 Task: Send an email with the signature Gerard Scott with the subject Request for a mentor and the message I would like to arrange a call to discuss this matter further from softage.2@softage.net to softage.7@softage.net with an attached image file Event_flyer.jpg and move the email from Sent Items to the folder Body care
Action: Key pressed n
Screenshot: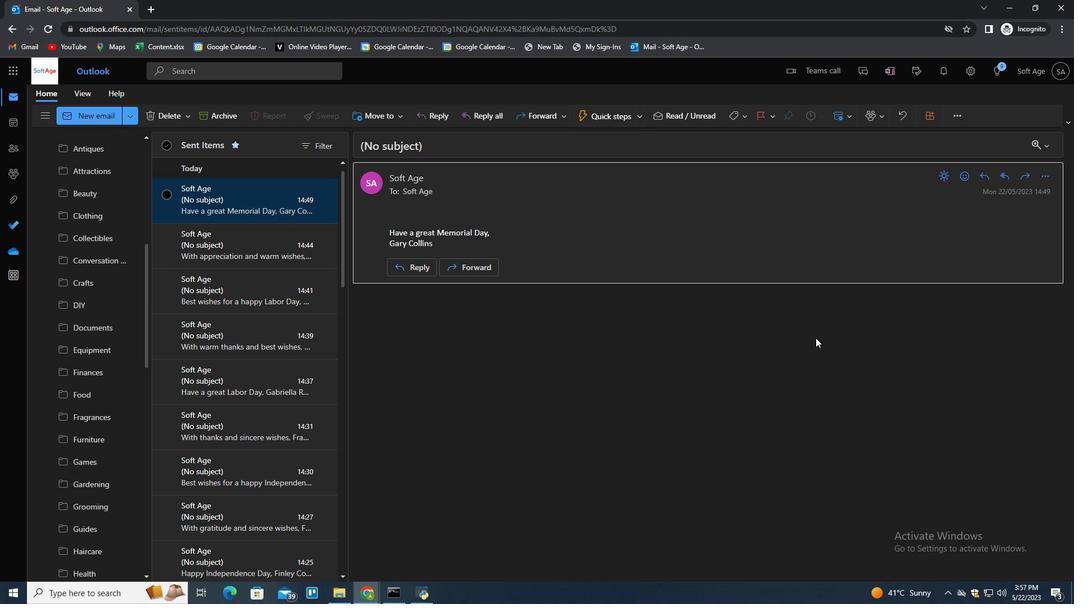 
Action: Mouse moved to (756, 114)
Screenshot: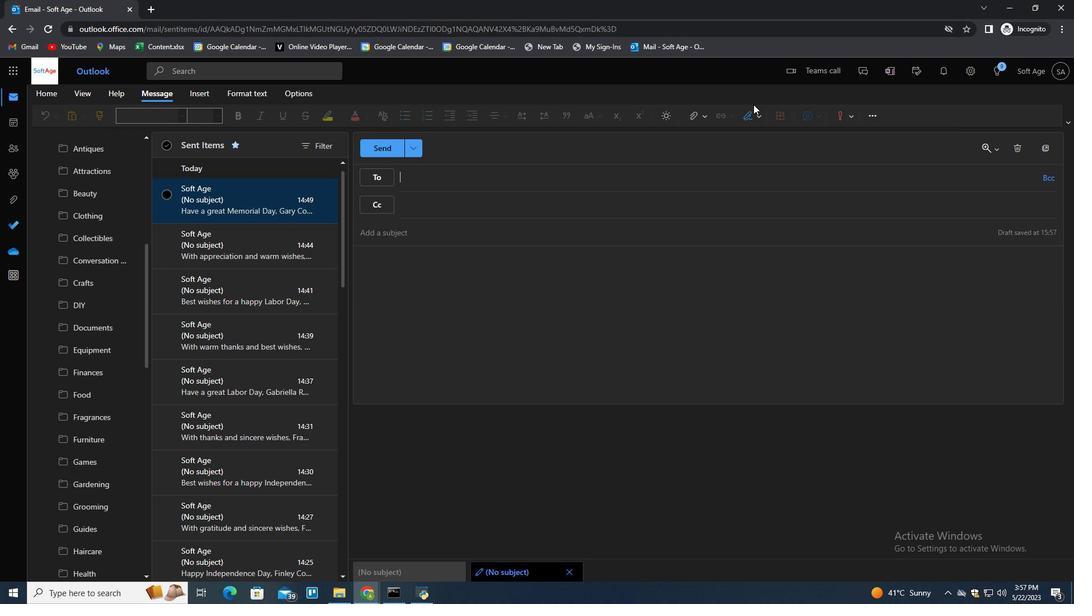 
Action: Mouse pressed left at (756, 114)
Screenshot: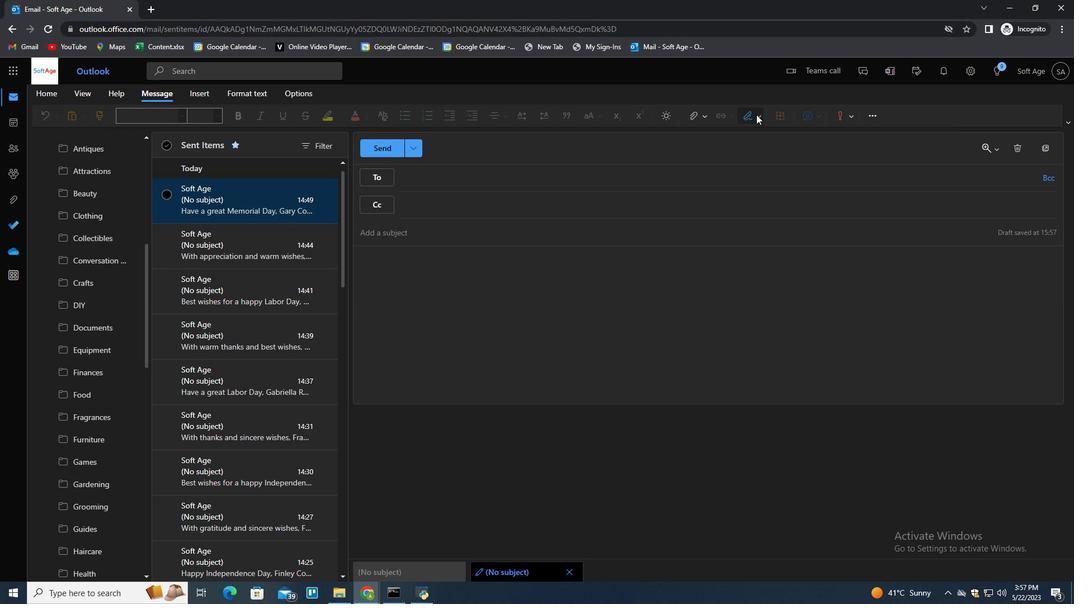
Action: Mouse moved to (737, 162)
Screenshot: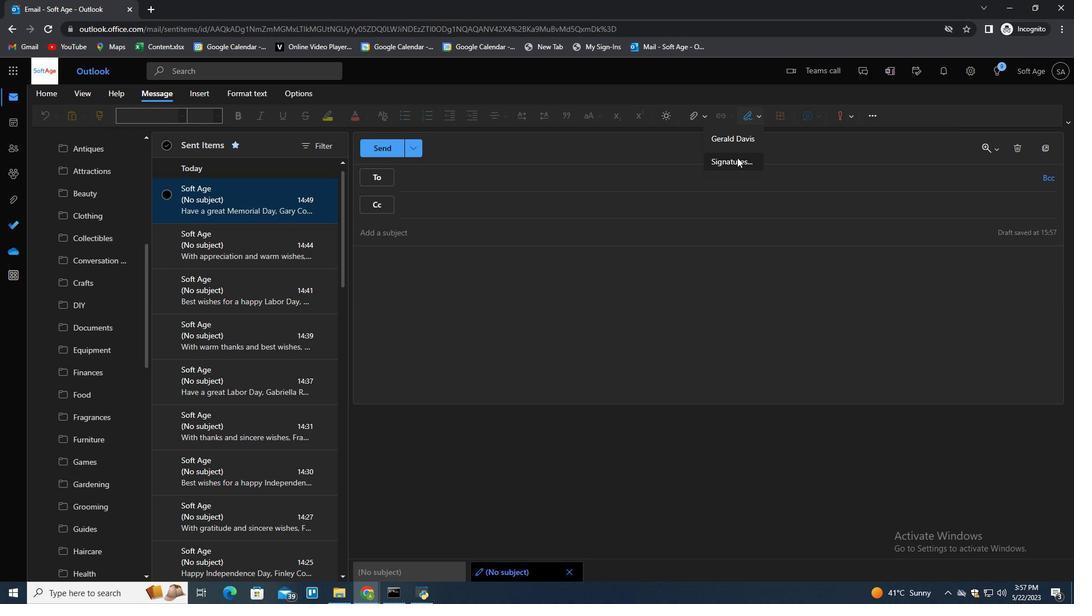 
Action: Mouse pressed left at (737, 162)
Screenshot: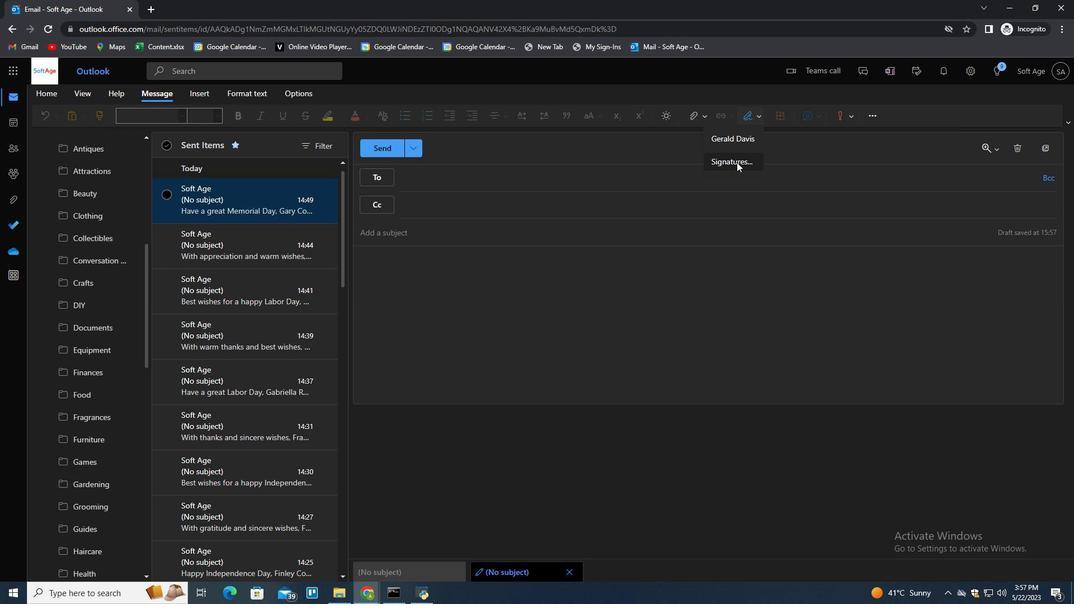 
Action: Mouse moved to (758, 203)
Screenshot: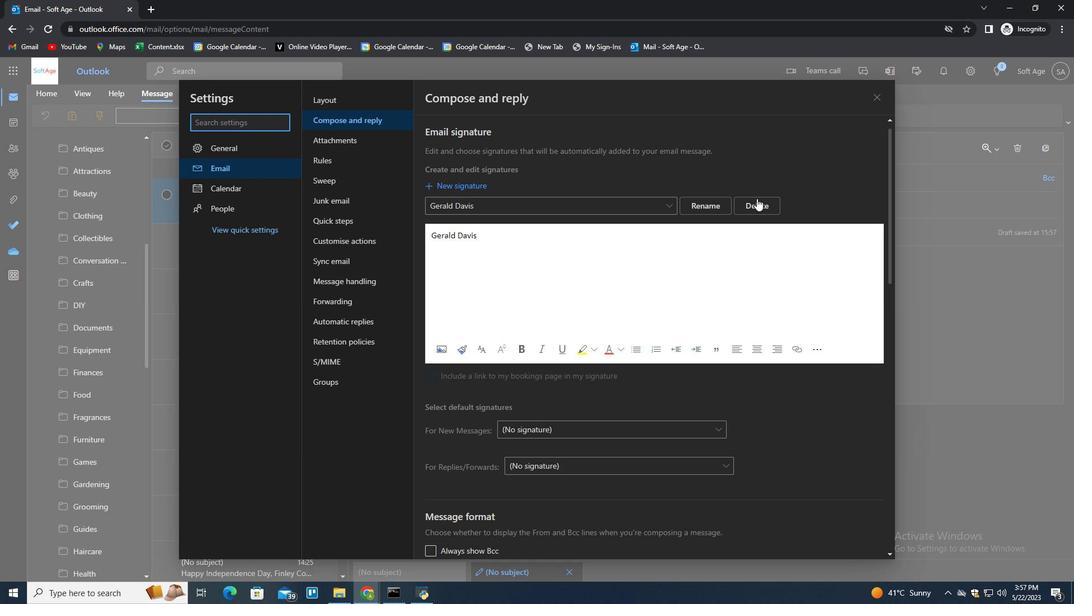 
Action: Mouse pressed left at (758, 203)
Screenshot: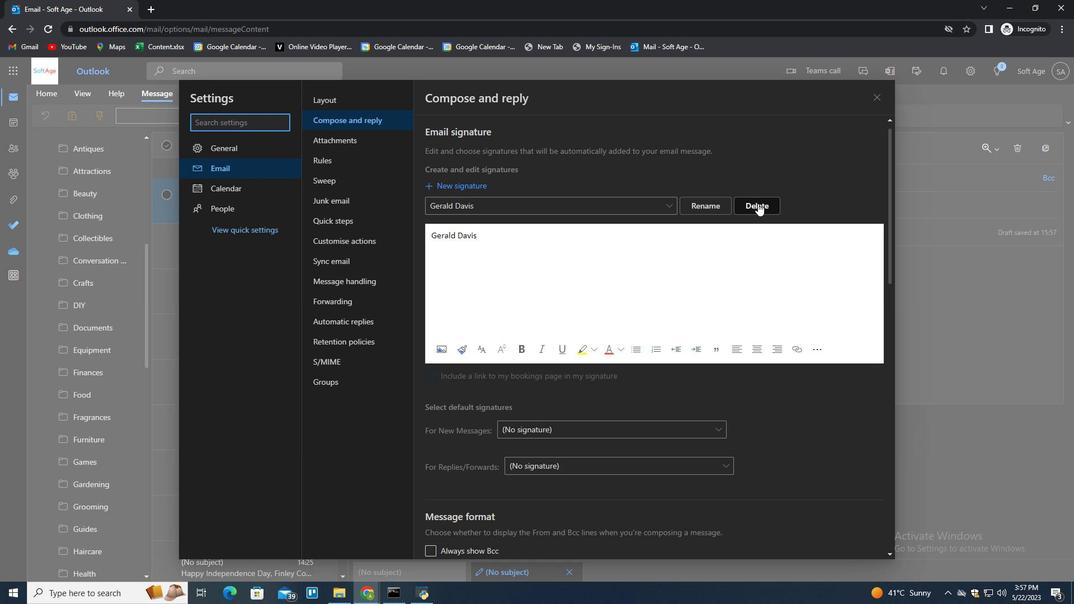 
Action: Mouse moved to (758, 204)
Screenshot: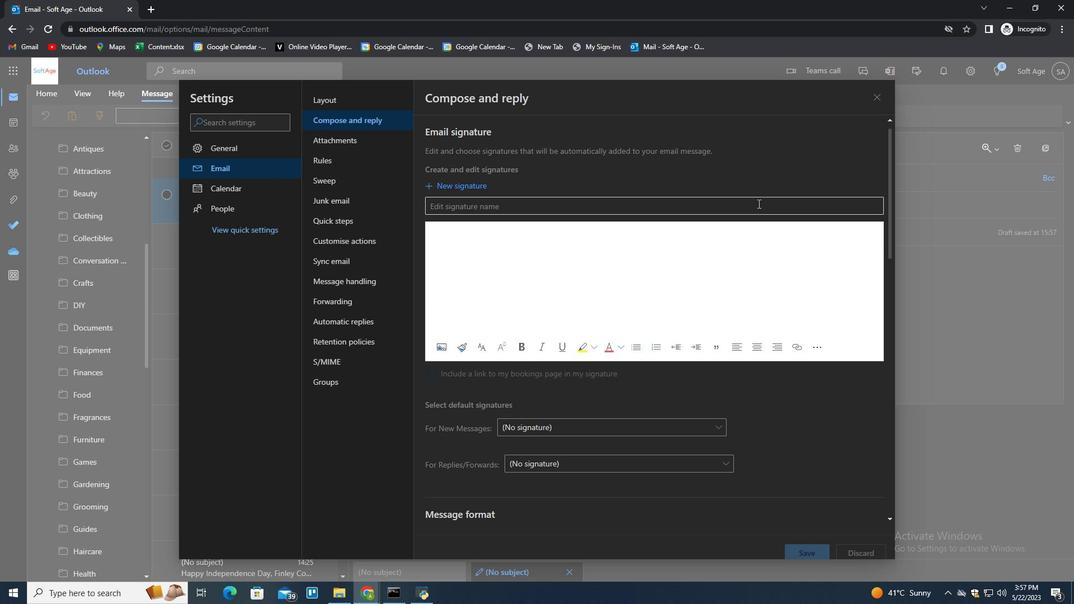 
Action: Mouse pressed left at (758, 204)
Screenshot: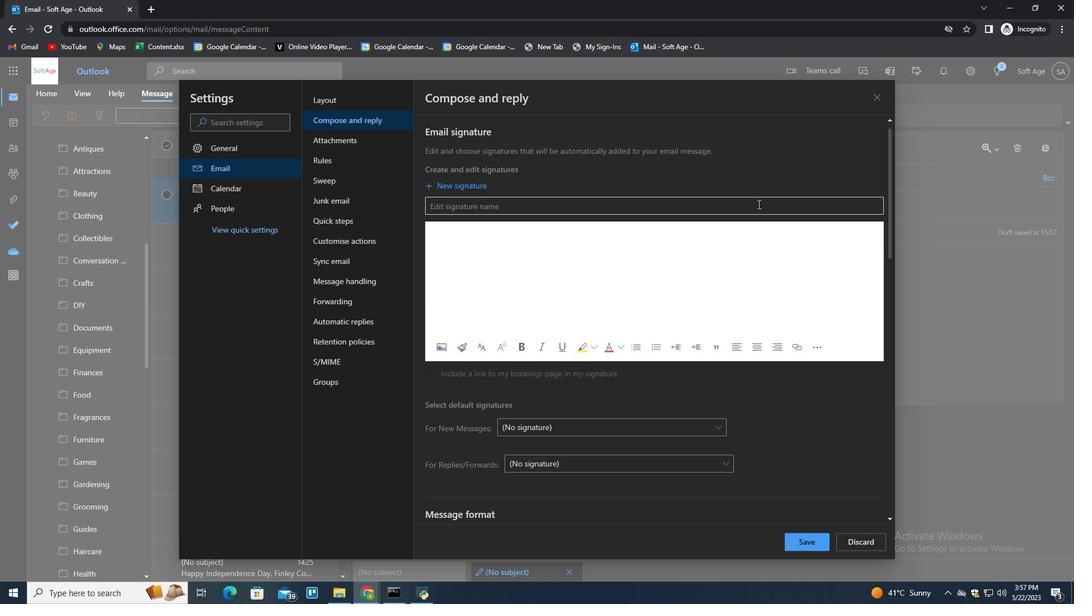 
Action: Key pressed <Key.shift>Gerard<Key.space><Key.shift>So<Key.backspace>cott<Key.tab><Key.shift>Gerard<Key.space><Key.shift>Scott
Screenshot: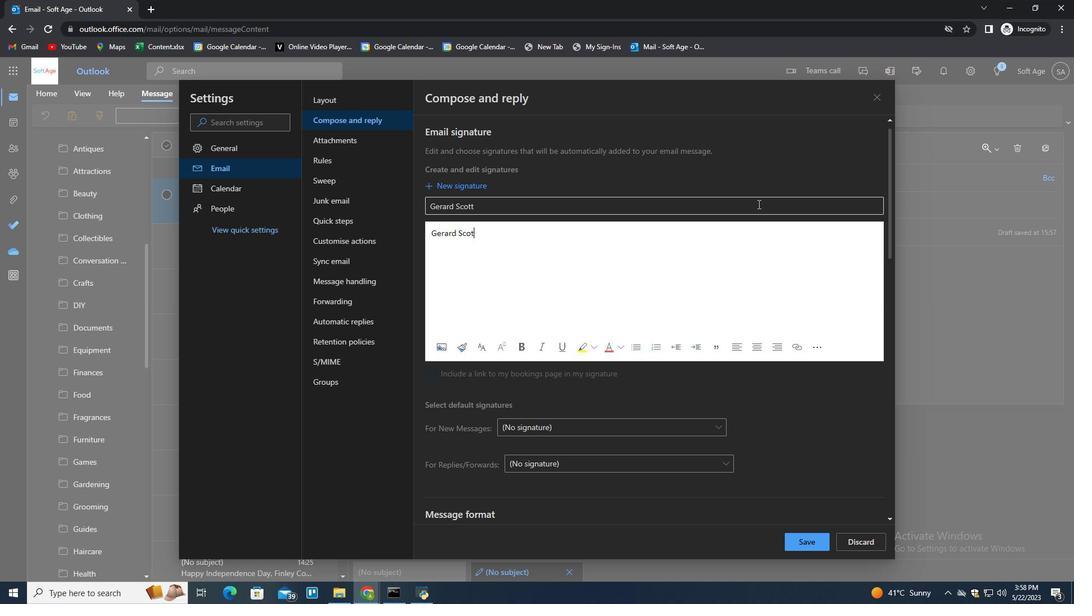 
Action: Mouse moved to (818, 542)
Screenshot: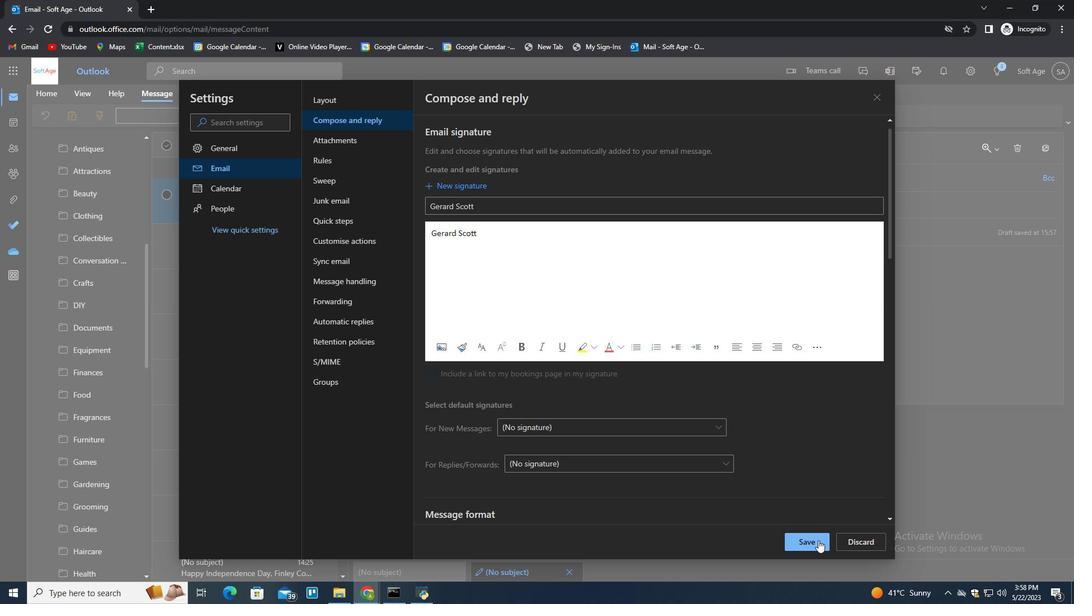 
Action: Mouse pressed left at (818, 542)
Screenshot: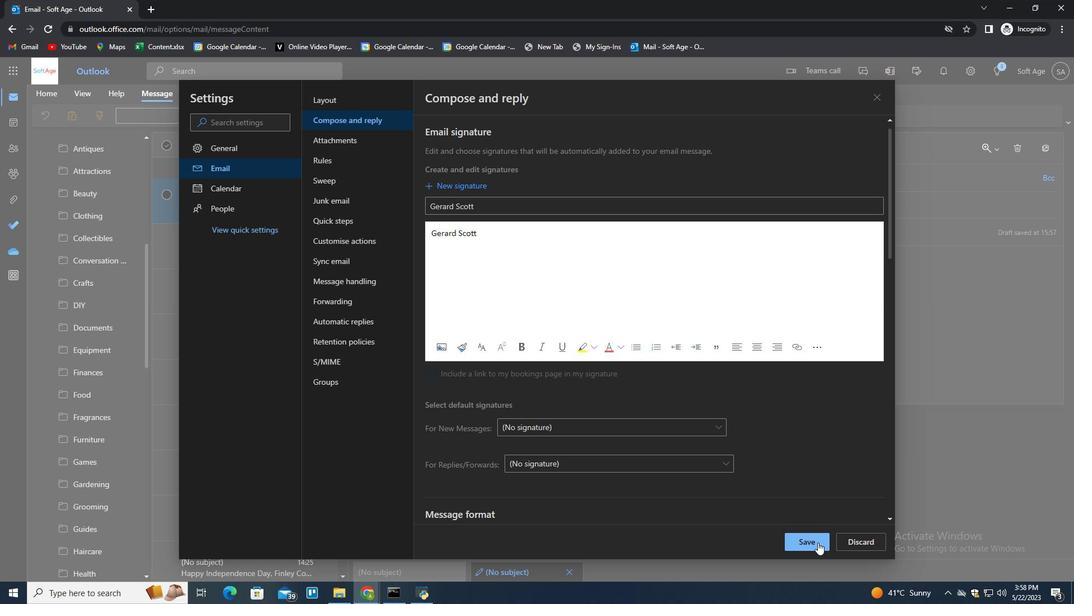 
Action: Mouse moved to (976, 341)
Screenshot: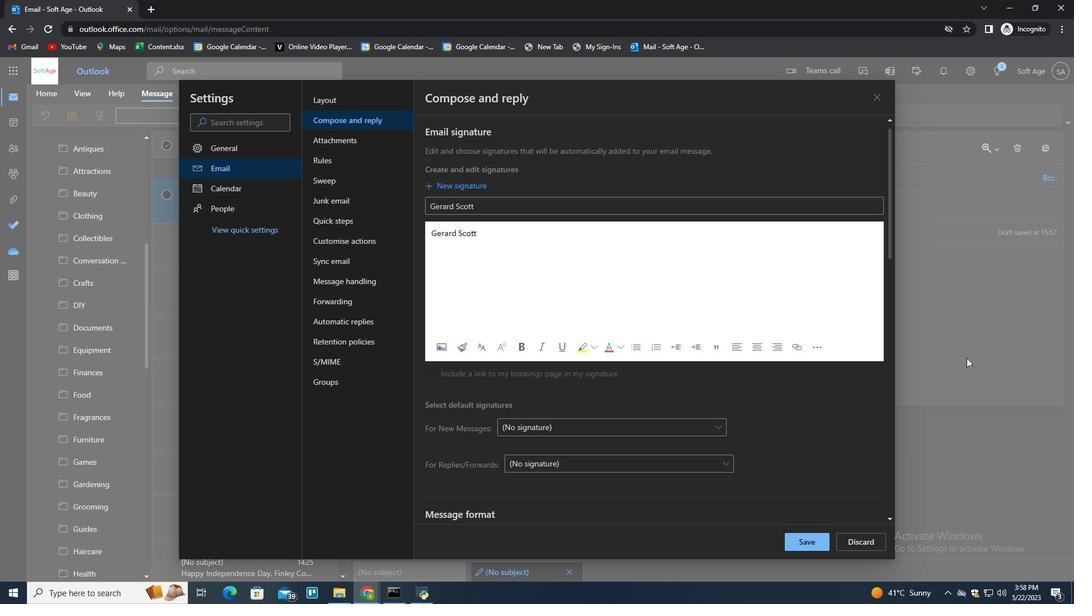 
Action: Mouse pressed left at (976, 341)
Screenshot: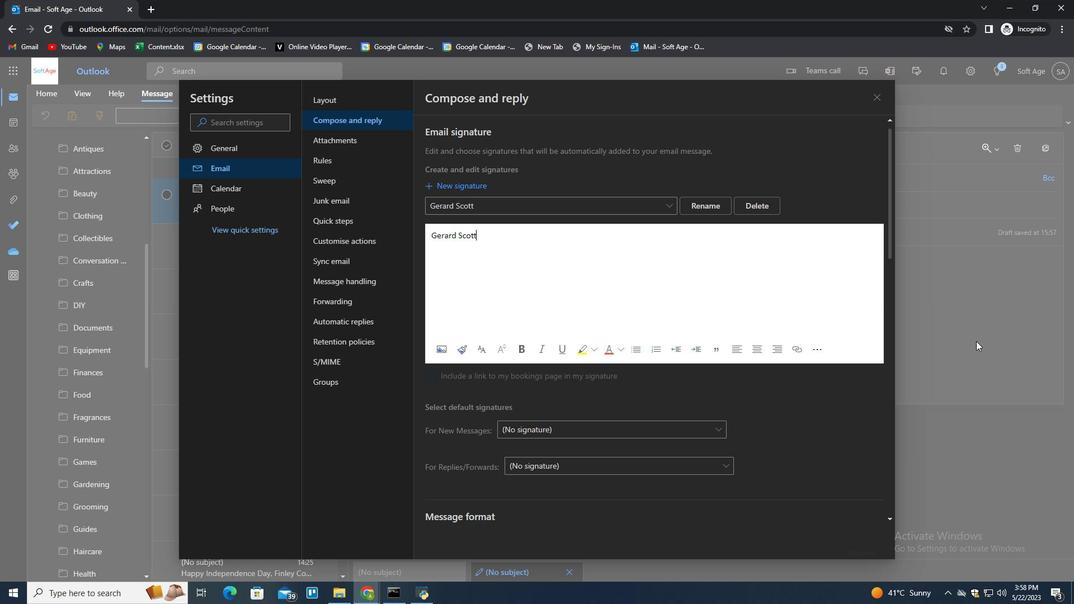 
Action: Mouse moved to (752, 121)
Screenshot: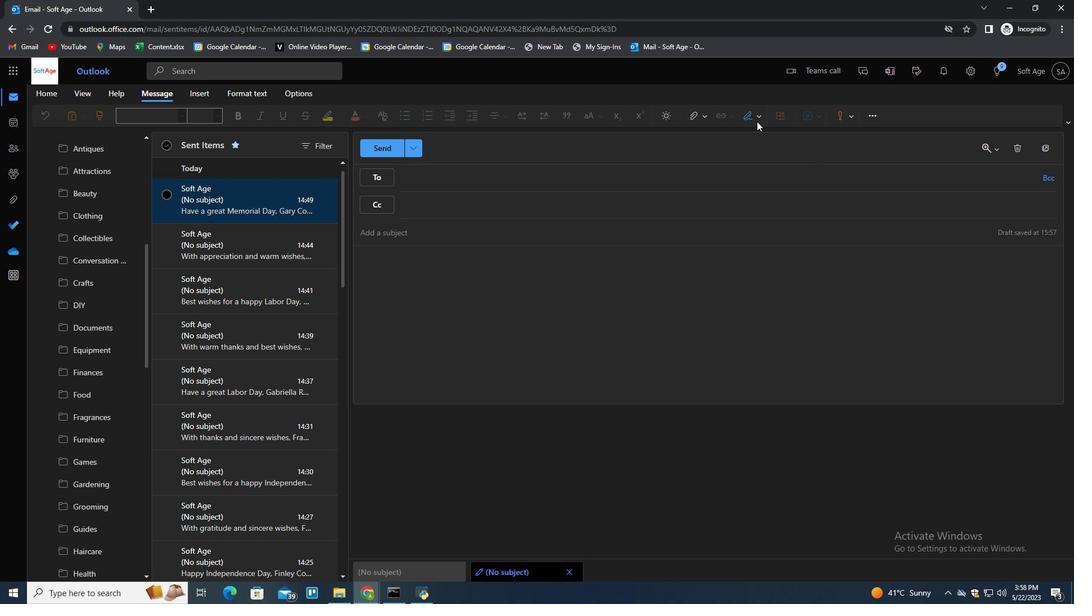 
Action: Mouse pressed left at (752, 121)
Screenshot: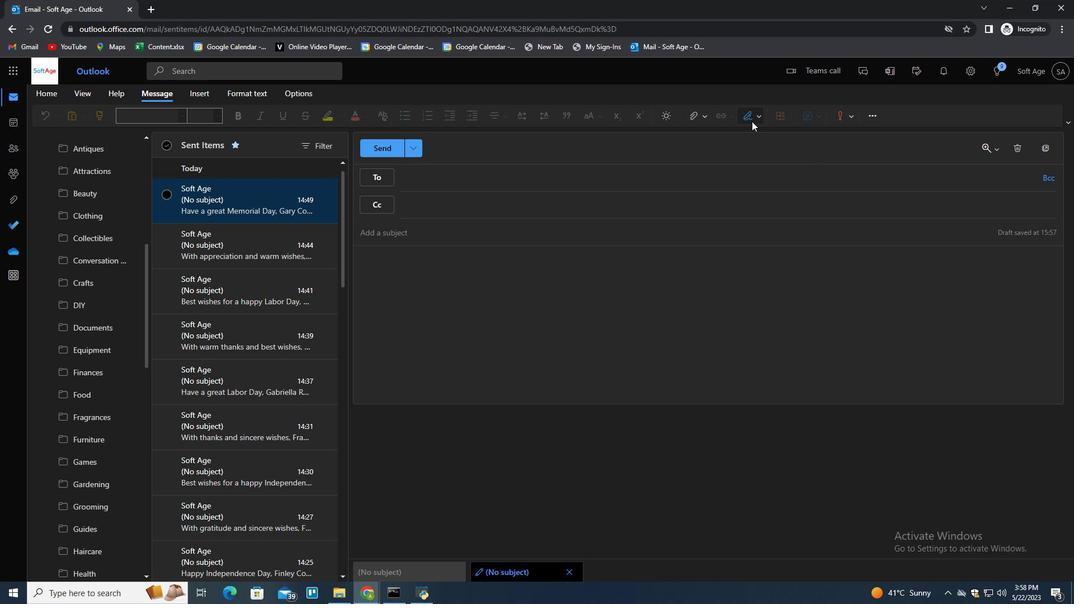 
Action: Mouse moved to (745, 134)
Screenshot: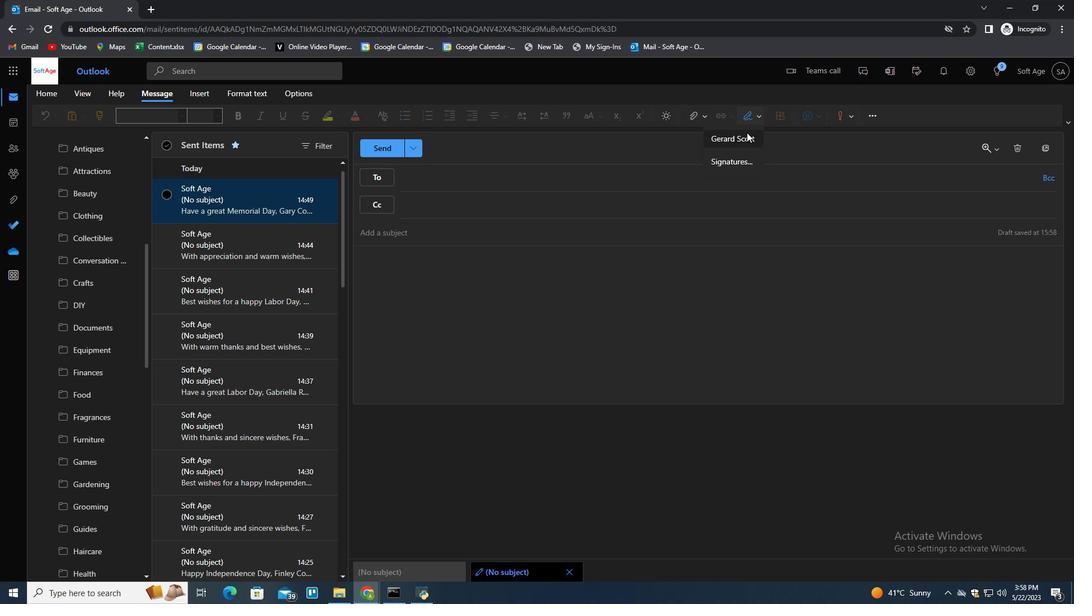 
Action: Mouse pressed left at (745, 134)
Screenshot: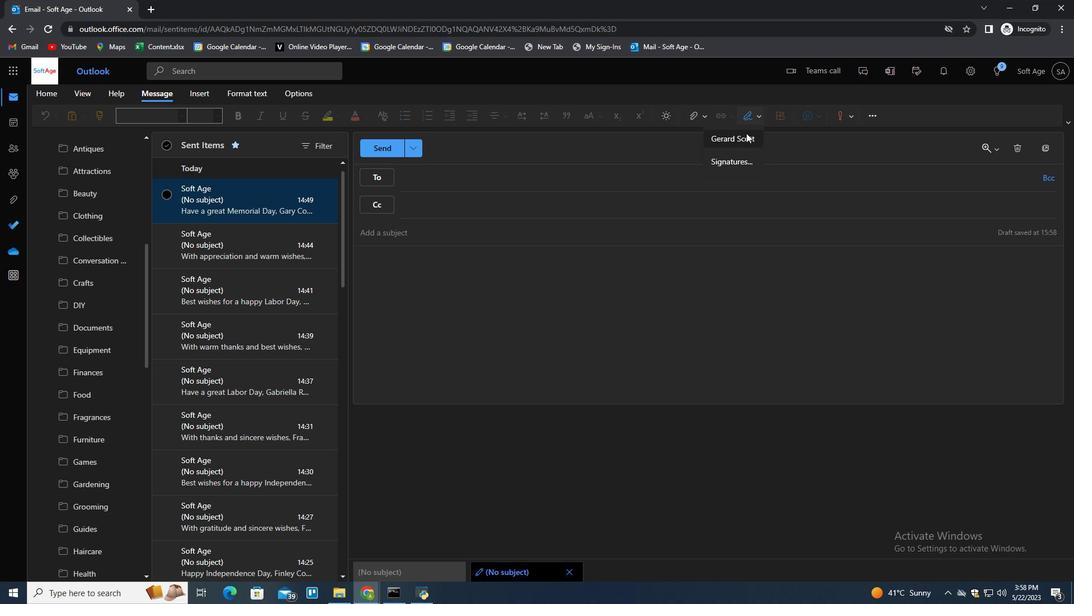 
Action: Mouse moved to (418, 231)
Screenshot: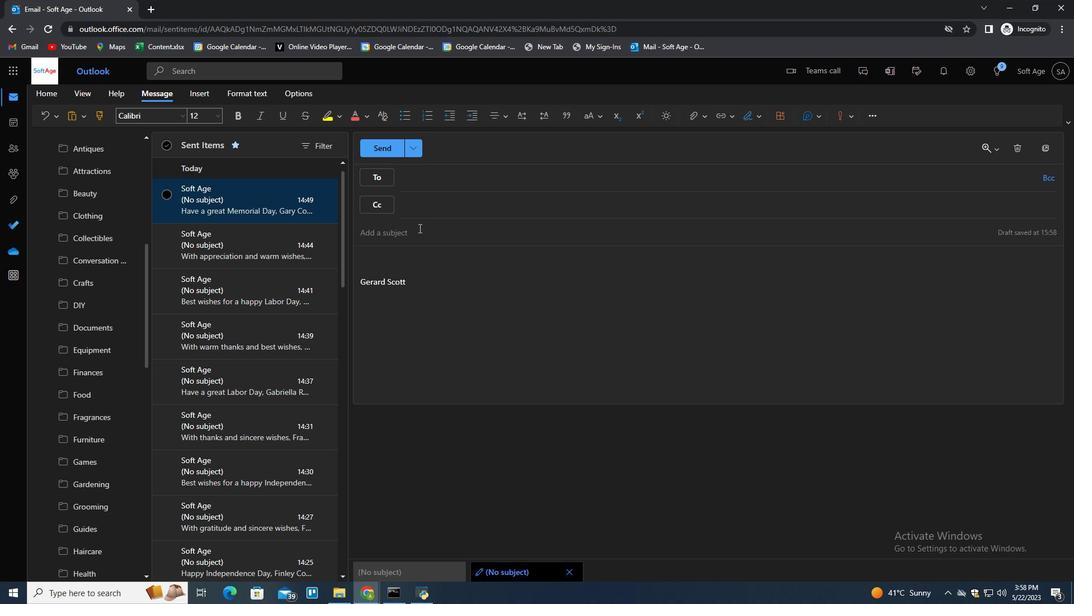
Action: Mouse pressed left at (418, 231)
Screenshot: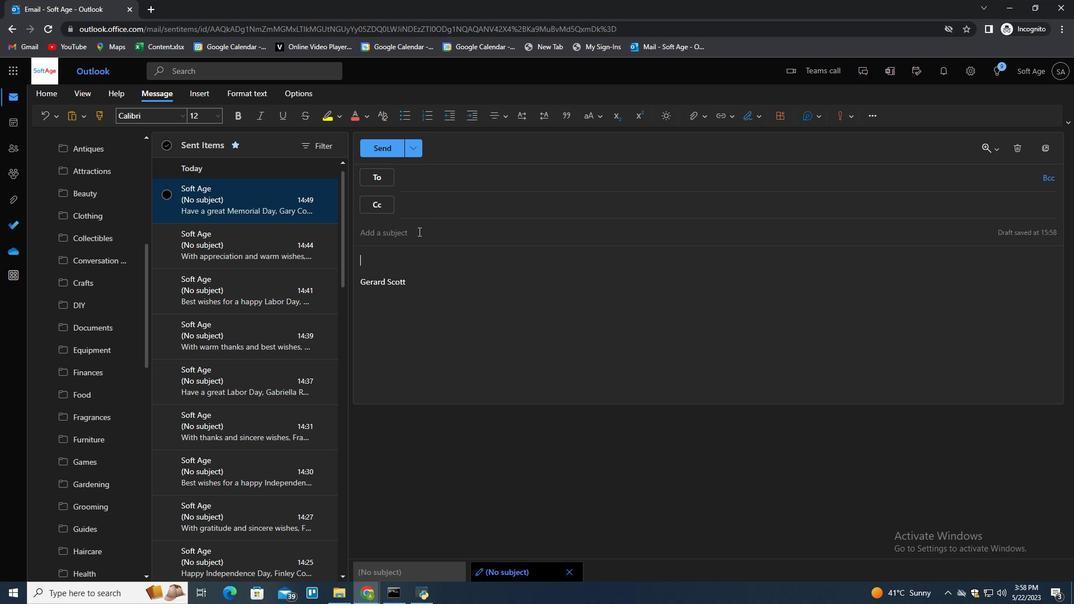 
Action: Key pressed <Key.shift>Request<Key.space>for<Key.space>a<Key.space>mentor<Key.space>and<Key.space>the<Key.space>message<Key.backspace><Key.backspace><Key.backspace><Key.backspace><Key.backspace><Key.backspace><Key.backspace><Key.backspace><Key.backspace><Key.backspace><Key.backspace><Key.backspace><Key.backspace><Key.backspace><Key.backspace><Key.backspace><Key.tab><Key.shift>I<Key.space>would<Key.space>like<Key.space>to<Key.space>arrange<Key.space><Key.space>a<Key.space>call<Key.space>to<Key.space>discuss<Key.space>this<Key.space>matter<Key.space>fut<Key.backspace>rthe<Key.space><Key.backspace>r<Key.space>
Screenshot: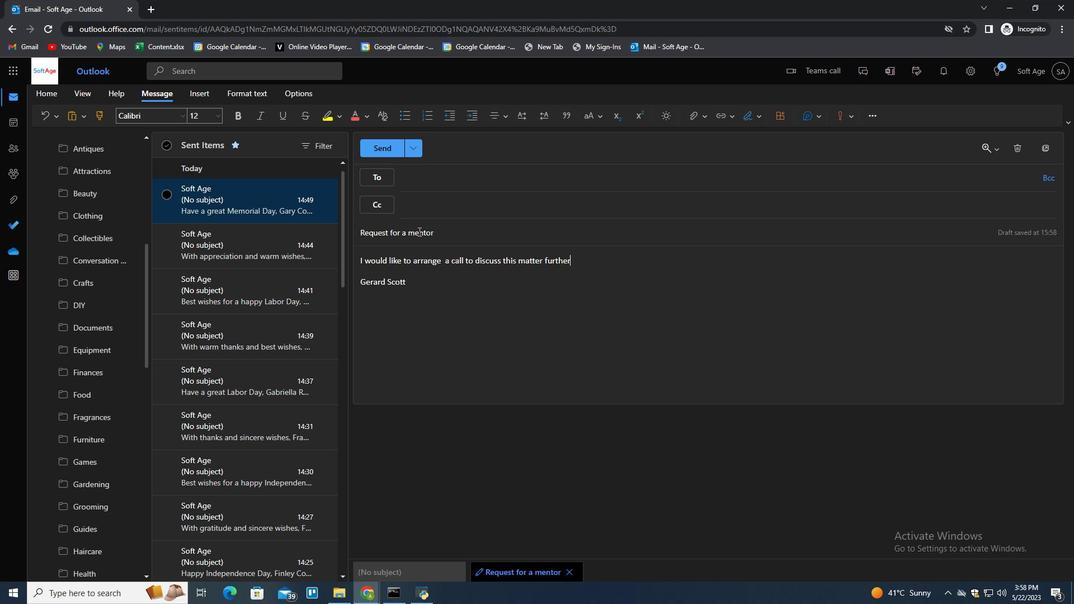 
Action: Mouse moved to (402, 172)
Screenshot: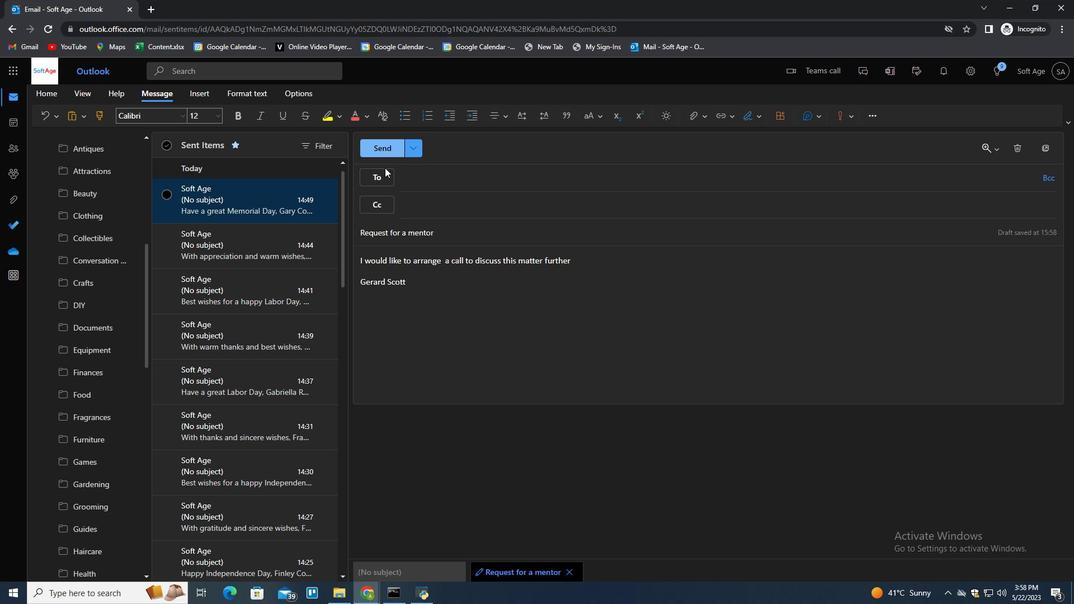 
Action: Mouse pressed left at (402, 172)
Screenshot: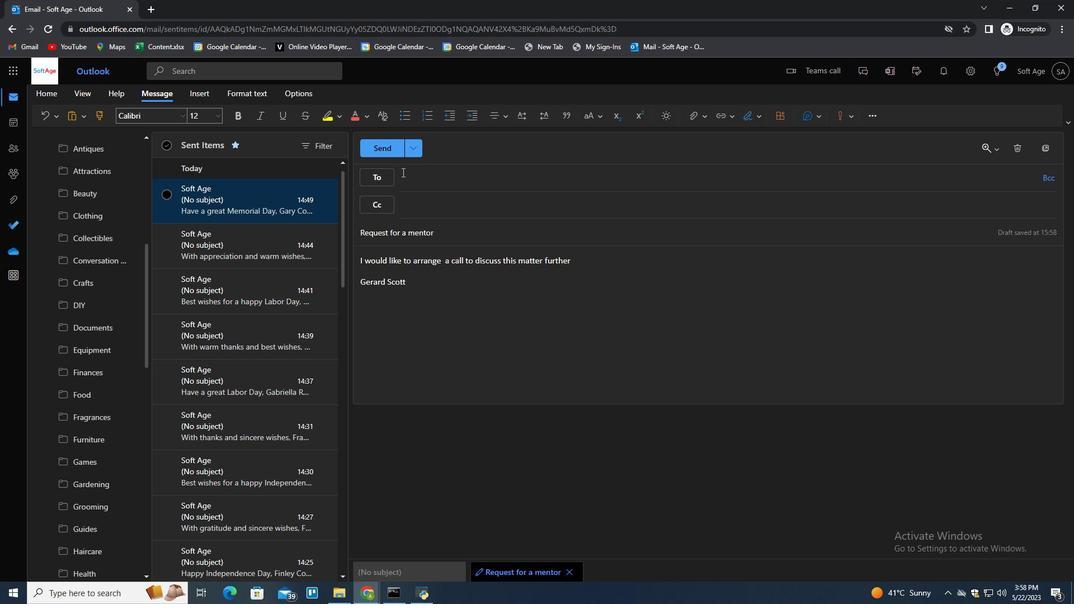 
Action: Key pressed s
Screenshot: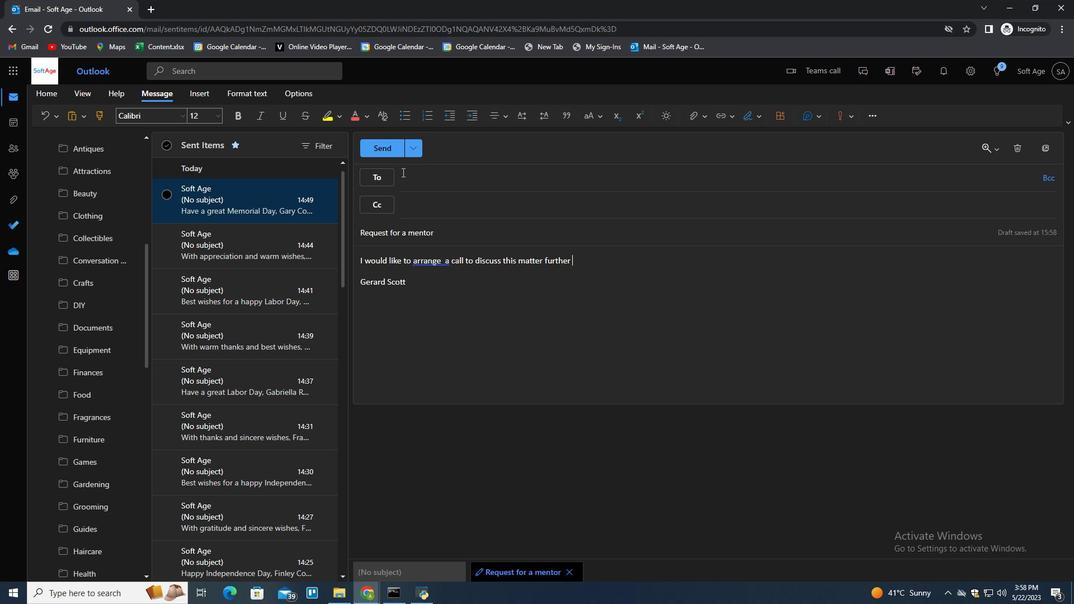 
Action: Mouse moved to (793, 338)
Screenshot: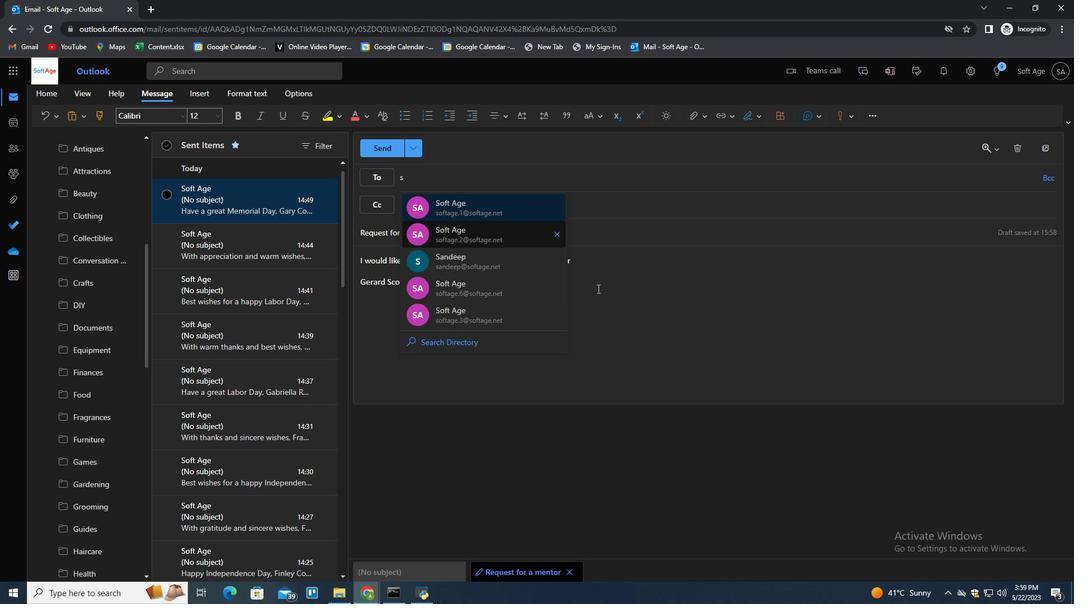 
Action: Mouse pressed left at (793, 338)
Screenshot: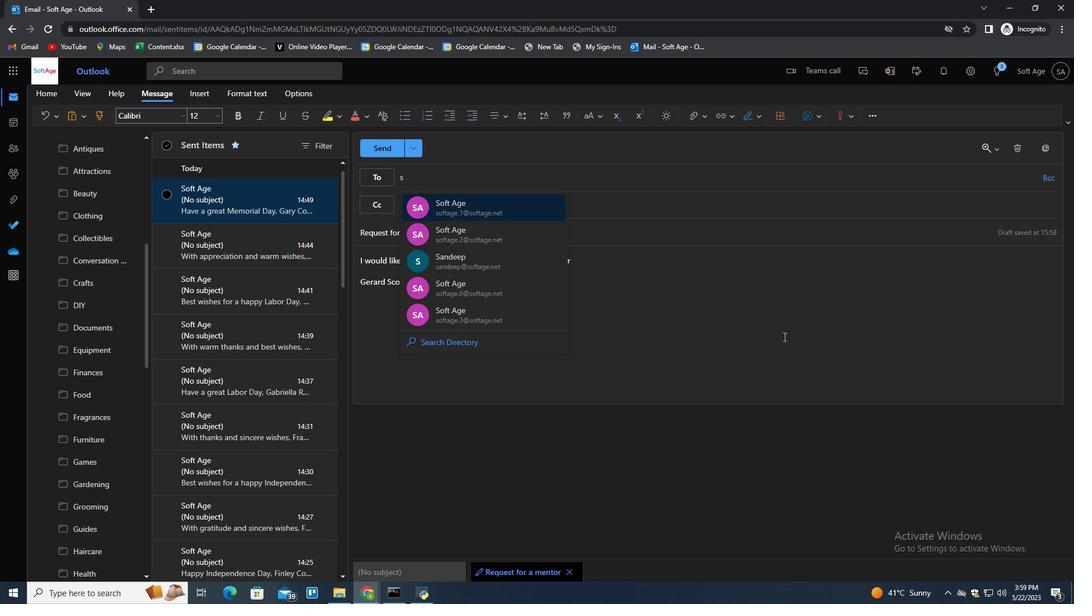 
Action: Mouse moved to (440, 261)
Screenshot: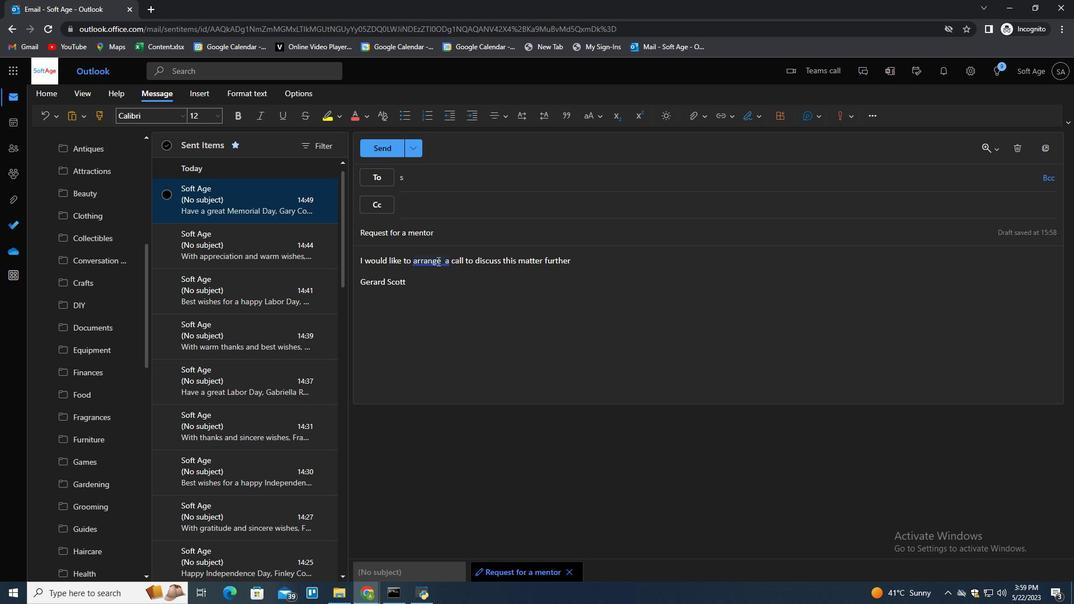 
Action: Mouse pressed left at (440, 261)
Screenshot: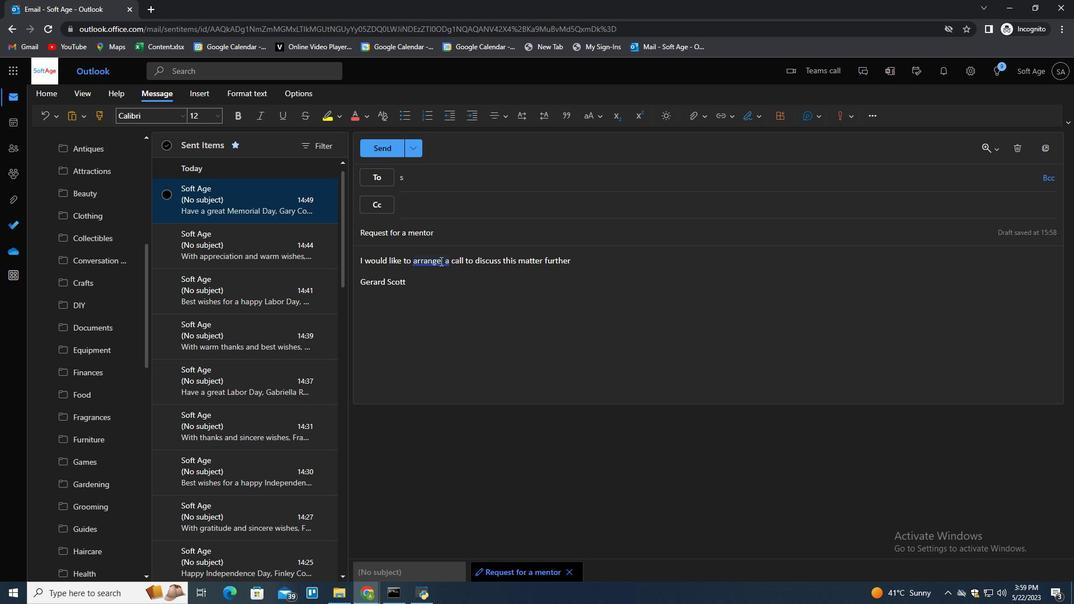 
Action: Mouse moved to (513, 305)
Screenshot: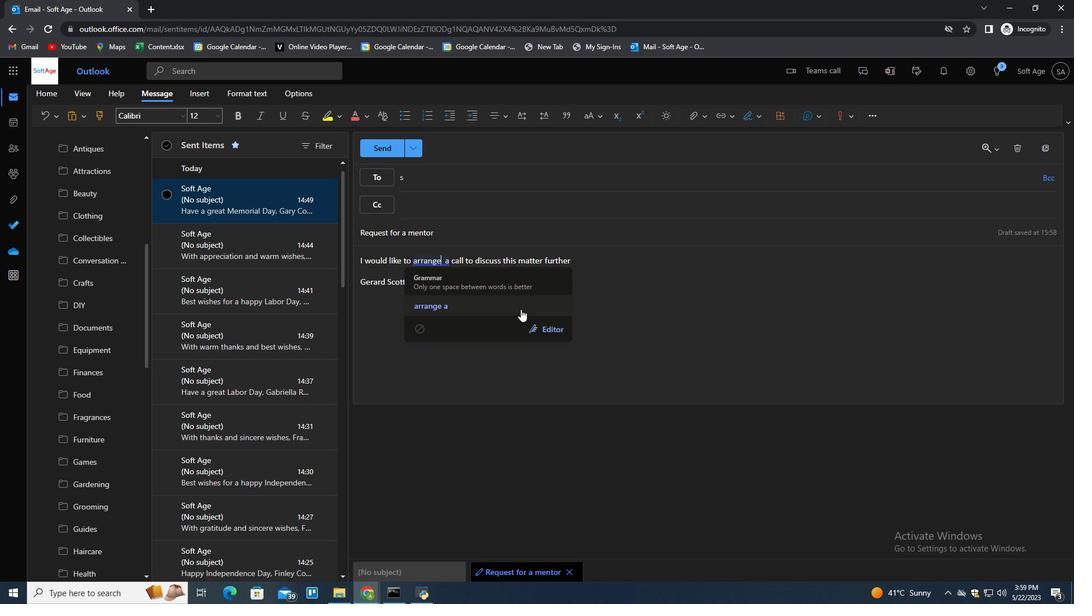 
Action: Mouse pressed left at (513, 305)
Screenshot: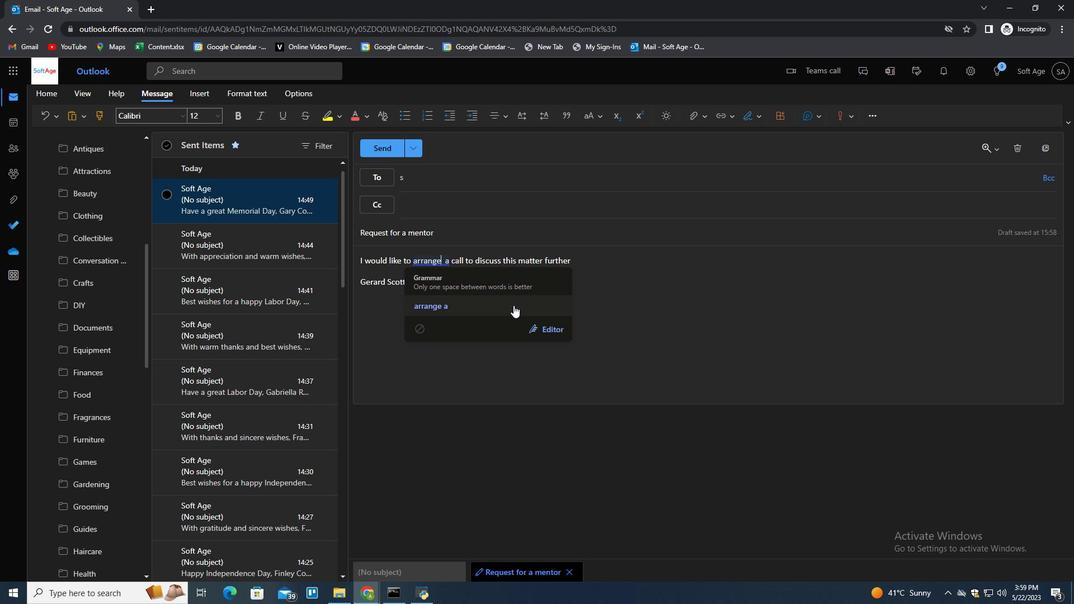 
Action: Mouse moved to (442, 171)
Screenshot: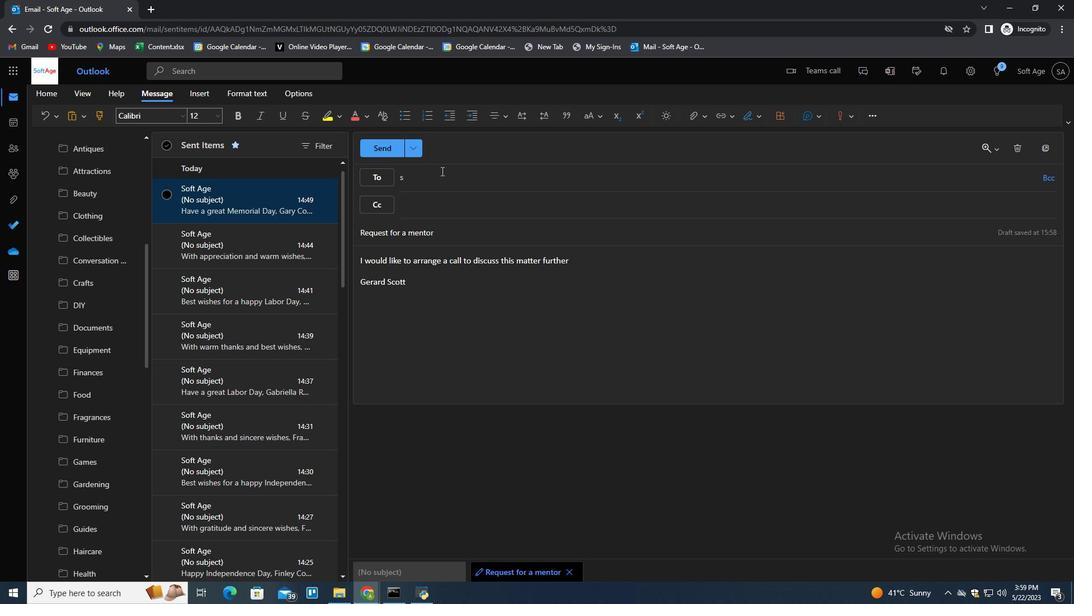 
Action: Mouse pressed left at (442, 171)
Screenshot: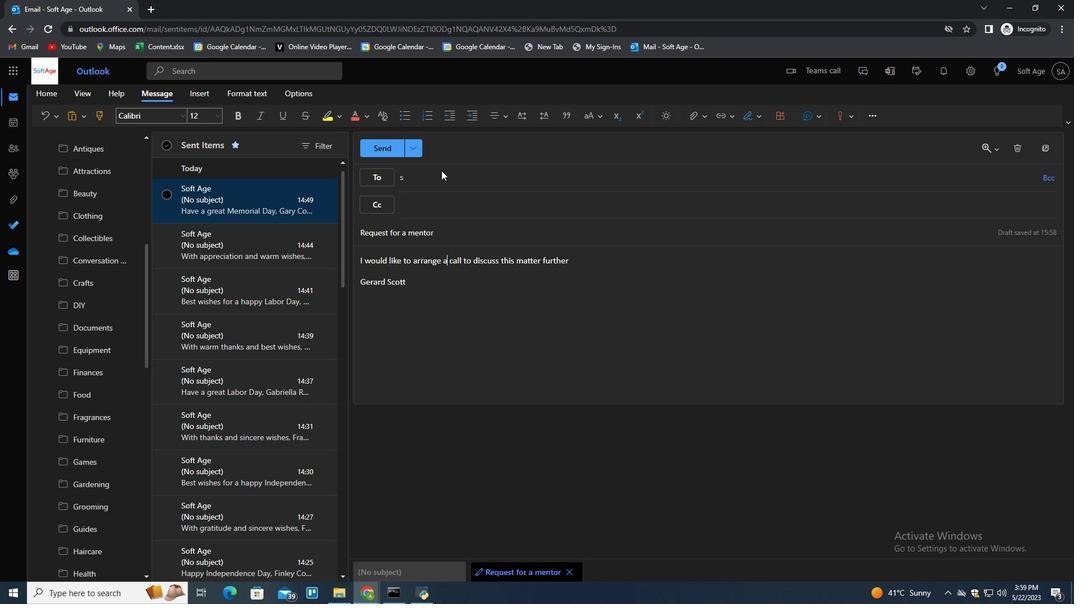
Action: Key pressed oftage.7<Key.shift><Key.shift><Key.shift><Key.shift><Key.shift><Key.shift>@softae<Key.backspace>ge.net<Key.enter>
Screenshot: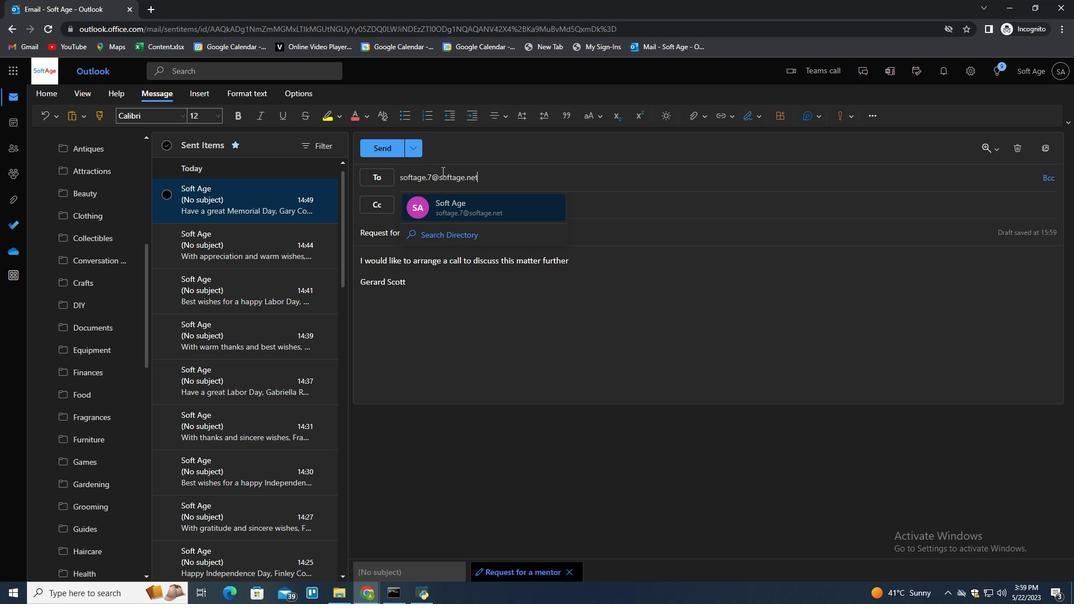 
Action: Mouse moved to (479, 306)
Screenshot: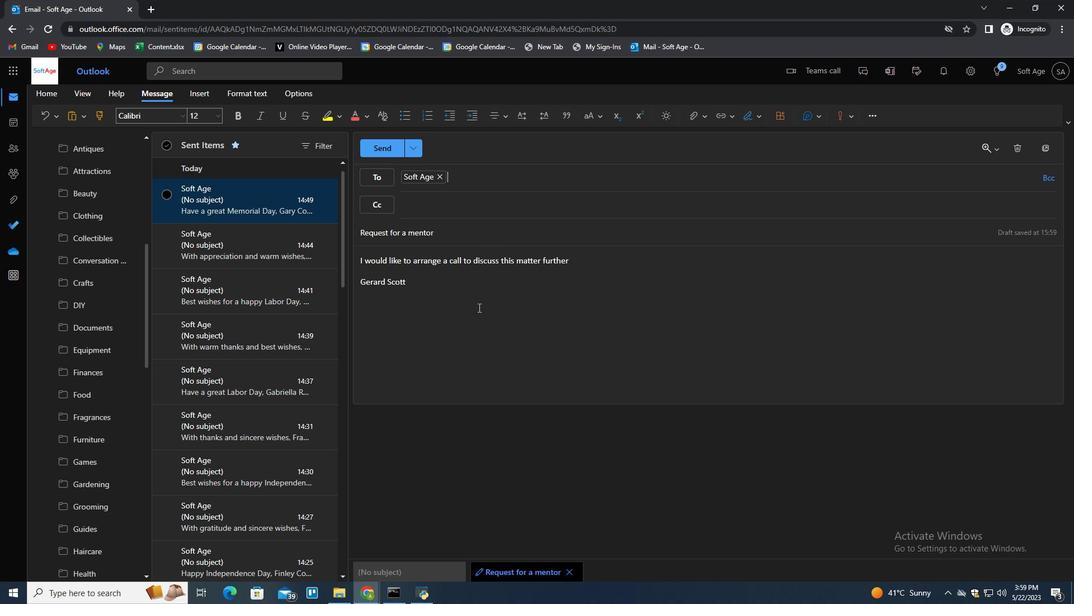 
Action: Mouse pressed left at (479, 306)
Screenshot: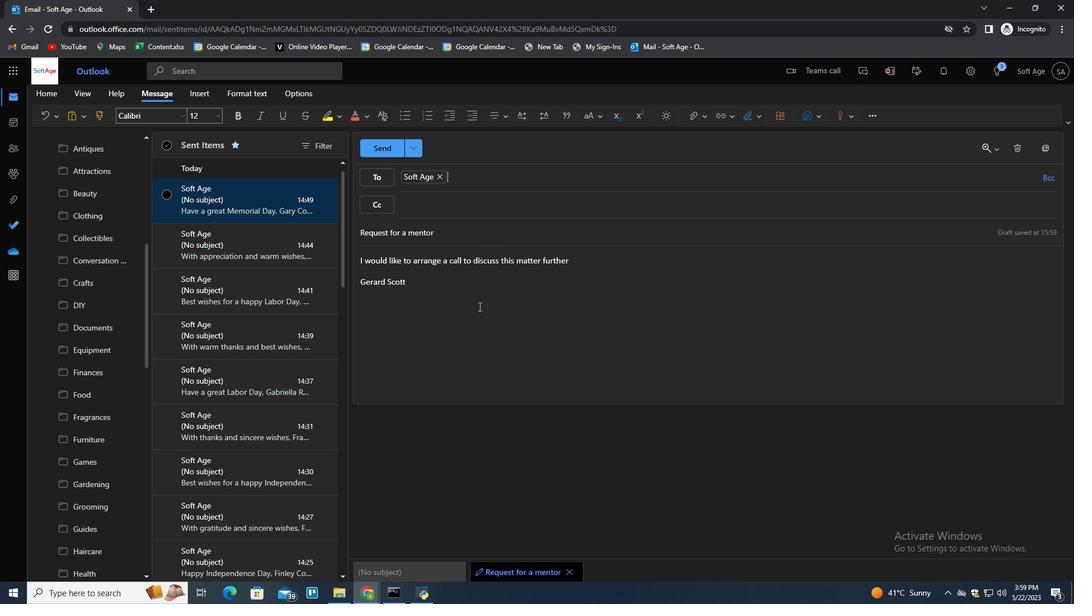 
Action: Mouse moved to (498, 289)
Screenshot: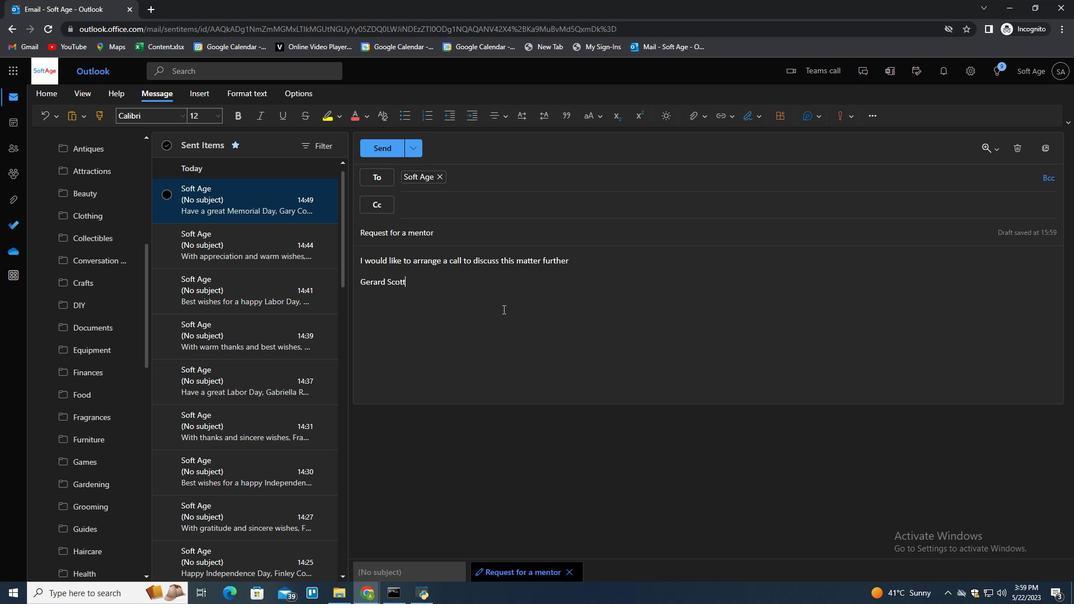 
Action: Mouse pressed left at (498, 289)
Screenshot: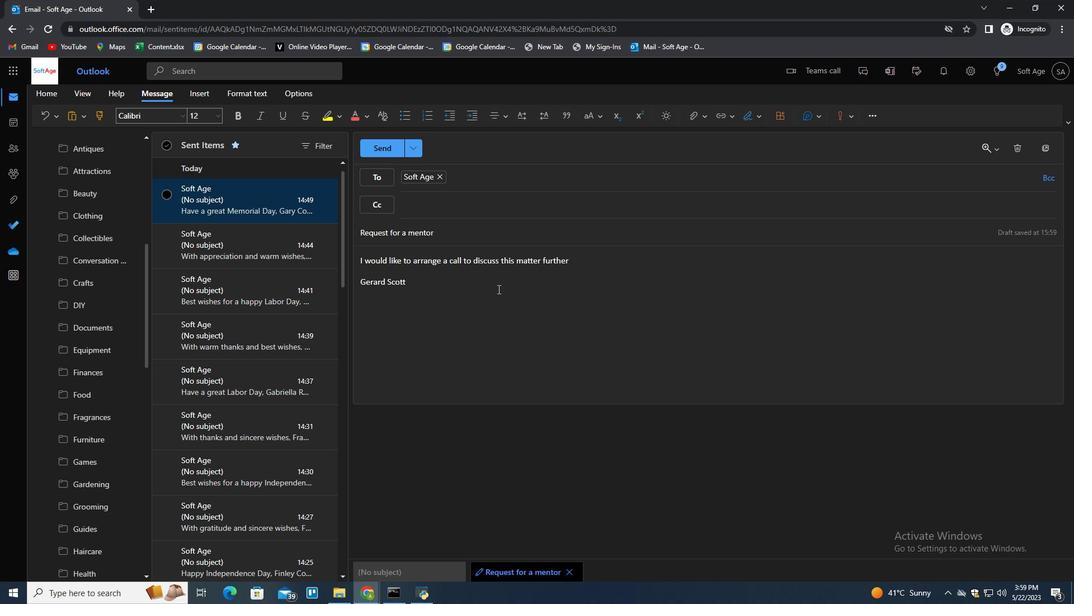 
Action: Mouse moved to (207, 389)
Screenshot: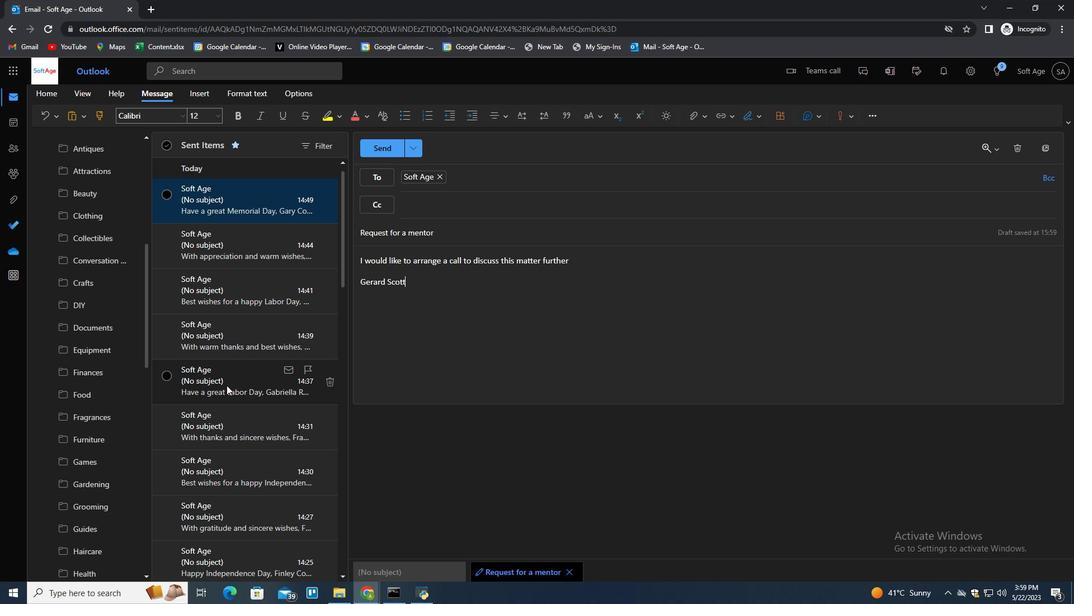 
Action: Mouse scrolled (207, 389) with delta (0, 0)
Screenshot: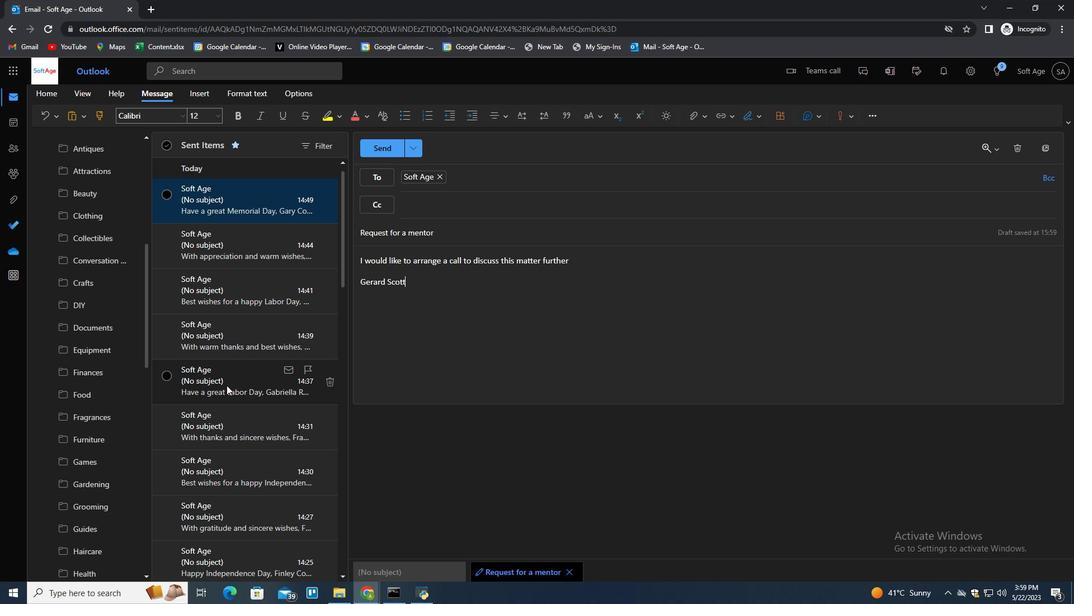 
Action: Mouse scrolled (207, 389) with delta (0, 0)
Screenshot: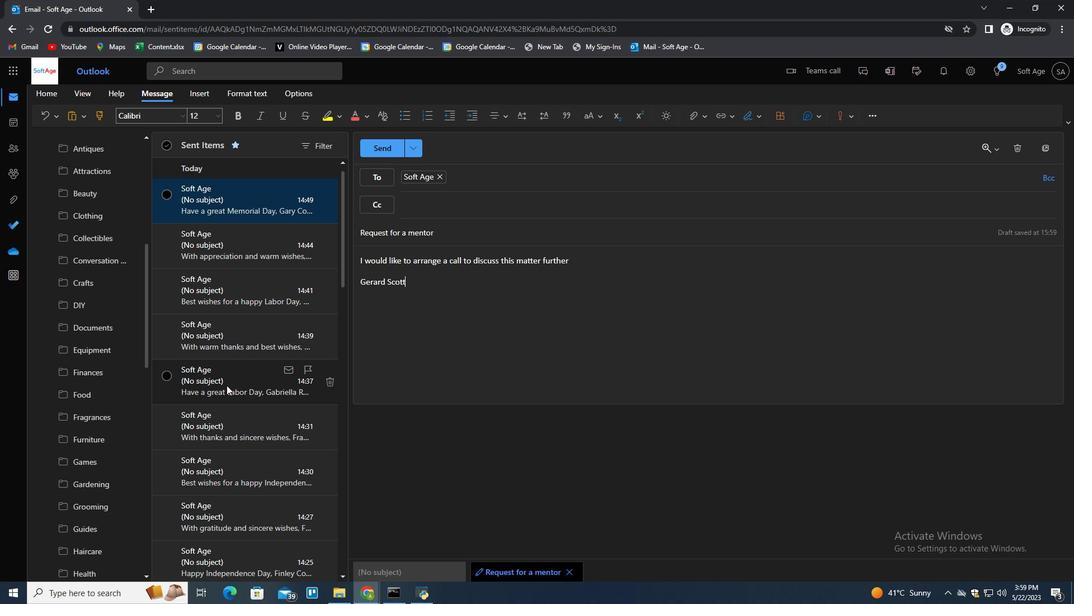 
Action: Mouse scrolled (207, 389) with delta (0, 0)
Screenshot: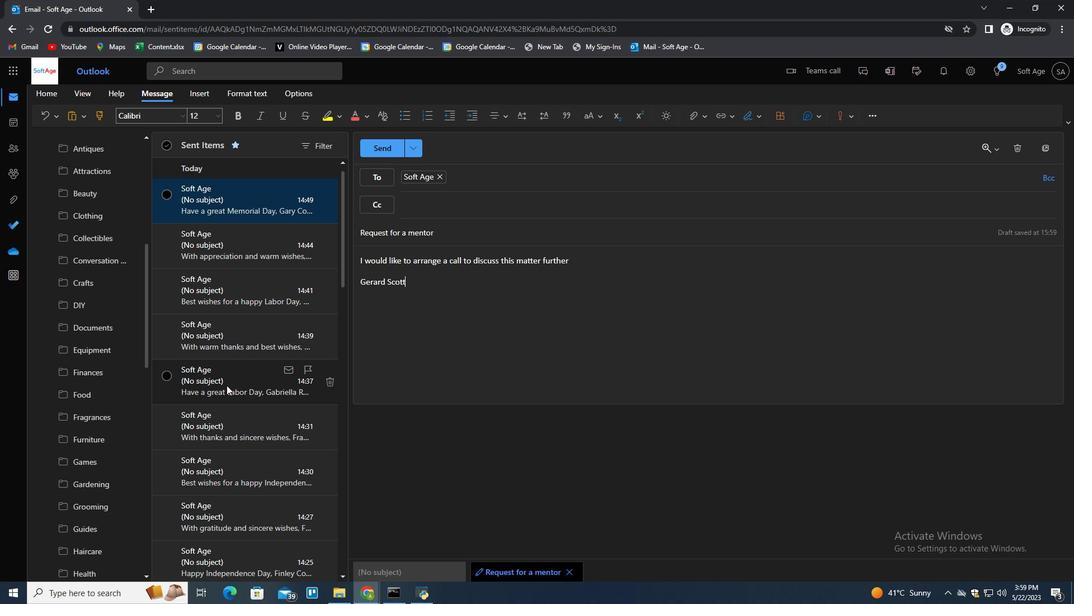
Action: Mouse scrolled (207, 389) with delta (0, 0)
Screenshot: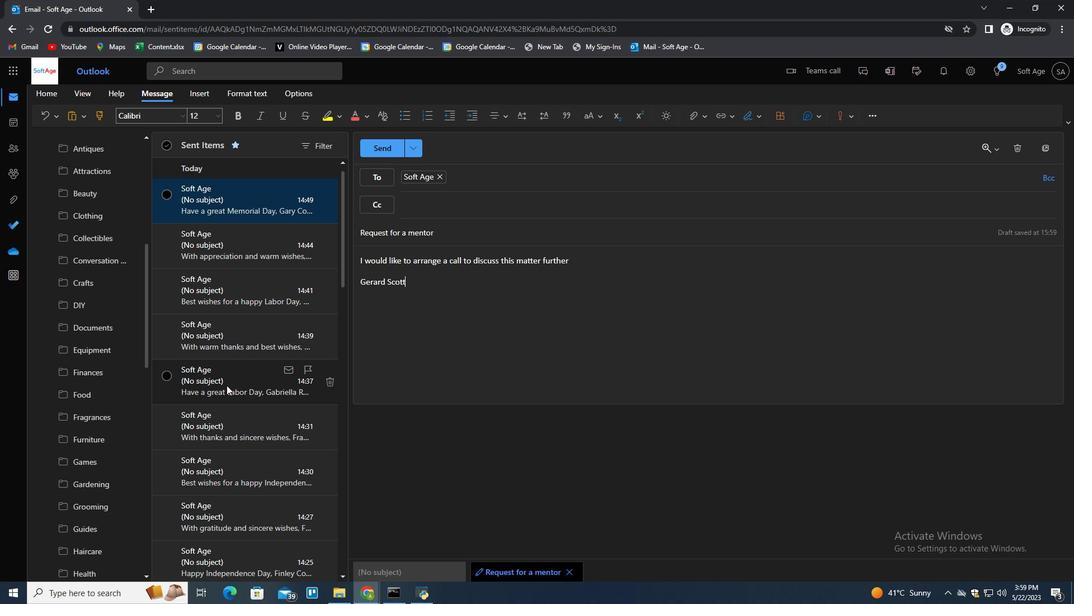 
Action: Mouse scrolled (207, 389) with delta (0, 0)
Screenshot: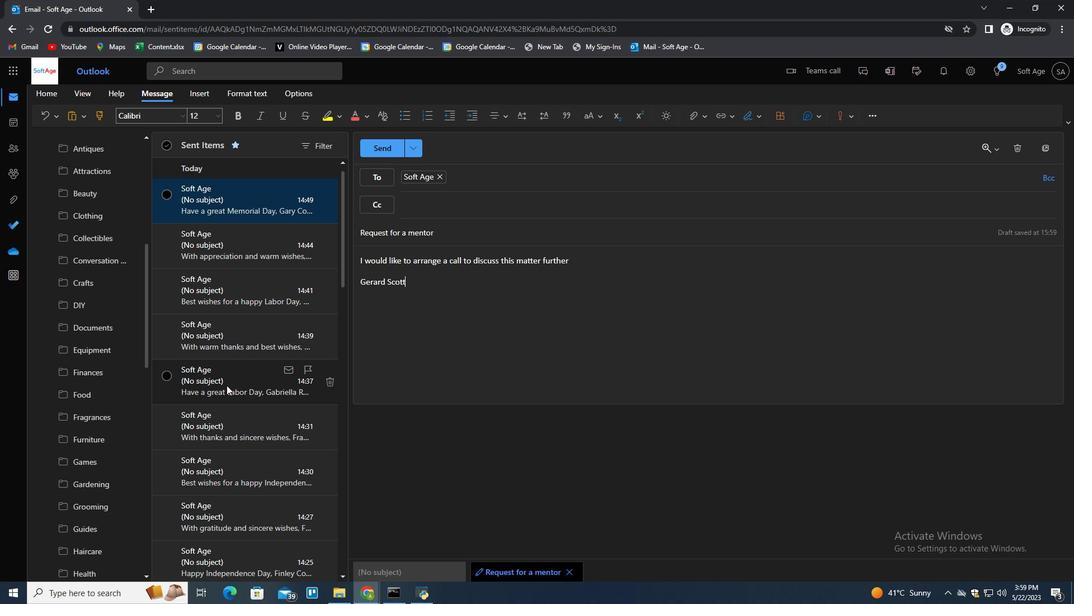 
Action: Mouse moved to (206, 390)
Screenshot: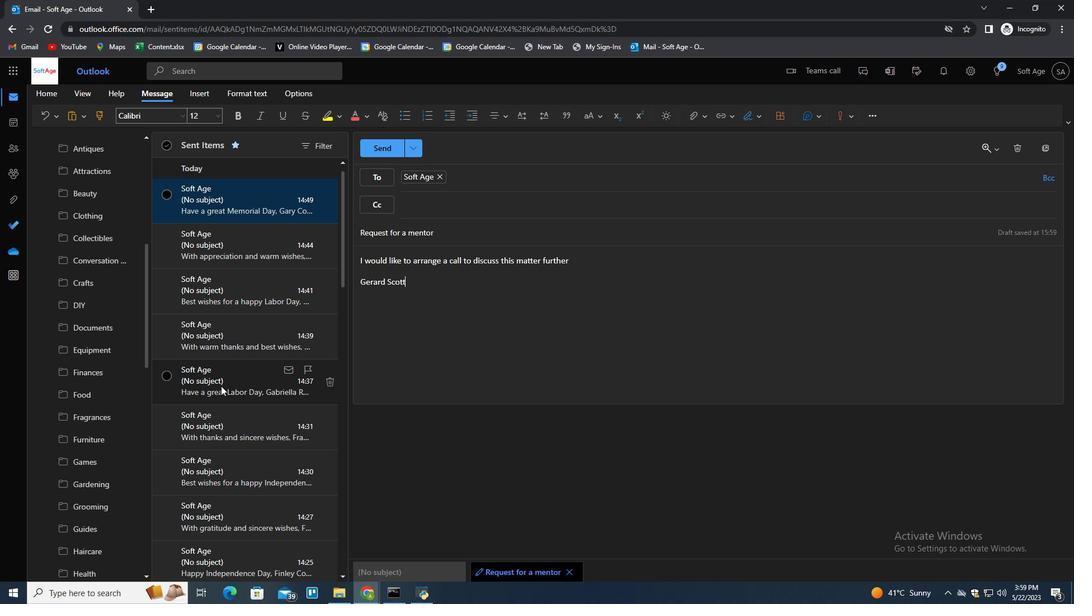 
Action: Mouse scrolled (206, 389) with delta (0, 0)
Screenshot: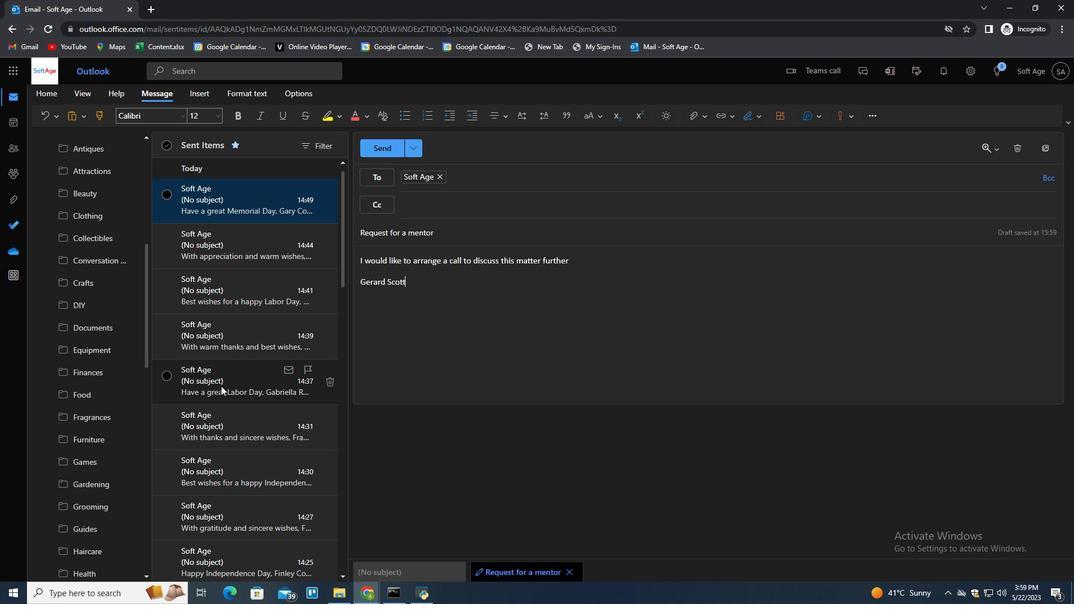 
Action: Mouse moved to (536, 304)
Screenshot: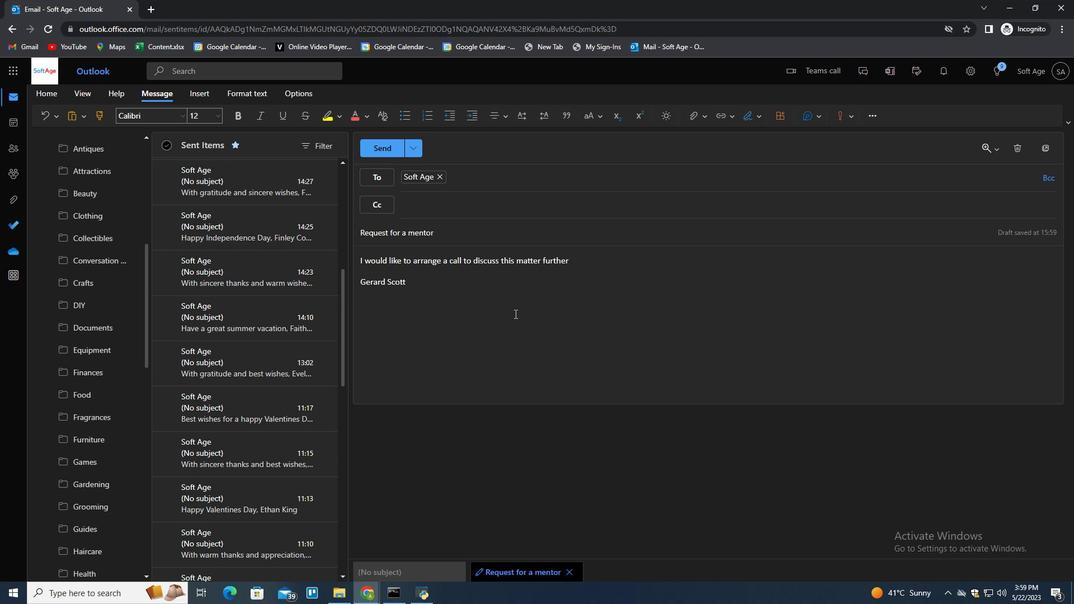 
Action: Mouse scrolled (536, 305) with delta (0, 0)
Screenshot: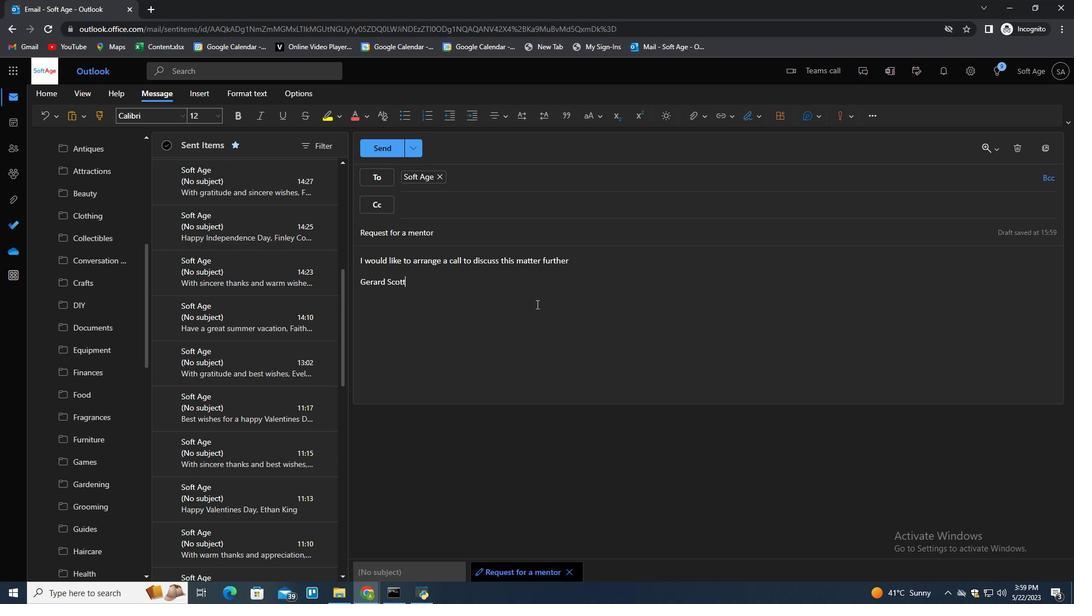 
Action: Mouse scrolled (536, 305) with delta (0, 0)
Screenshot: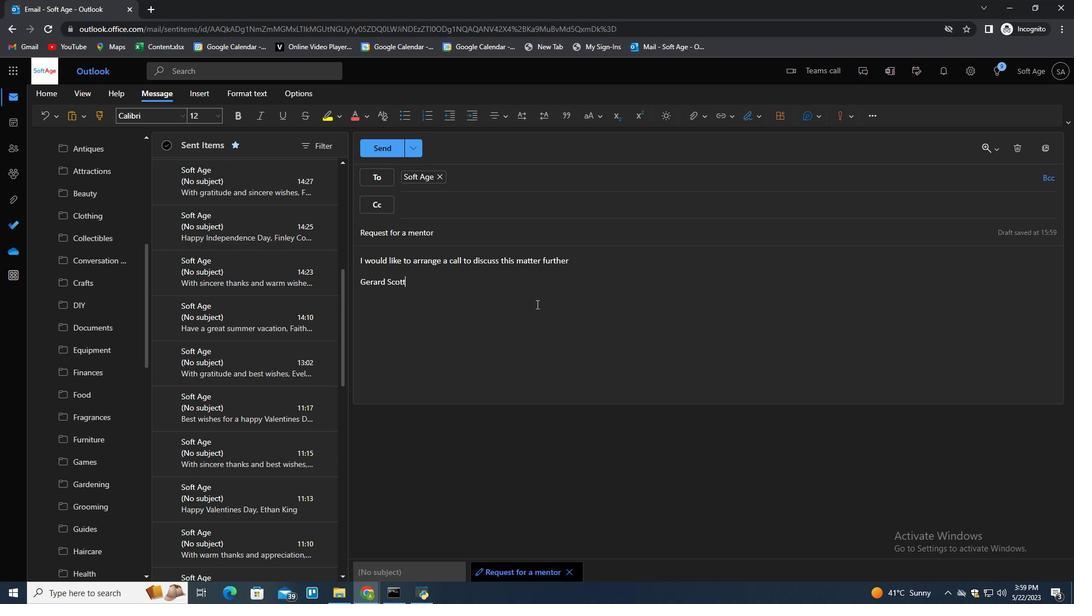 
Action: Mouse scrolled (536, 305) with delta (0, 0)
Screenshot: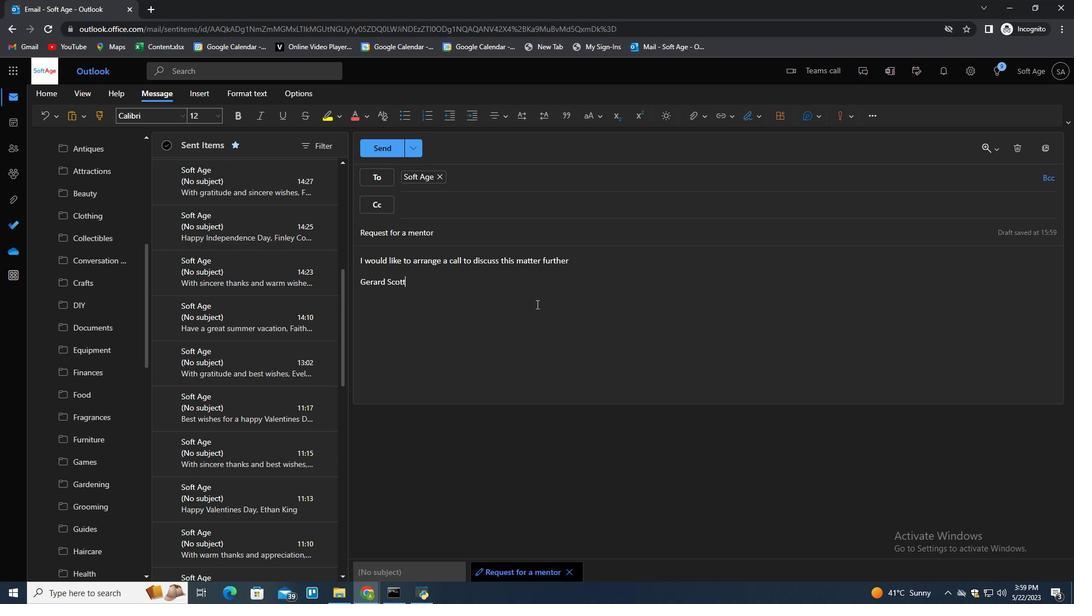 
Action: Mouse scrolled (536, 305) with delta (0, 0)
Screenshot: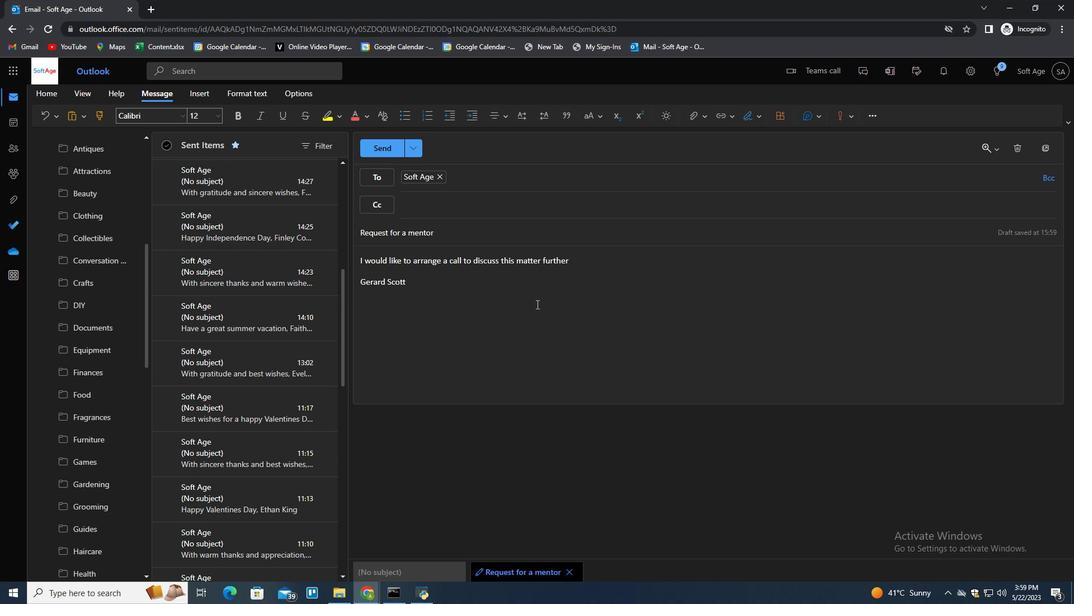 
Action: Mouse moved to (537, 303)
Screenshot: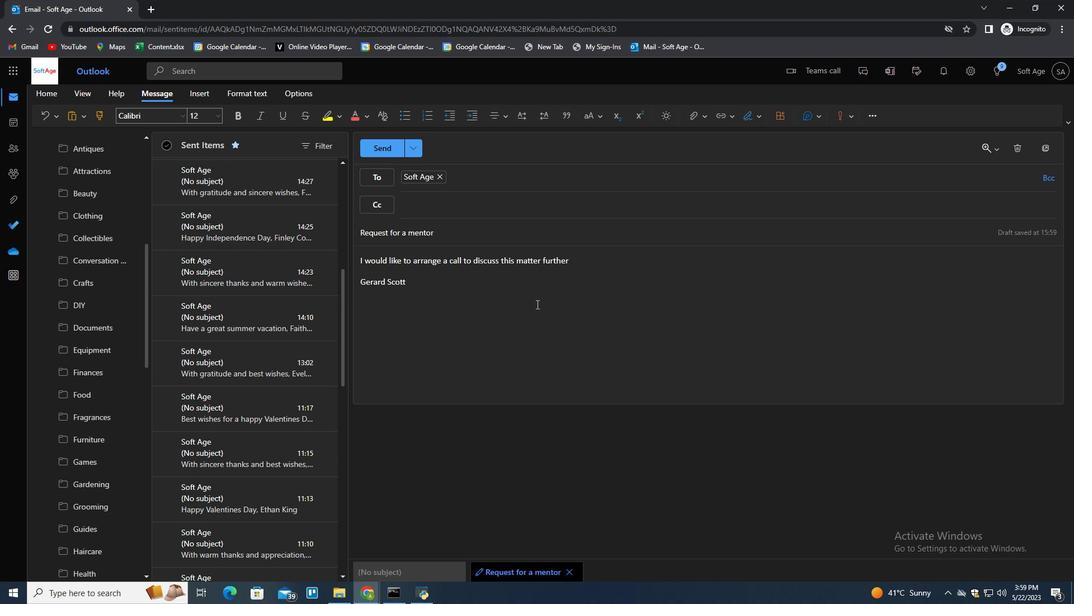 
Action: Mouse scrolled (537, 304) with delta (0, 0)
Screenshot: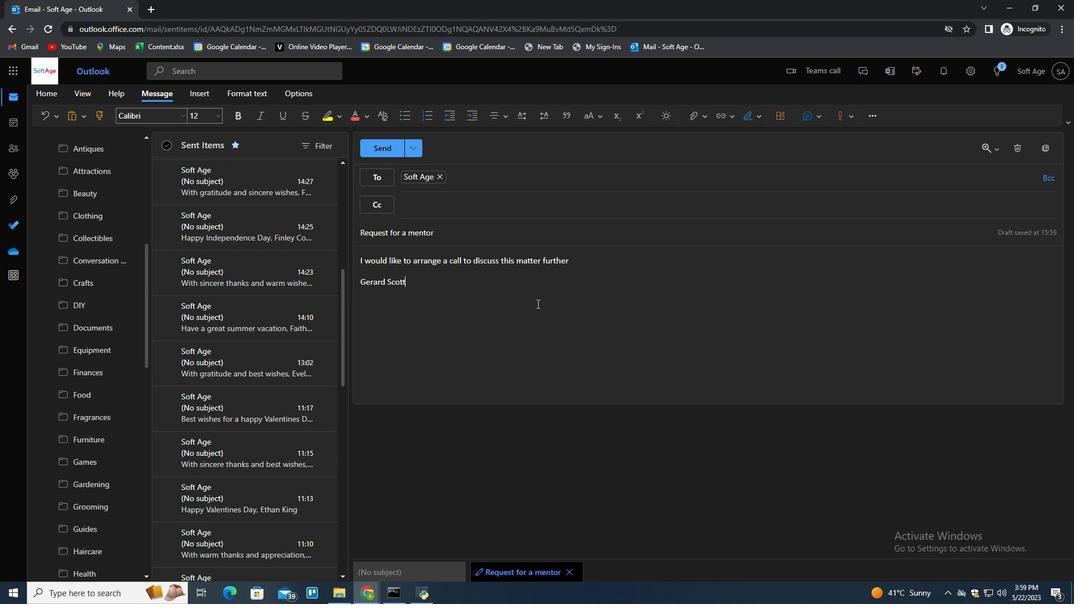 
Action: Mouse scrolled (537, 304) with delta (0, 0)
Screenshot: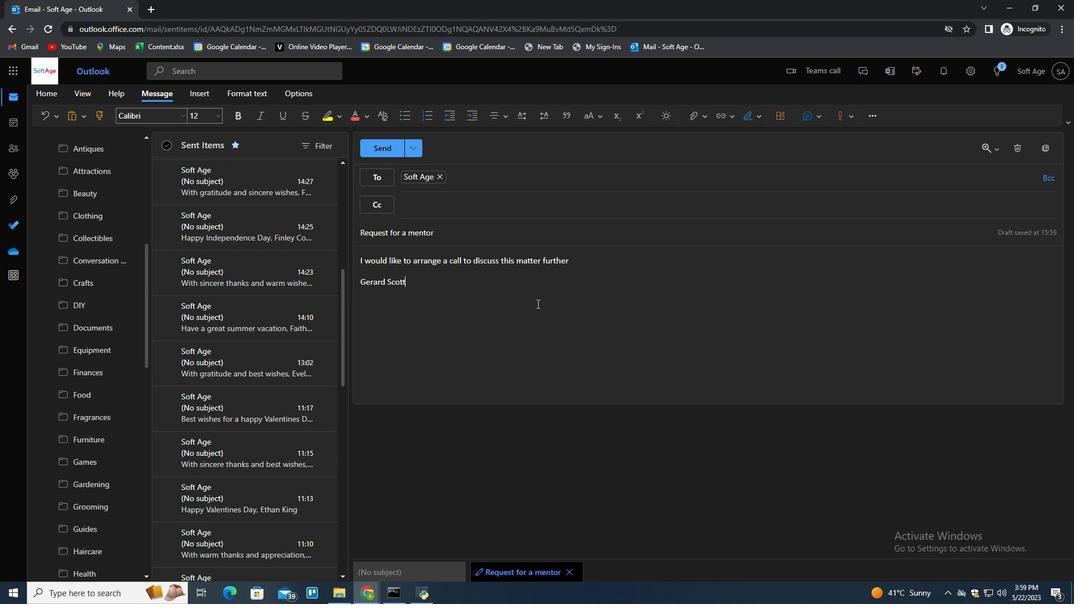 
Action: Mouse scrolled (537, 304) with delta (0, 0)
Screenshot: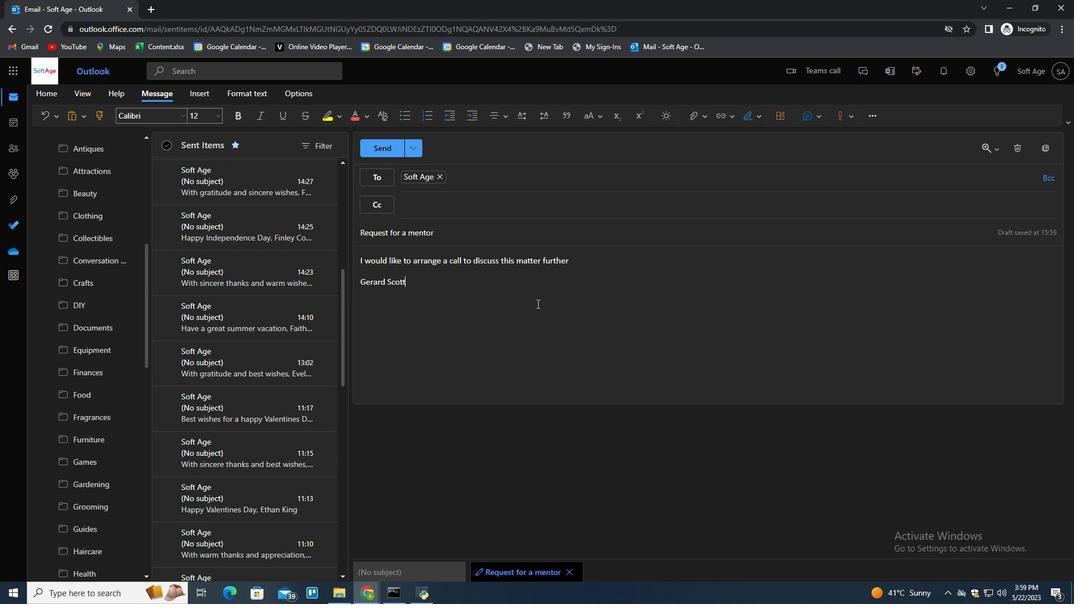 
Action: Mouse moved to (697, 119)
Screenshot: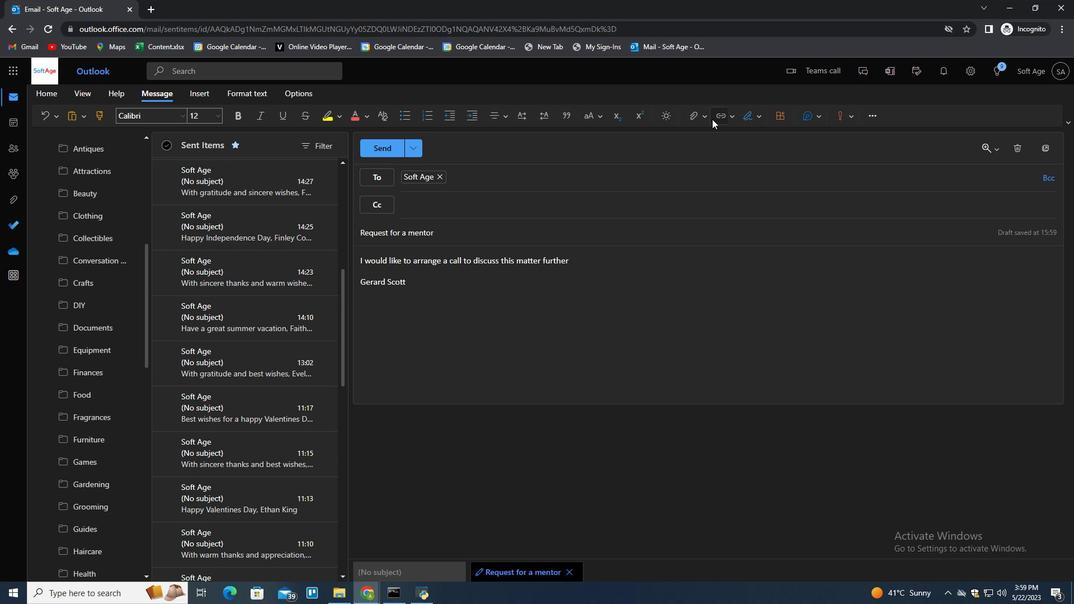 
Action: Mouse pressed left at (697, 119)
Screenshot: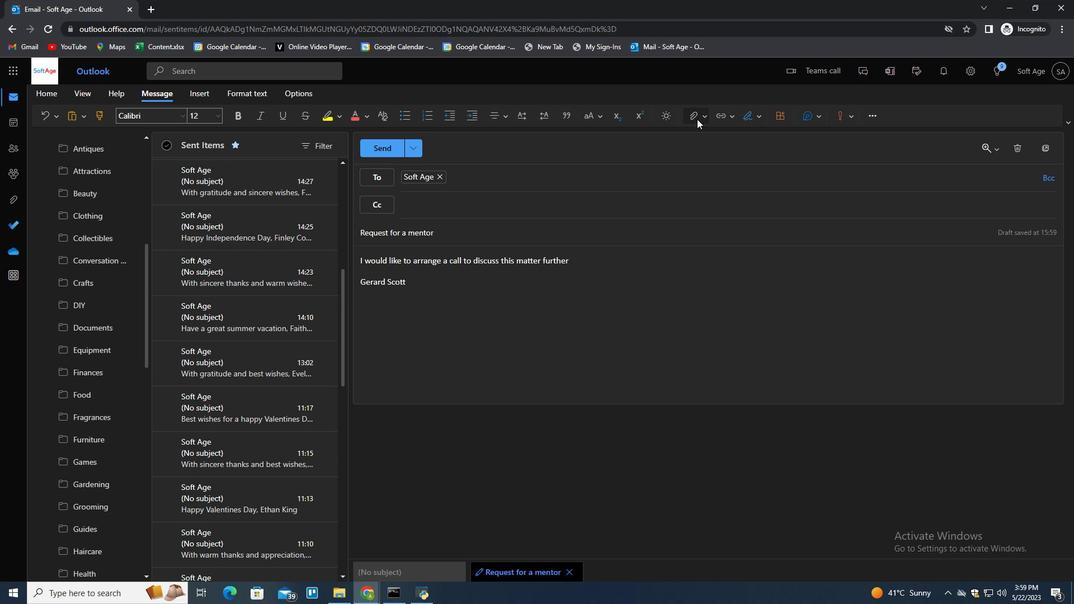 
Action: Mouse moved to (644, 137)
Screenshot: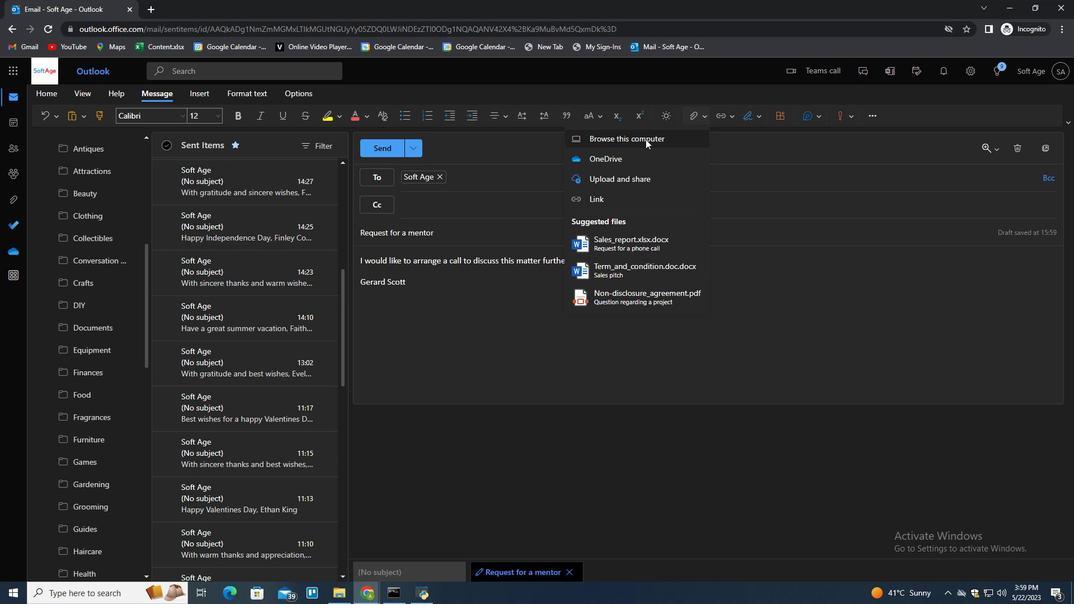 
Action: Mouse pressed left at (644, 137)
Screenshot: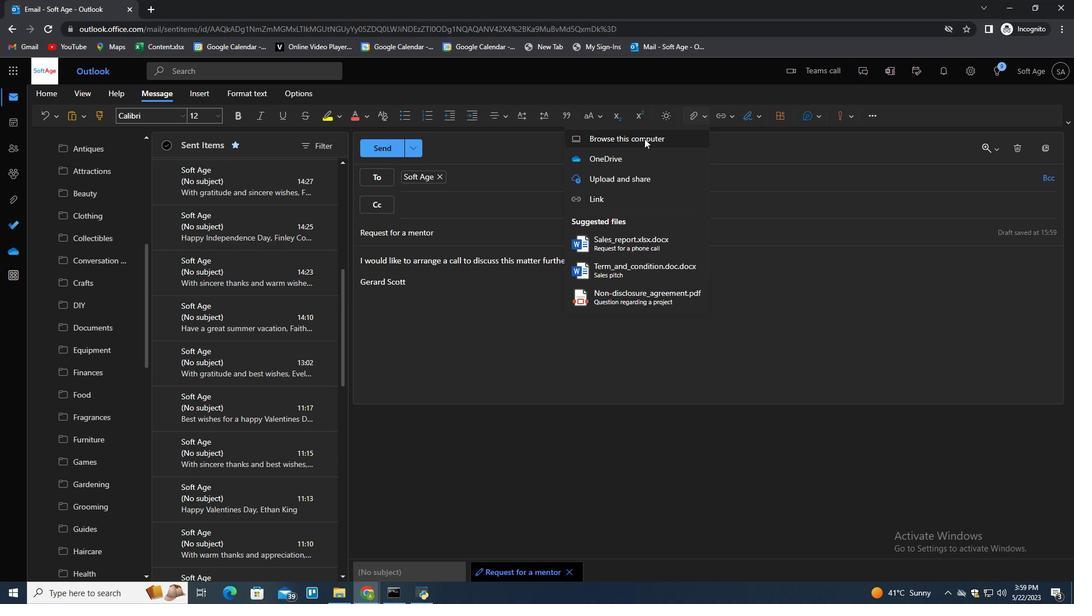 
Action: Mouse moved to (239, 194)
Screenshot: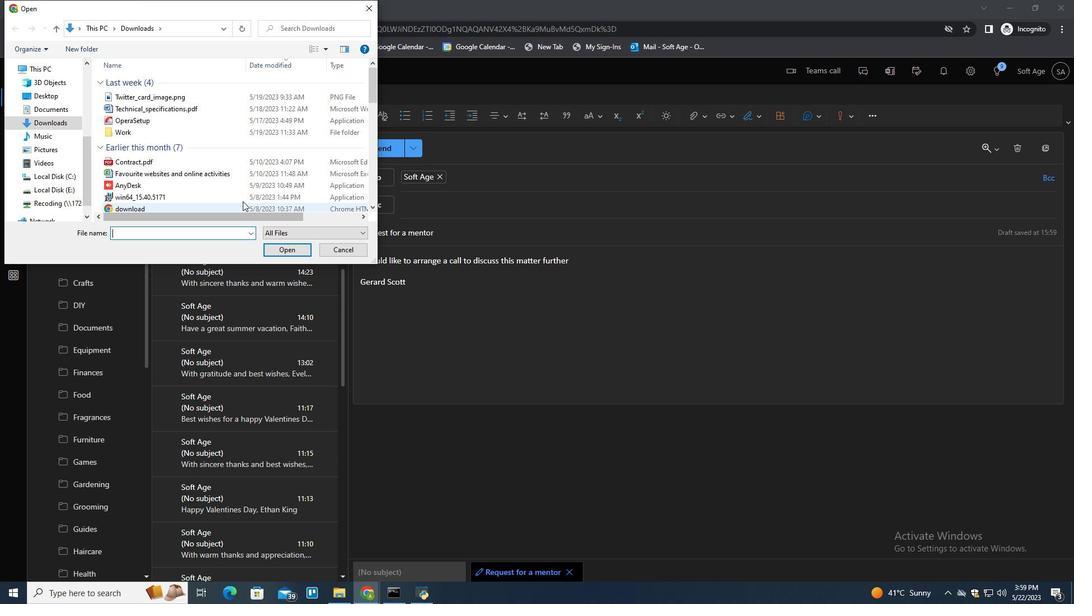 
Action: Mouse scrolled (239, 194) with delta (0, 0)
Screenshot: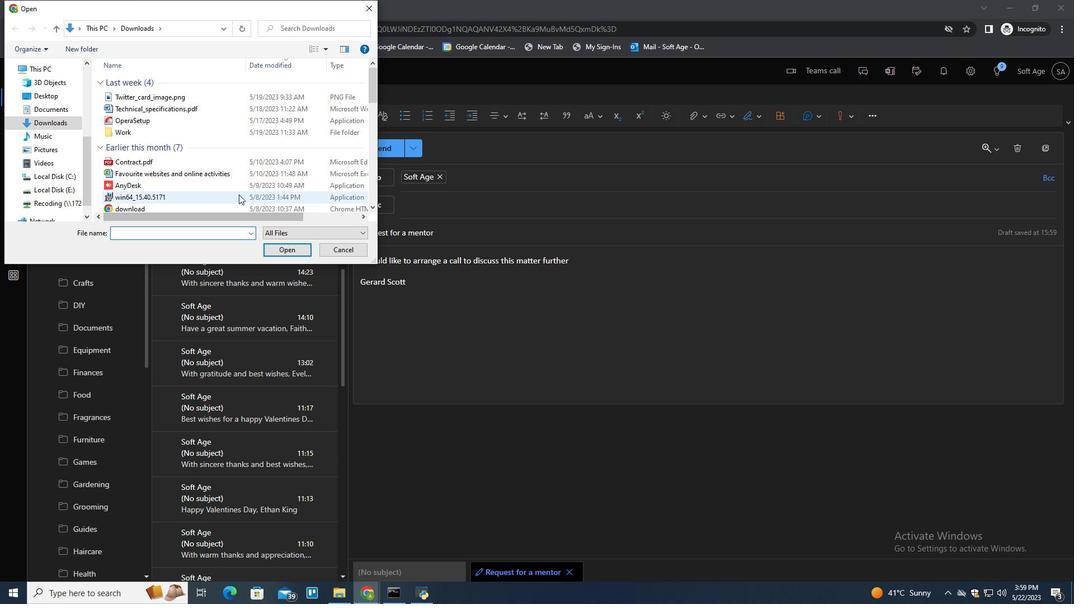 
Action: Mouse scrolled (239, 194) with delta (0, 0)
Screenshot: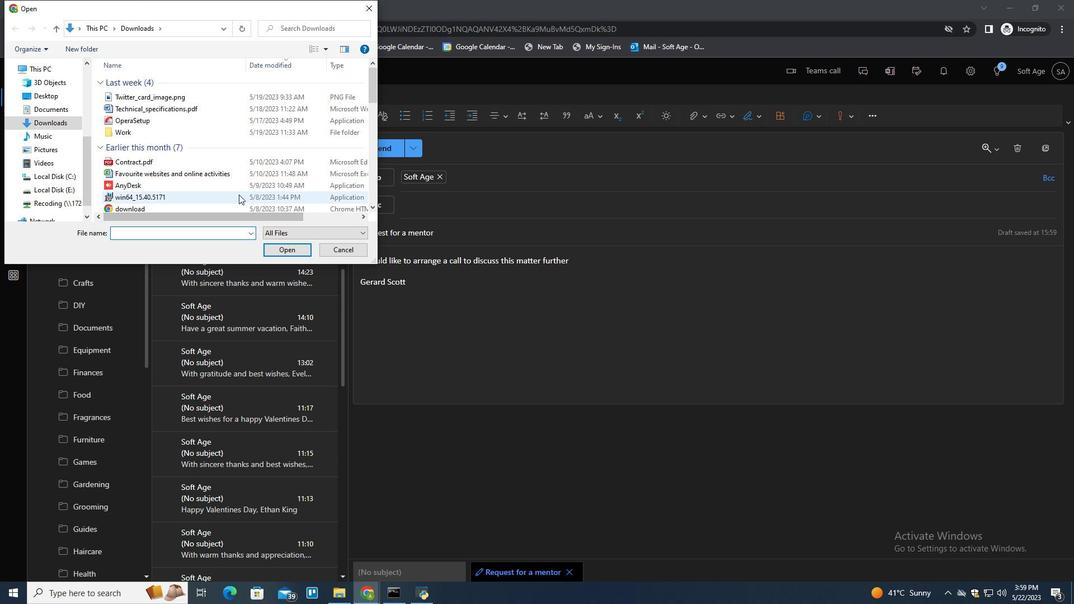
Action: Mouse scrolled (239, 194) with delta (0, 0)
Screenshot: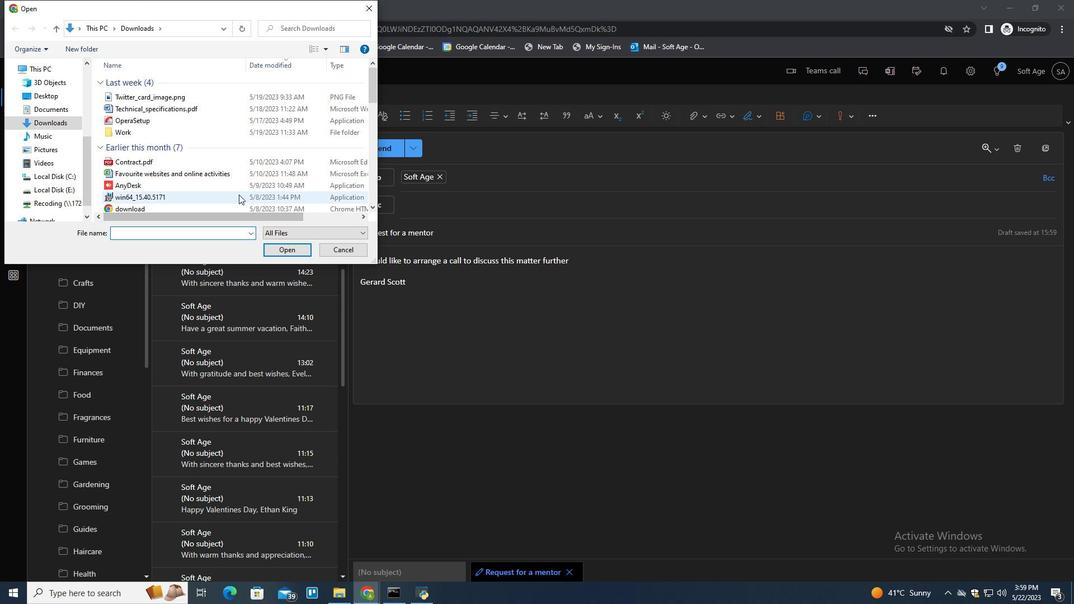 
Action: Mouse scrolled (239, 194) with delta (0, 0)
Screenshot: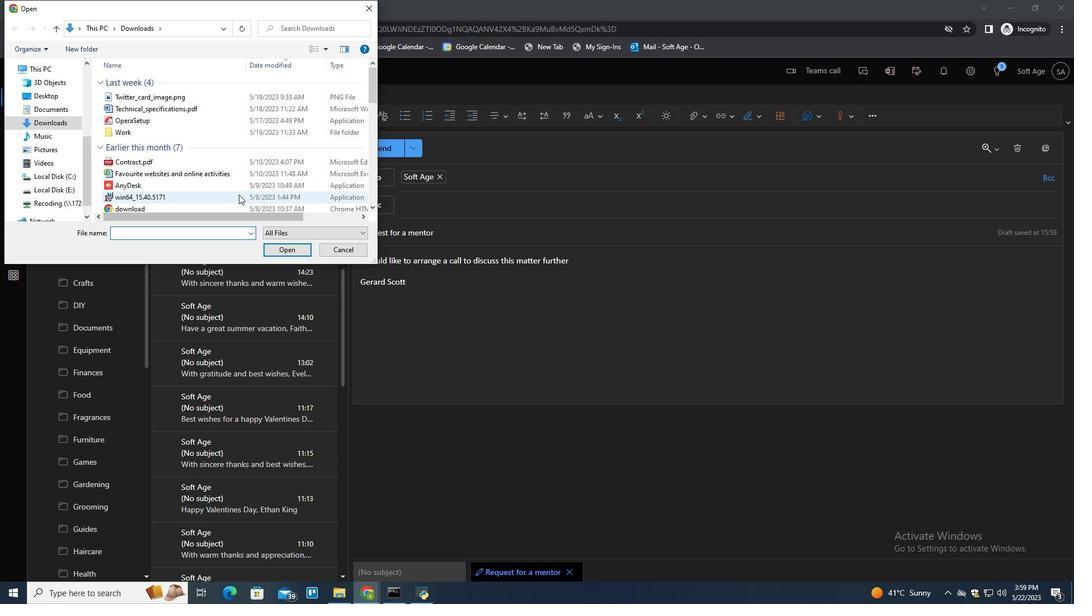 
Action: Mouse scrolled (239, 194) with delta (0, 0)
Screenshot: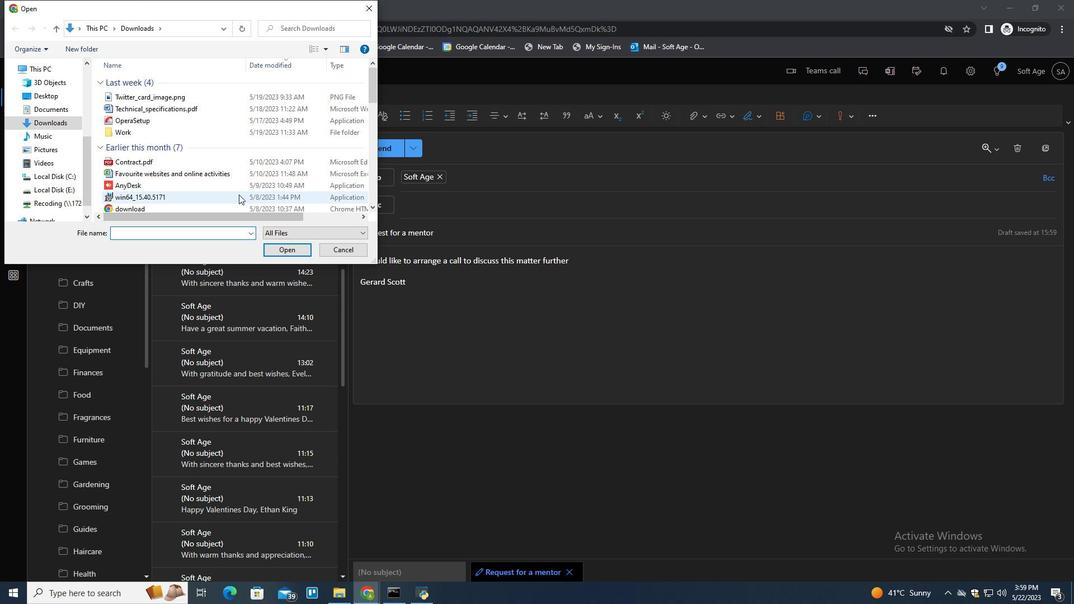 
Action: Mouse scrolled (239, 194) with delta (0, 0)
Screenshot: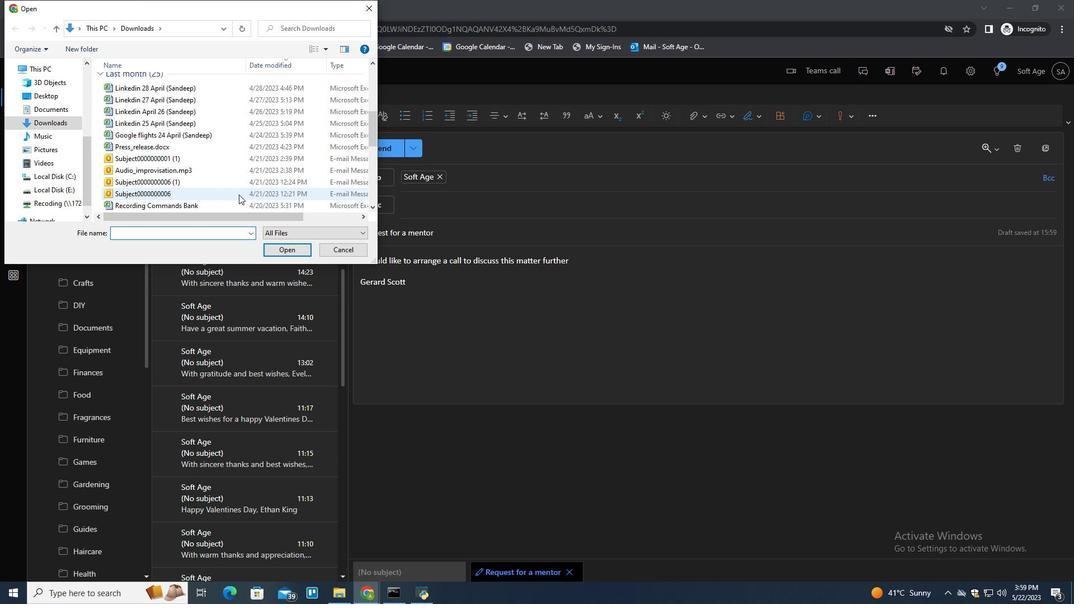 
Action: Mouse scrolled (239, 194) with delta (0, 0)
Screenshot: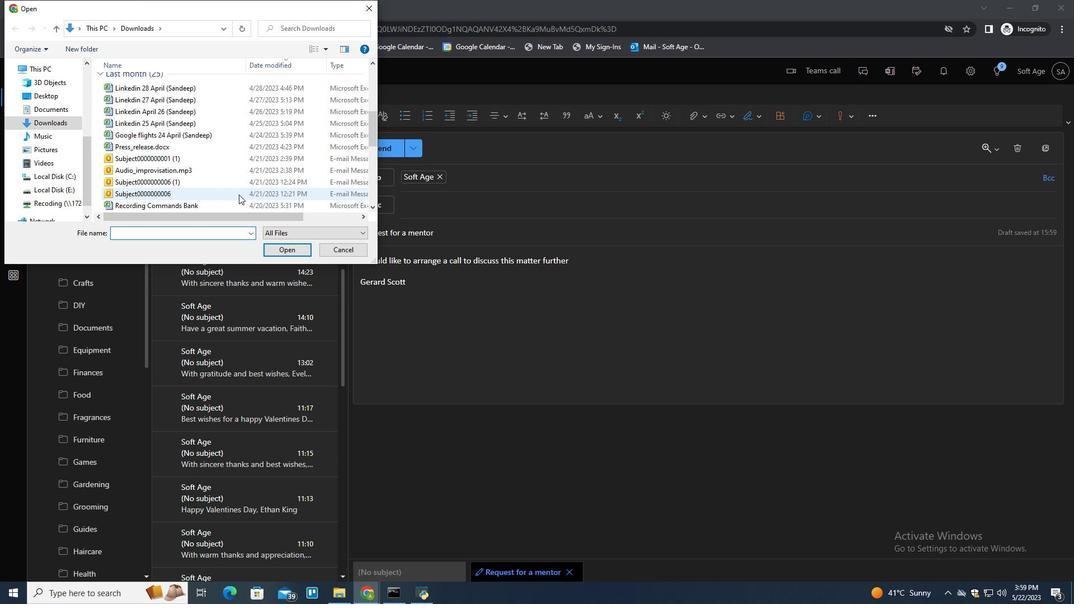 
Action: Mouse scrolled (239, 194) with delta (0, 0)
Screenshot: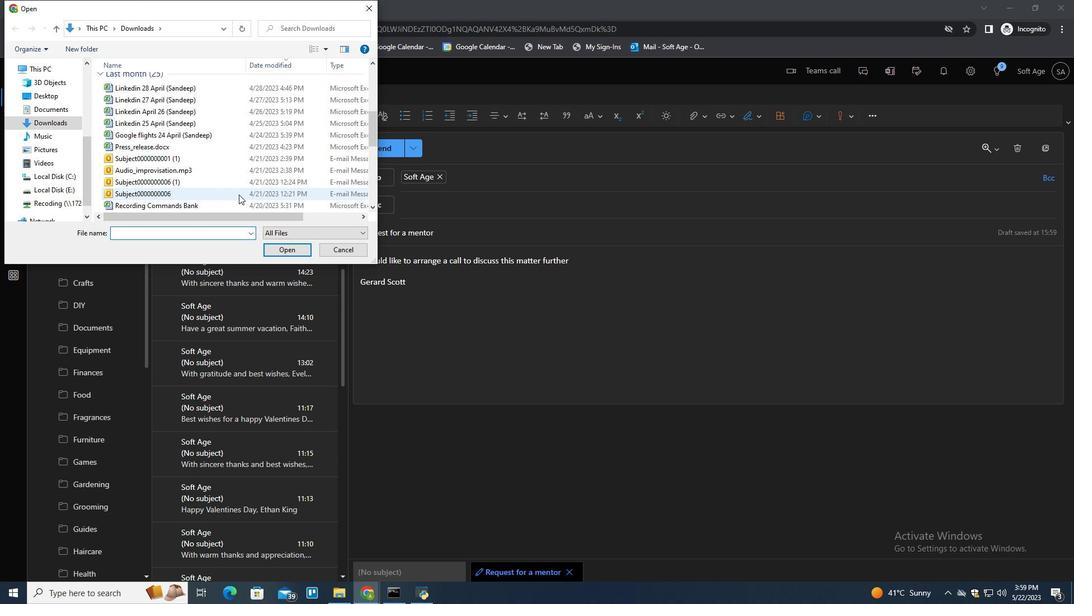 
Action: Mouse scrolled (239, 194) with delta (0, 0)
Screenshot: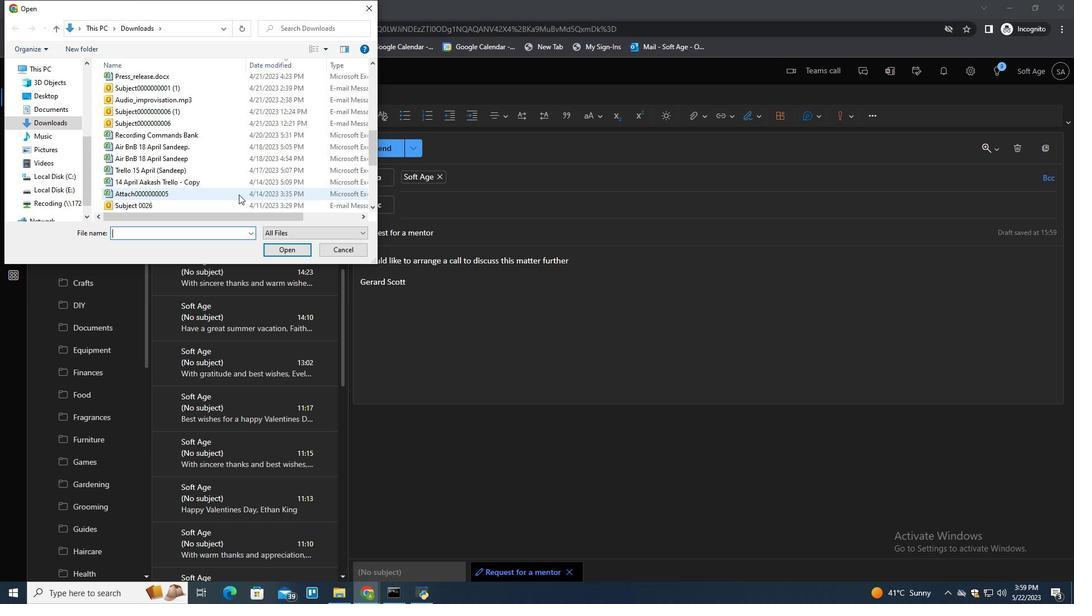 
Action: Mouse scrolled (239, 194) with delta (0, 0)
Screenshot: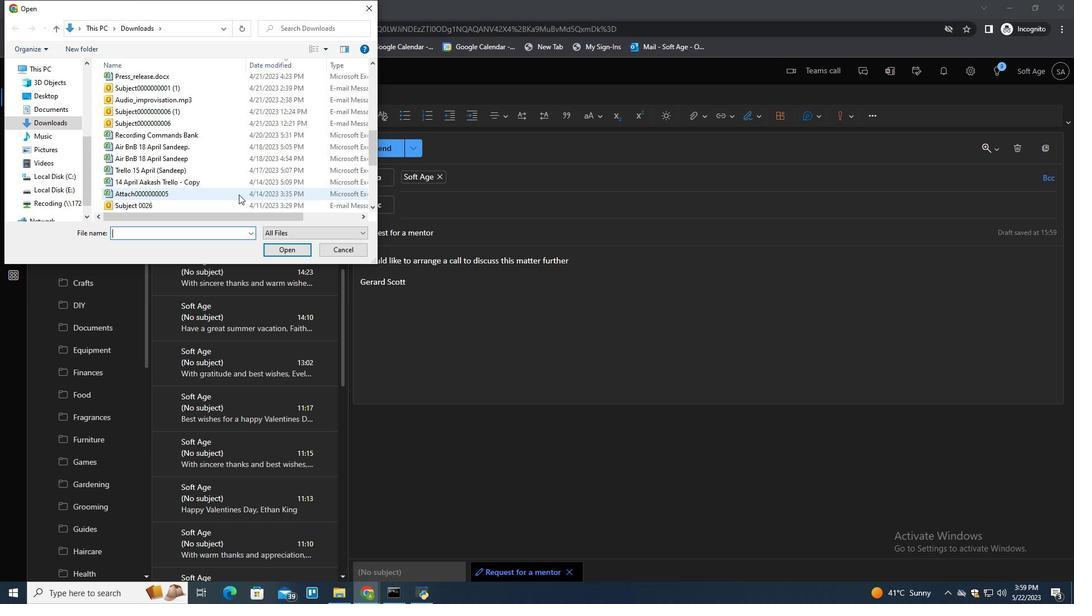 
Action: Mouse scrolled (239, 194) with delta (0, 0)
Screenshot: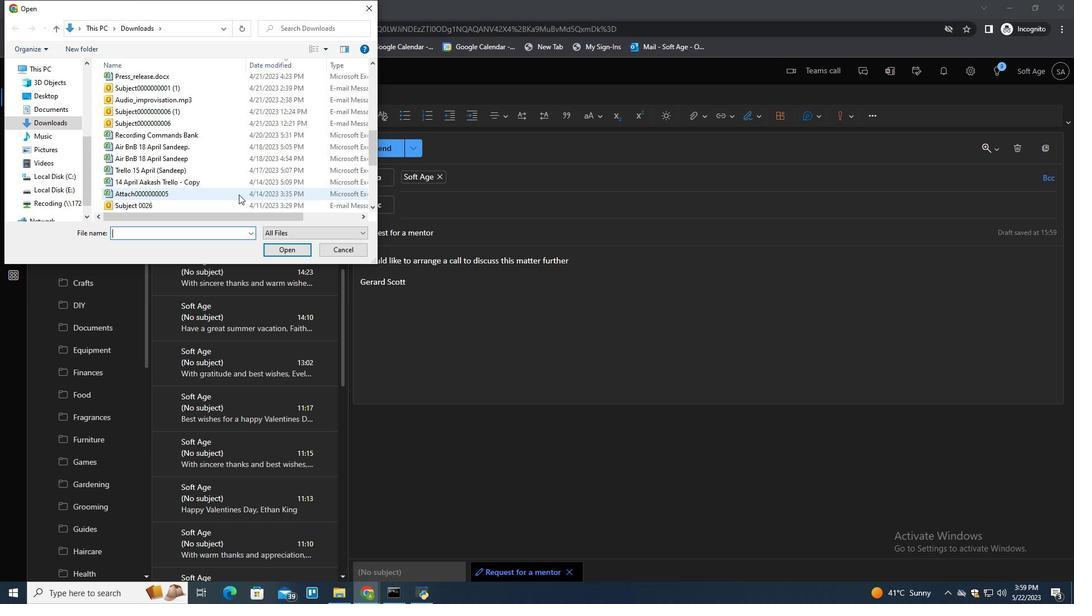 
Action: Mouse scrolled (239, 194) with delta (0, 0)
Screenshot: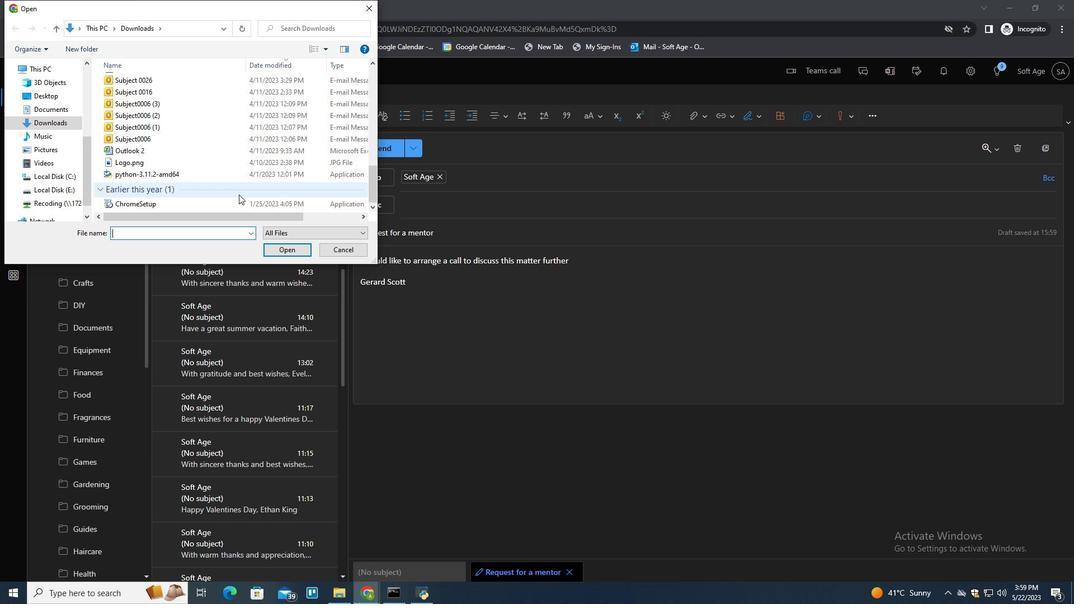 
Action: Mouse scrolled (239, 194) with delta (0, 0)
Screenshot: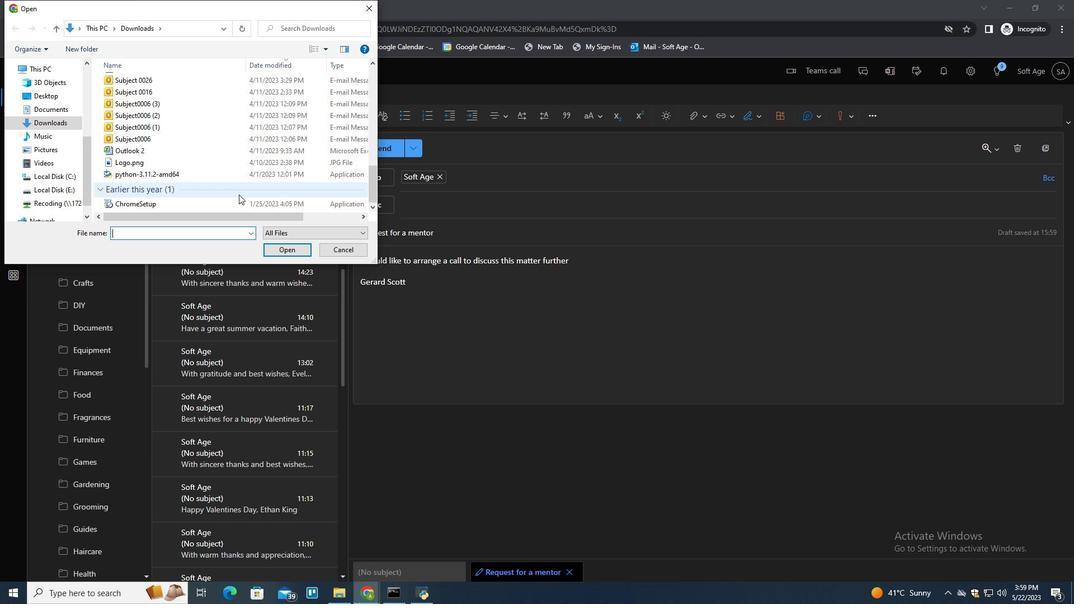 
Action: Mouse scrolled (239, 194) with delta (0, 0)
Screenshot: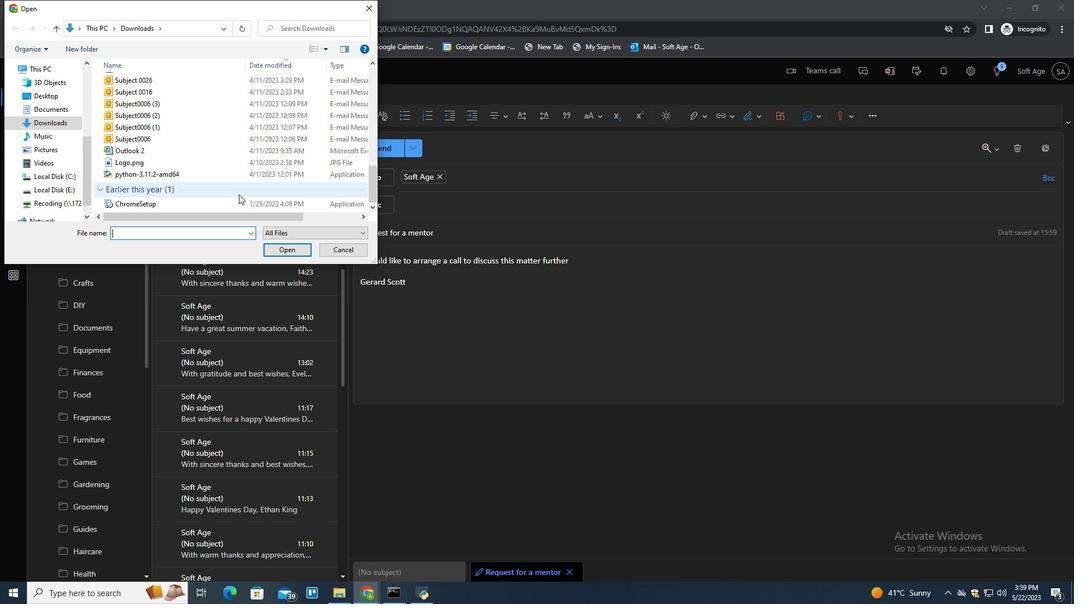 
Action: Mouse scrolled (239, 194) with delta (0, 0)
Screenshot: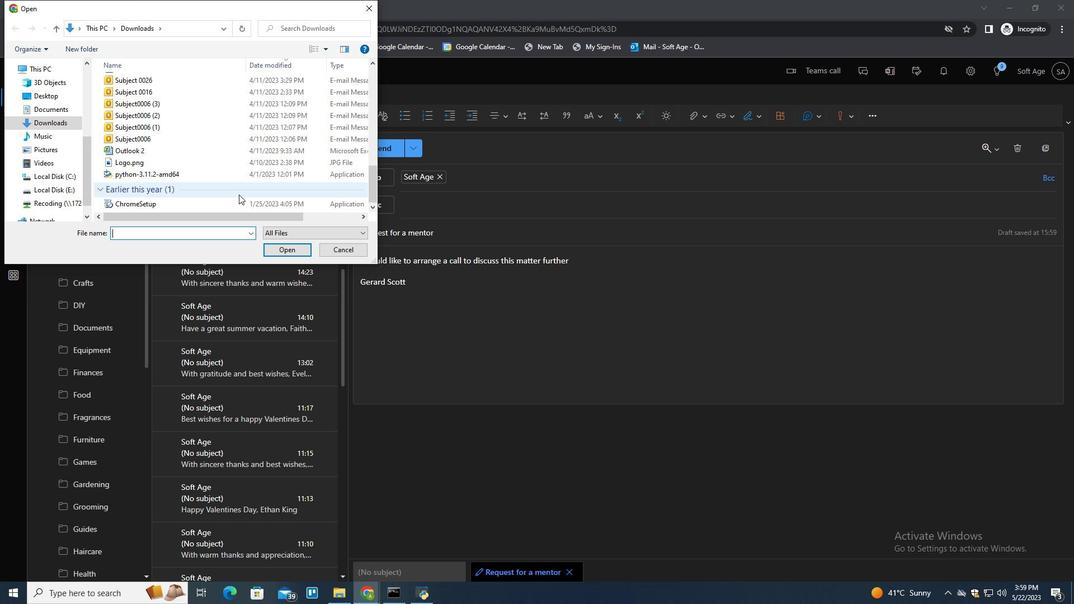 
Action: Mouse scrolled (239, 194) with delta (0, 0)
Screenshot: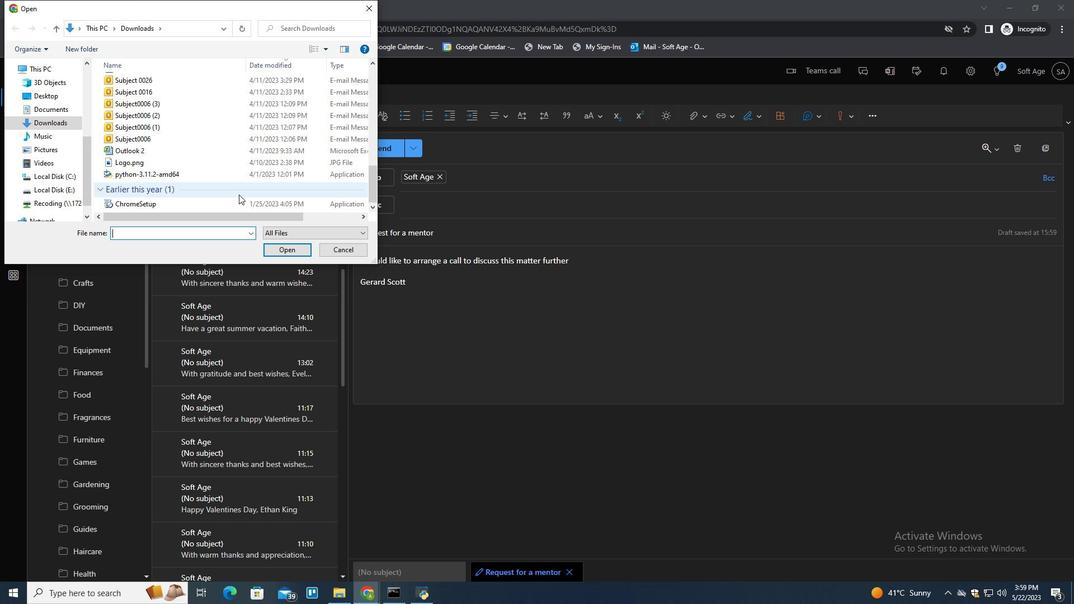 
Action: Mouse moved to (202, 166)
Screenshot: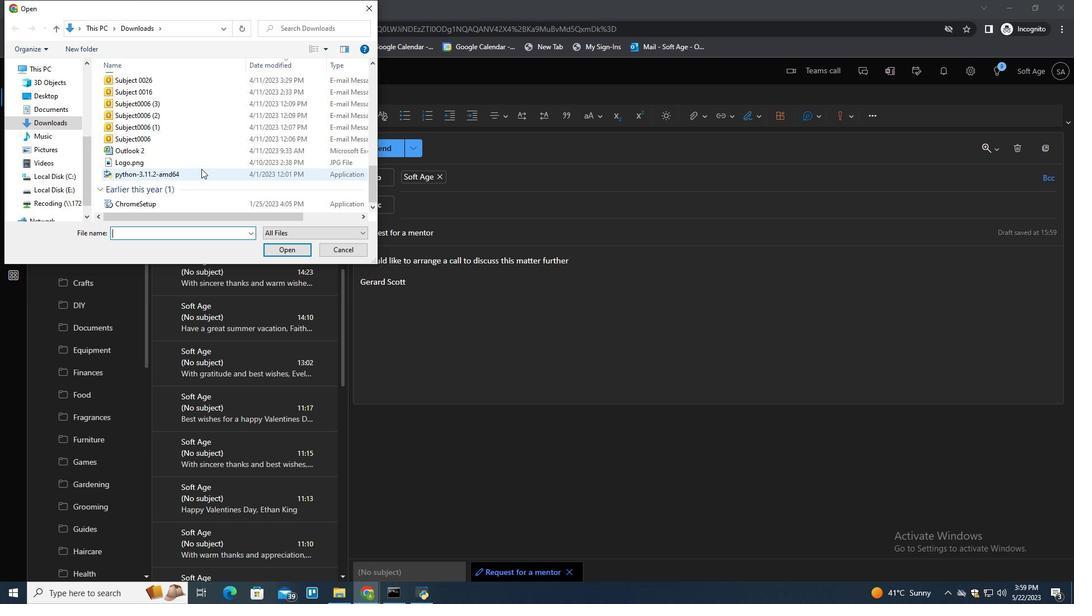 
Action: Mouse pressed left at (202, 166)
Screenshot: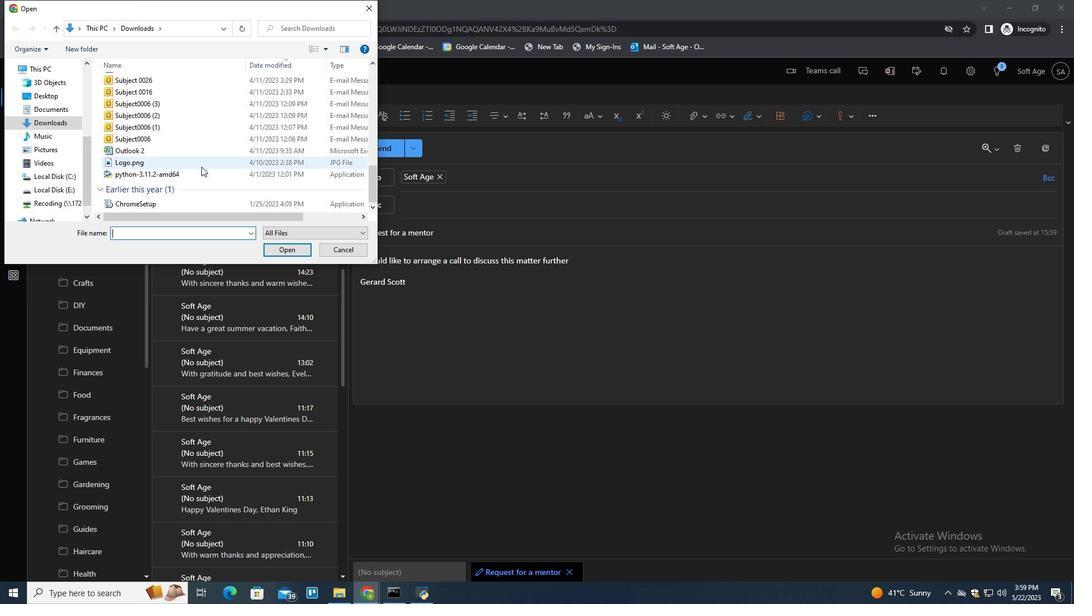 
Action: Key pressed <Key.f2>
Screenshot: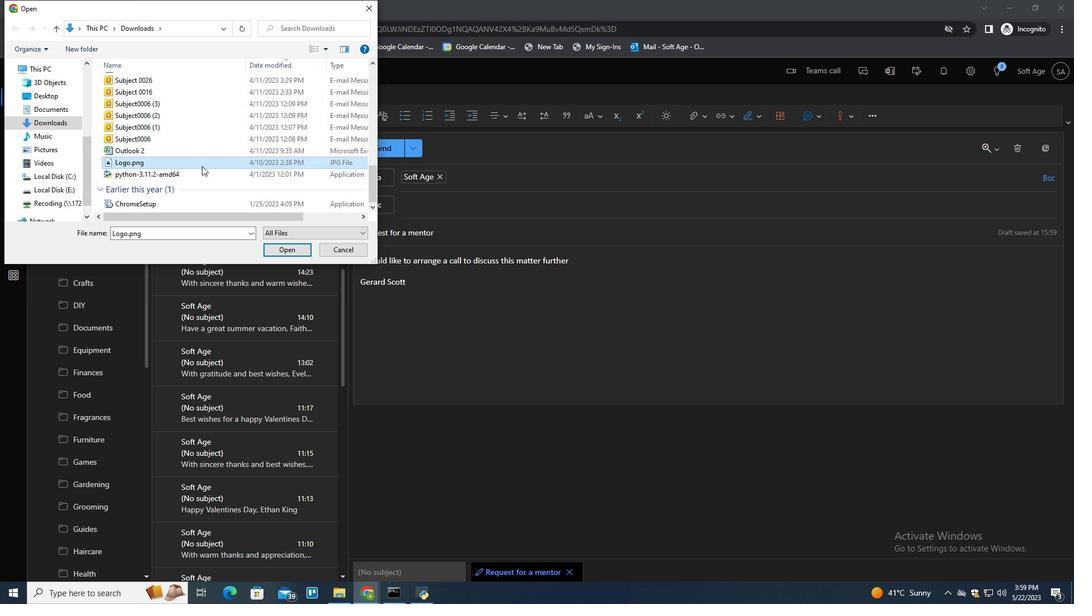 
Action: Mouse moved to (174, 186)
Screenshot: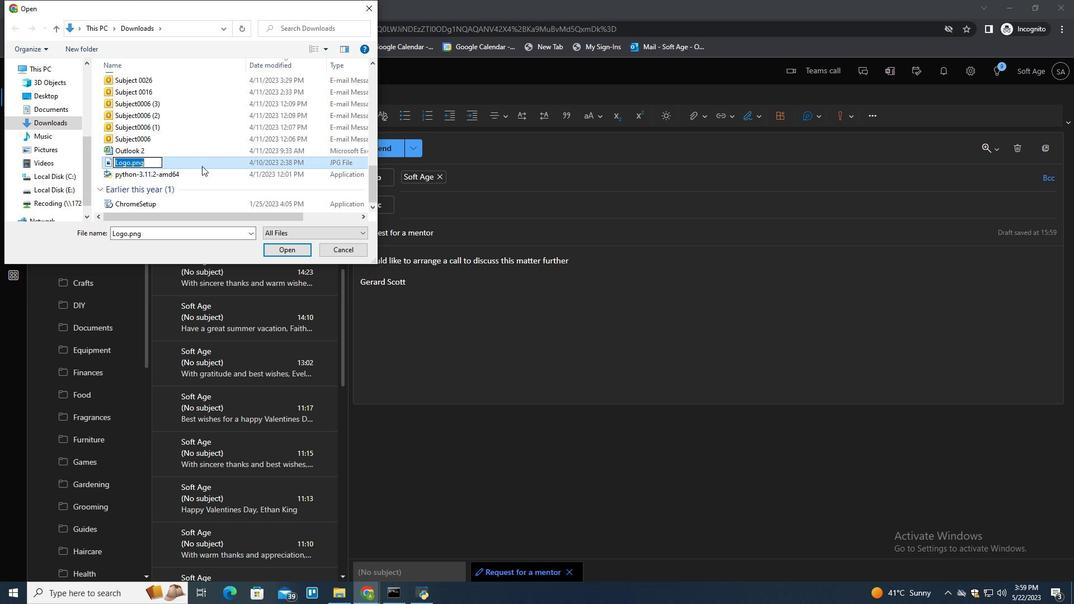 
Action: Key pressed <Key.shift>Event<Key.shift>flyer.jpg
Screenshot: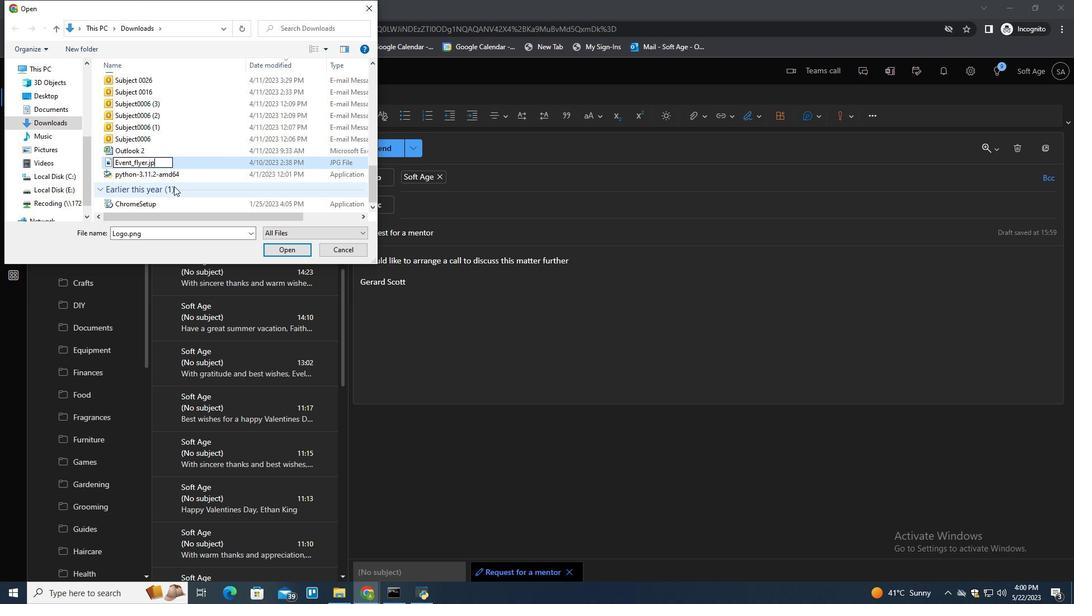 
Action: Mouse moved to (203, 161)
Screenshot: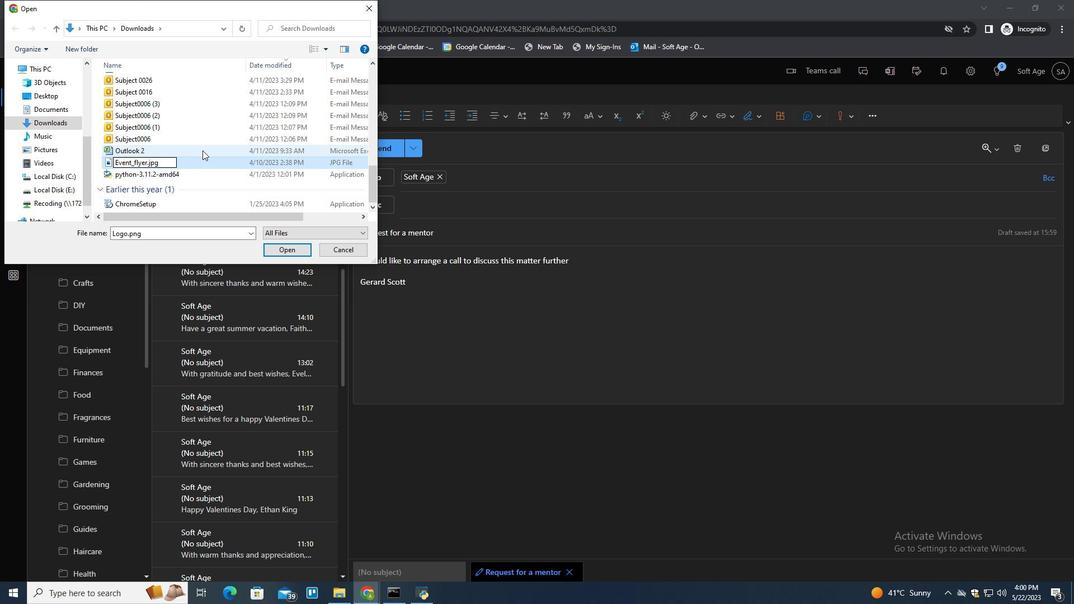 
Action: Mouse pressed left at (203, 161)
Screenshot: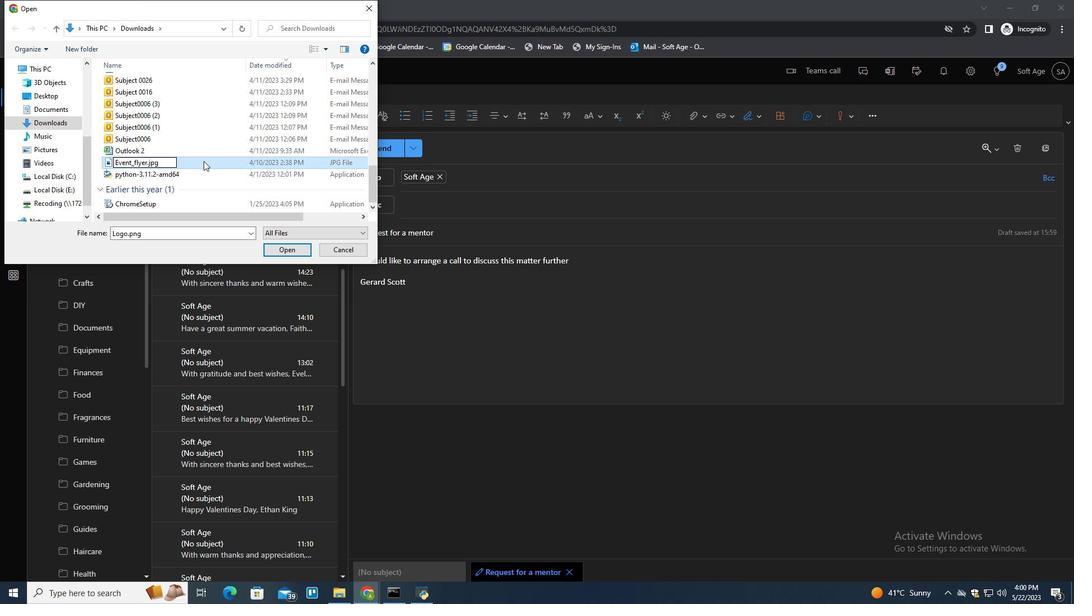 
Action: Mouse moved to (283, 246)
Screenshot: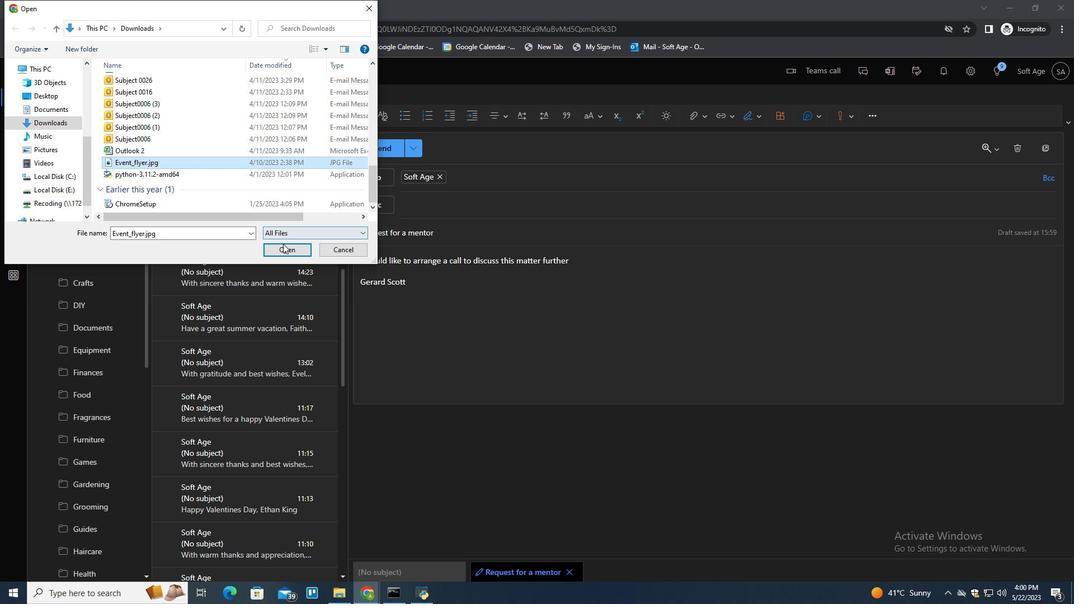 
Action: Mouse pressed left at (283, 246)
Screenshot: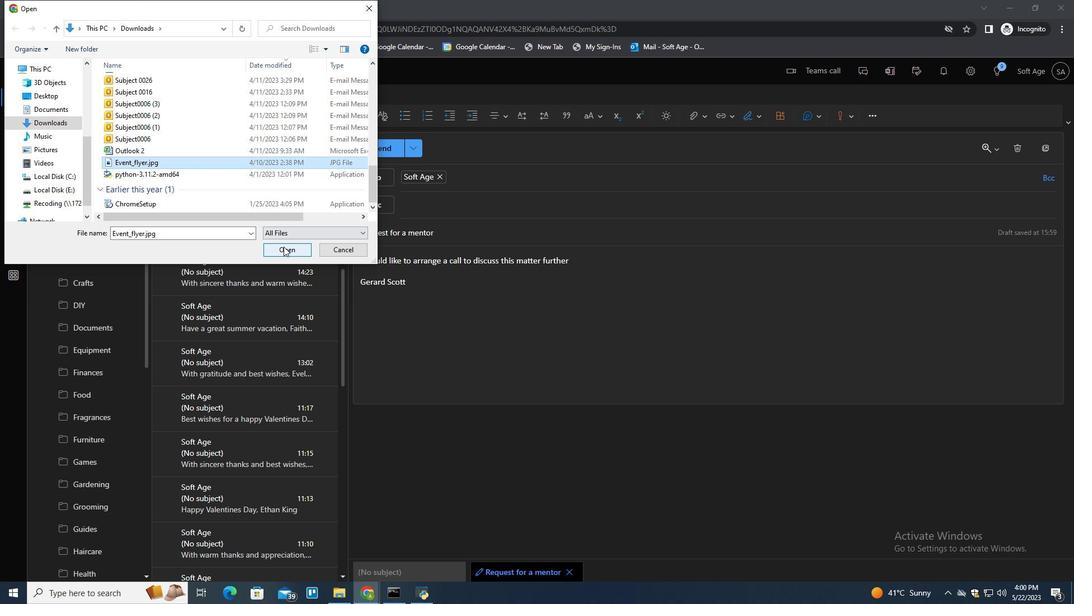 
Action: Mouse moved to (523, 367)
Screenshot: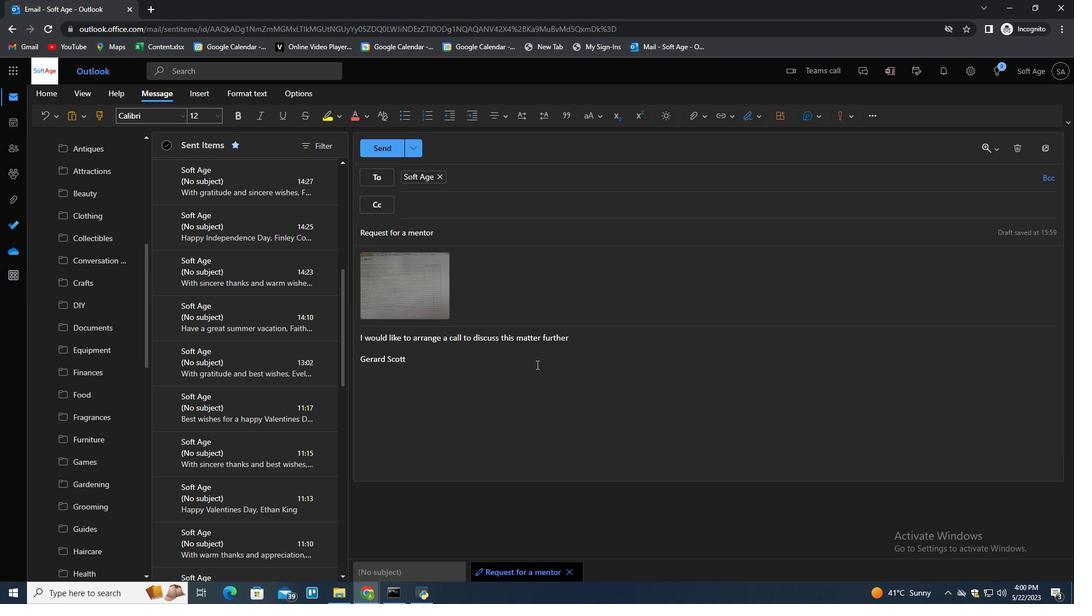 
Action: Mouse pressed left at (523, 367)
Screenshot: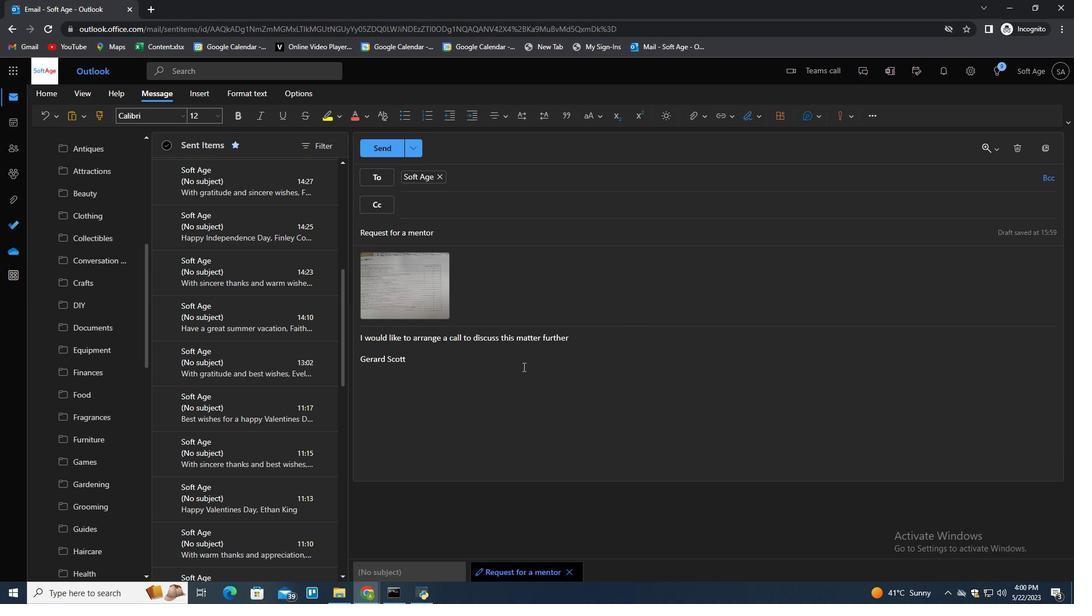 
Action: Mouse moved to (522, 367)
Screenshot: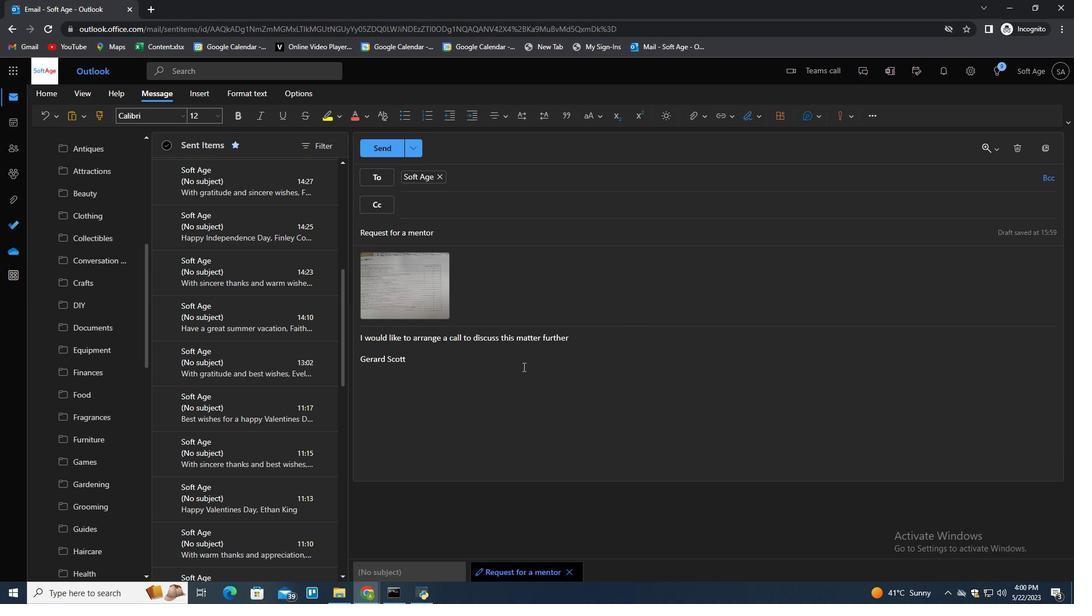
Action: Key pressed <Key.enter>
Screenshot: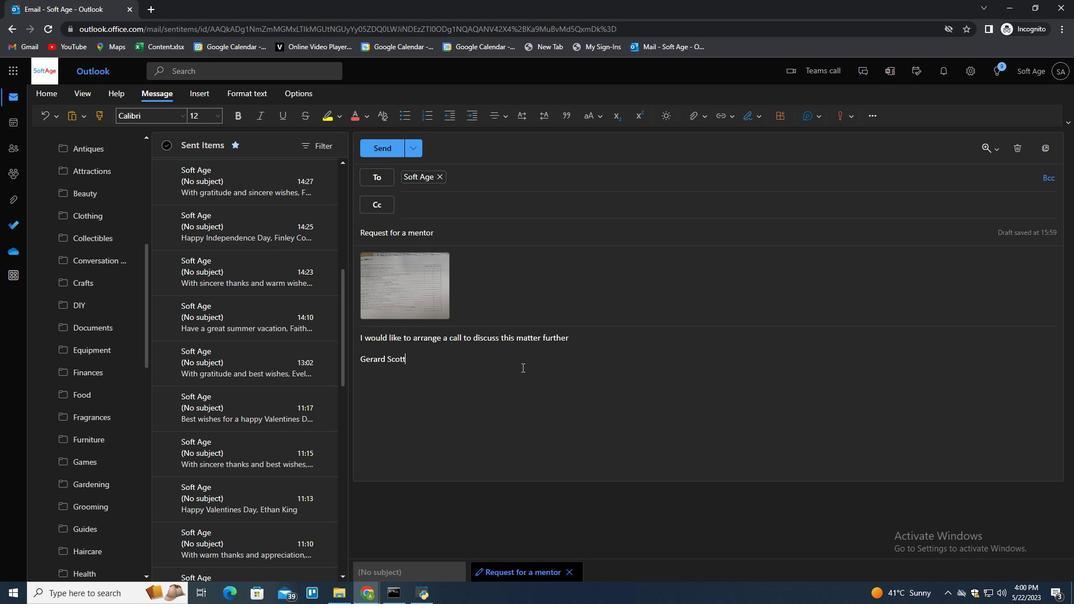 
Action: Mouse moved to (245, 268)
Screenshot: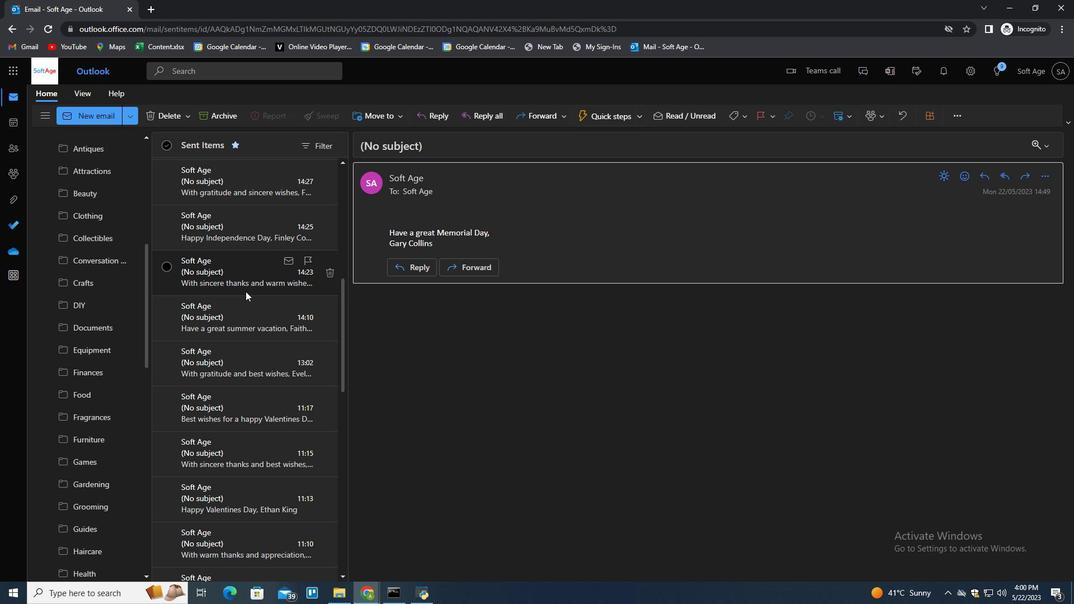 
Action: Mouse scrolled (245, 269) with delta (0, 0)
Screenshot: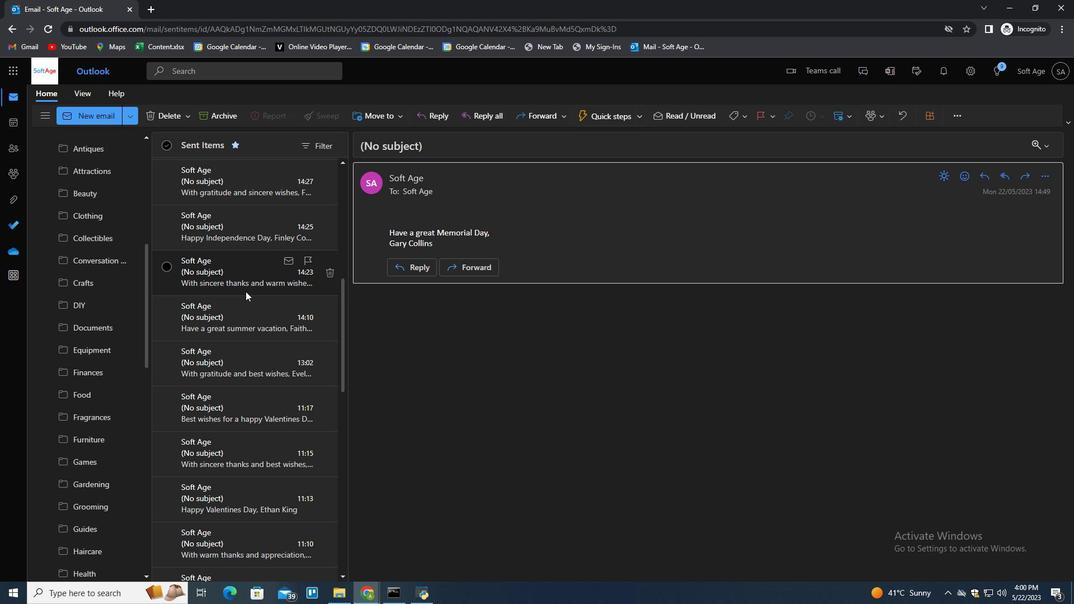 
Action: Mouse scrolled (245, 269) with delta (0, 0)
Screenshot: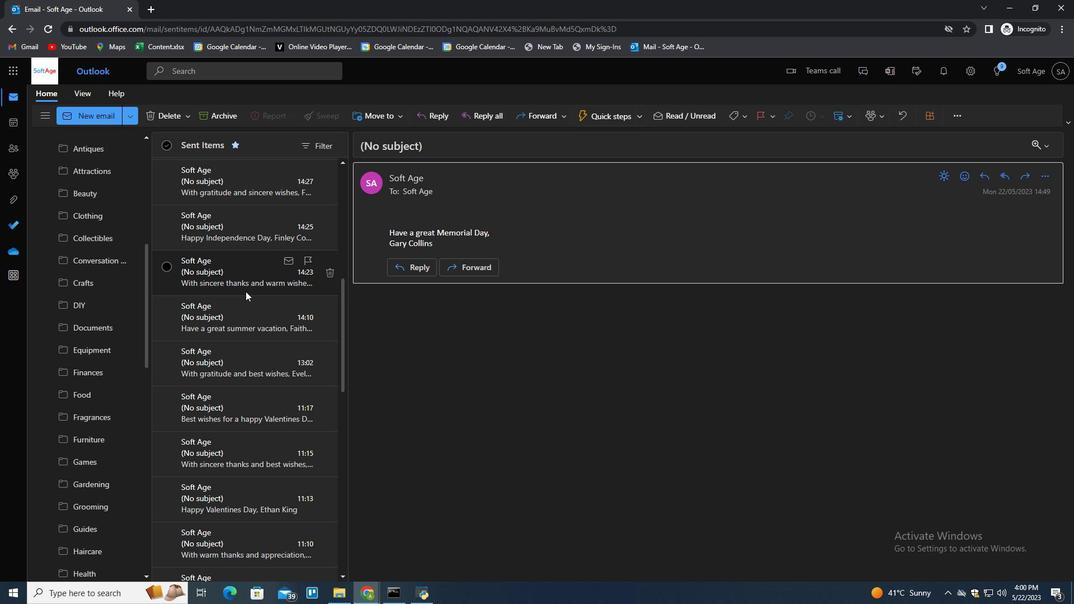 
Action: Mouse scrolled (245, 269) with delta (0, 0)
Screenshot: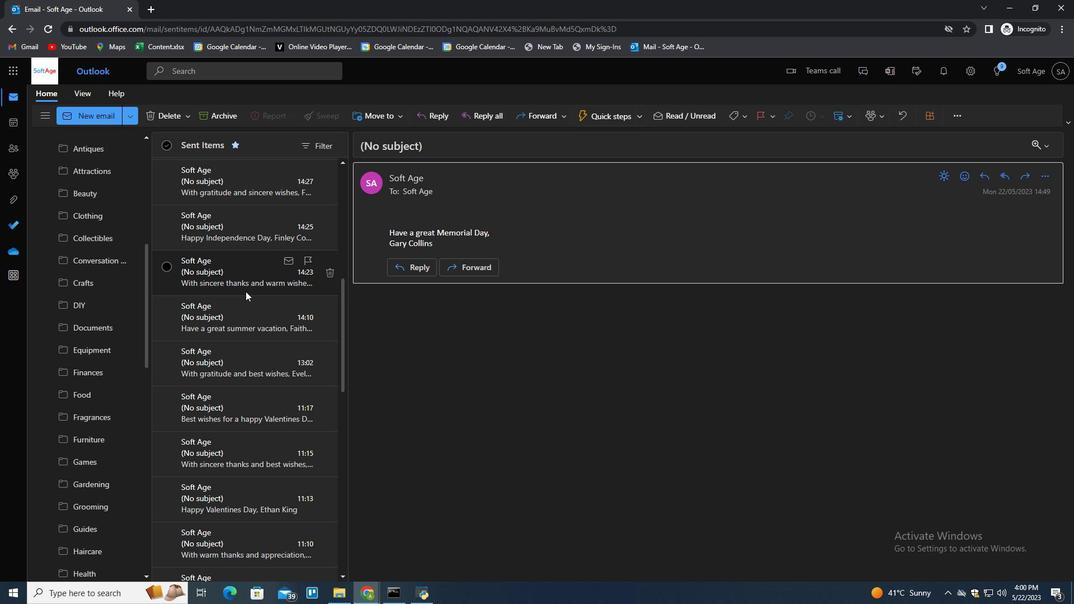 
Action: Mouse scrolled (245, 269) with delta (0, 0)
Screenshot: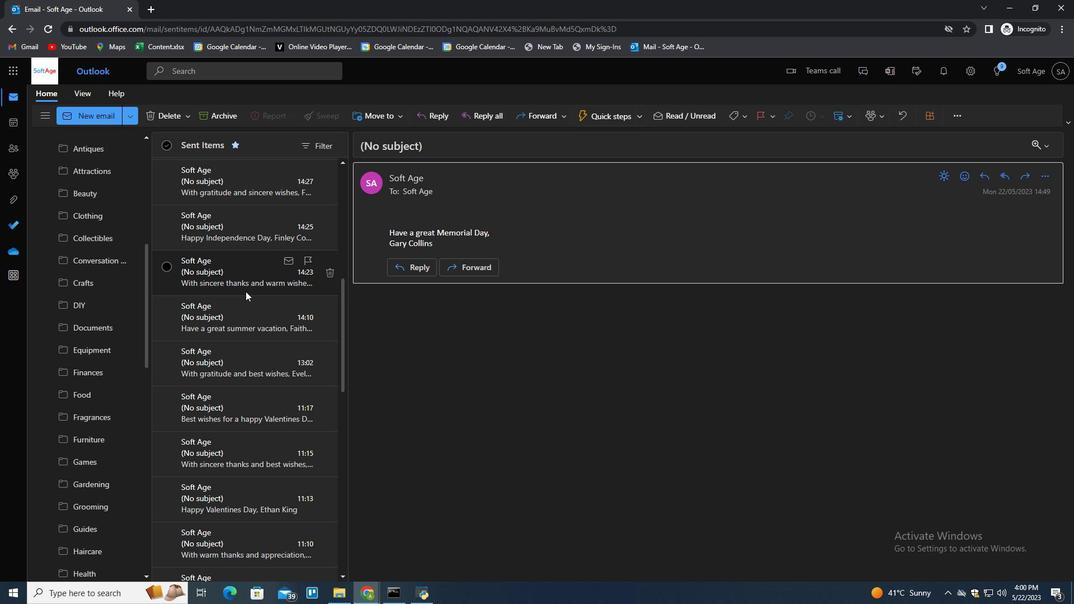 
Action: Mouse scrolled (245, 269) with delta (0, 0)
Screenshot: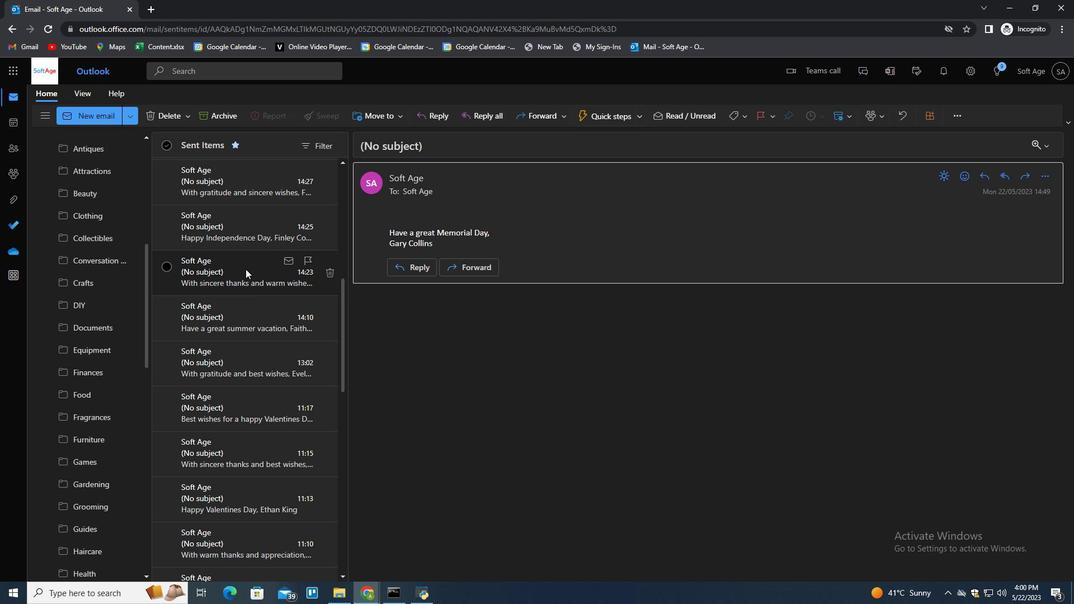 
Action: Mouse scrolled (245, 269) with delta (0, 0)
Screenshot: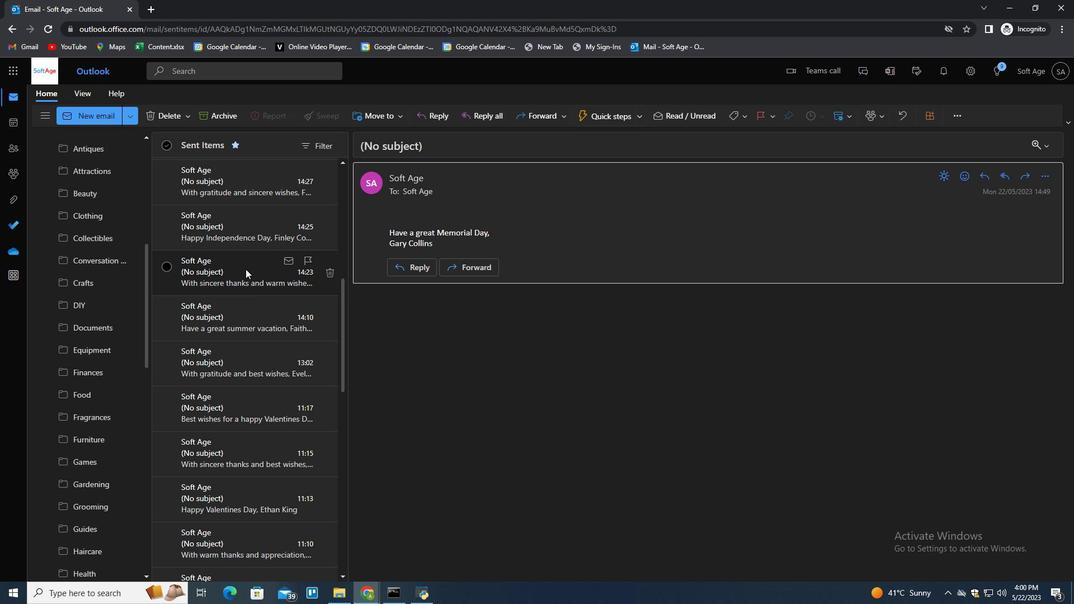 
Action: Mouse scrolled (245, 269) with delta (0, 0)
Screenshot: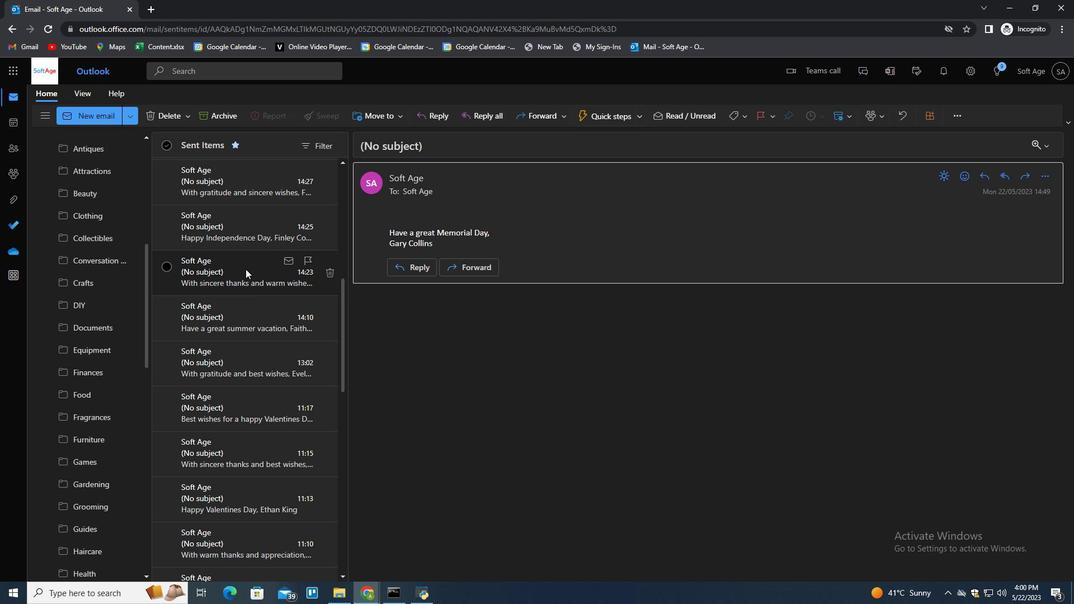 
Action: Mouse scrolled (245, 269) with delta (0, 0)
Screenshot: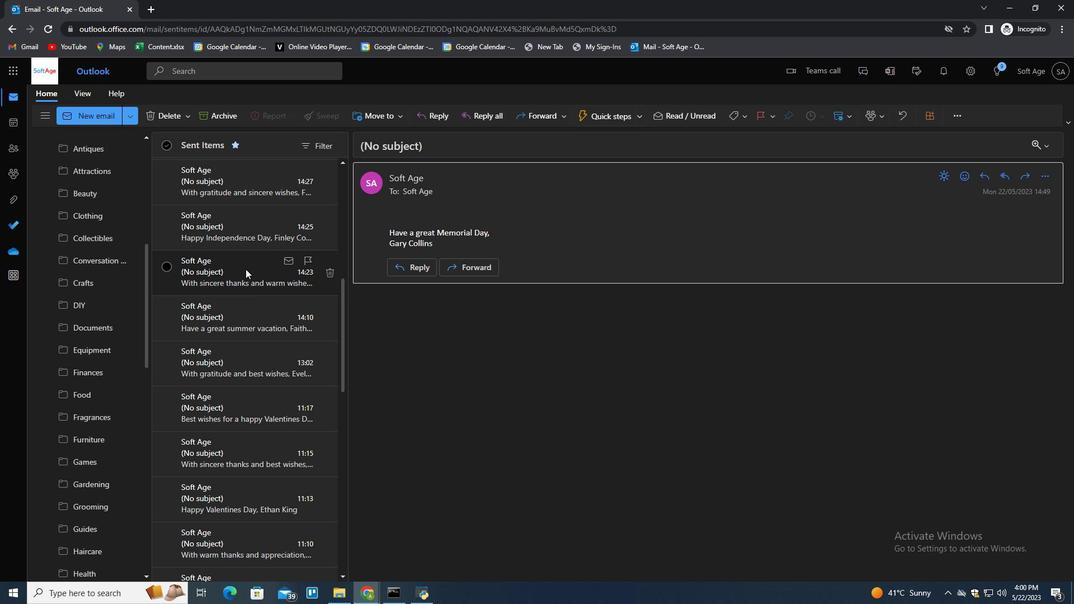 
Action: Mouse scrolled (245, 268) with delta (0, 0)
Screenshot: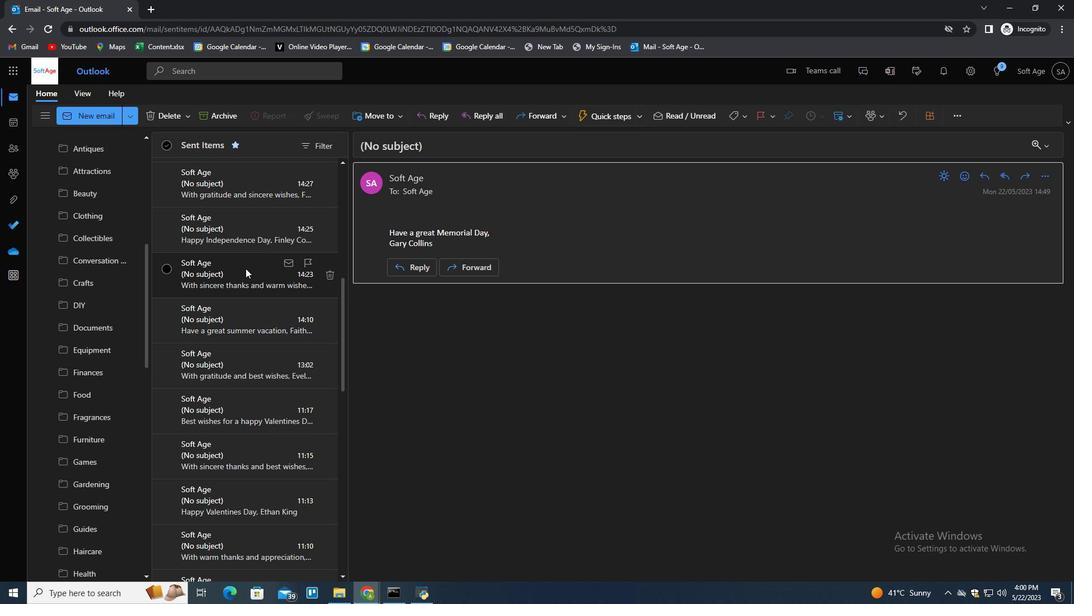 
Action: Mouse scrolled (245, 269) with delta (0, 0)
Screenshot: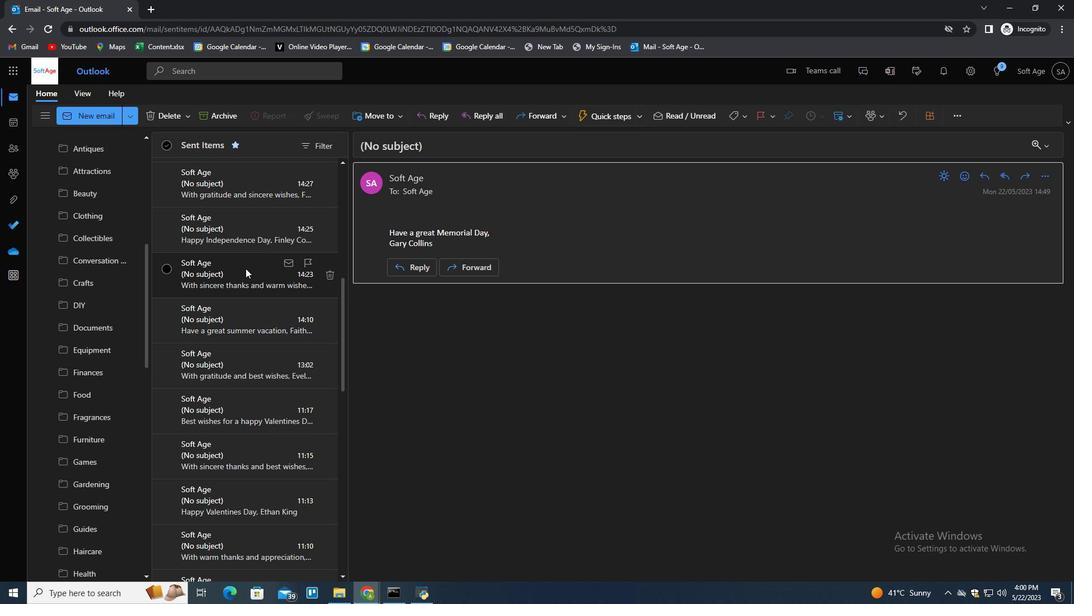 
Action: Mouse scrolled (245, 269) with delta (0, 0)
Screenshot: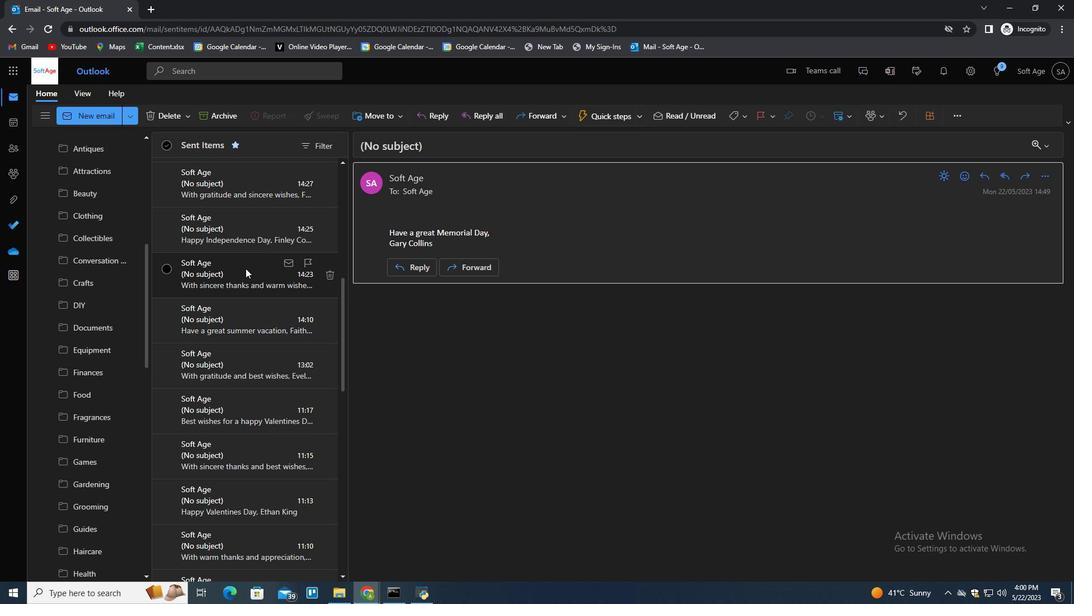 
Action: Mouse scrolled (245, 269) with delta (0, 0)
Screenshot: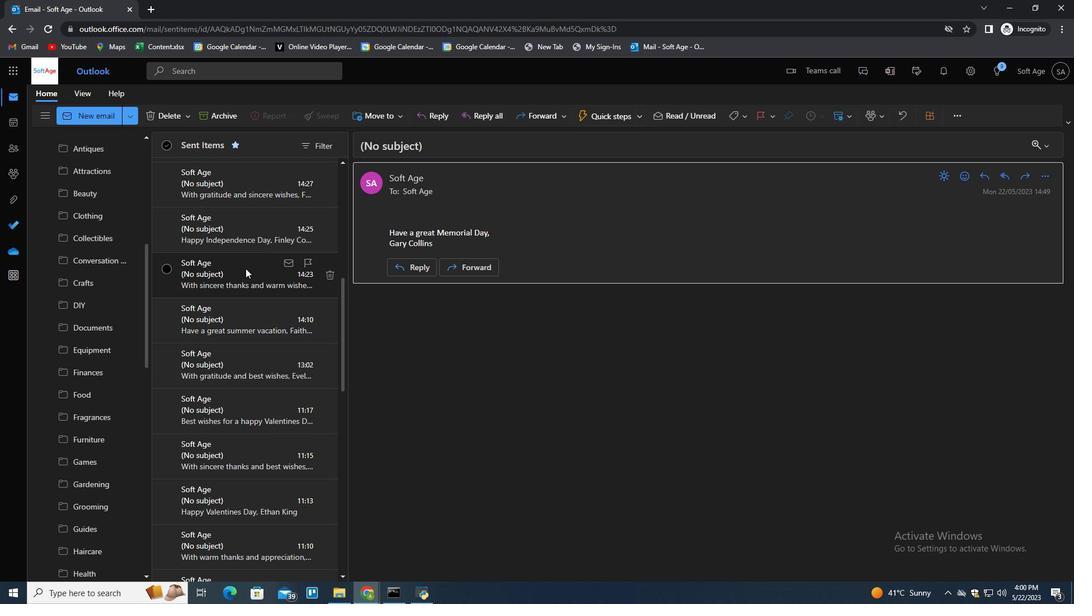 
Action: Mouse moved to (239, 200)
Screenshot: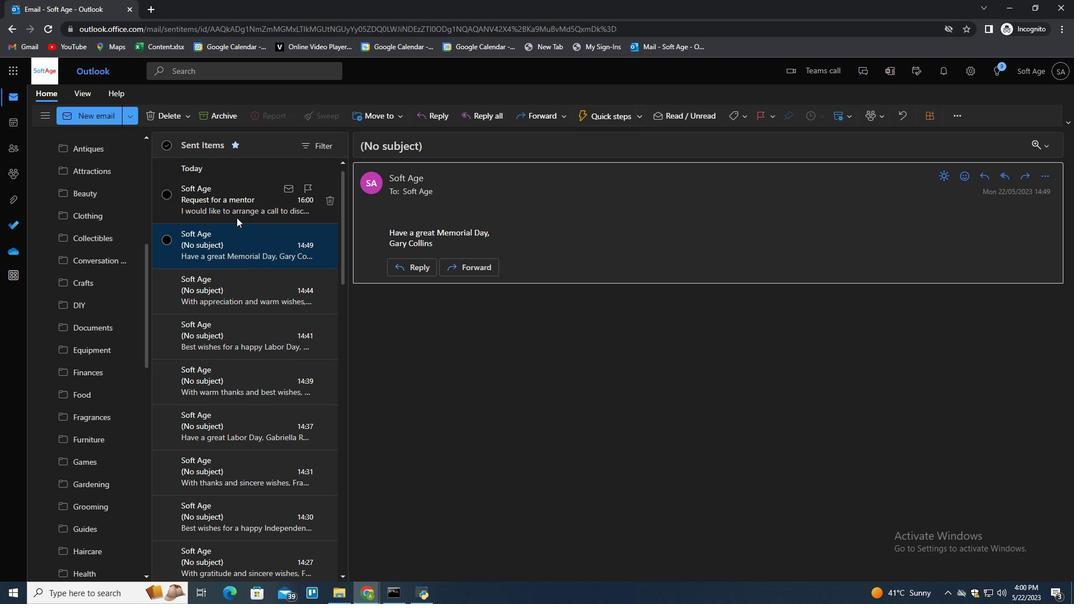 
Action: Mouse pressed right at (239, 200)
Screenshot: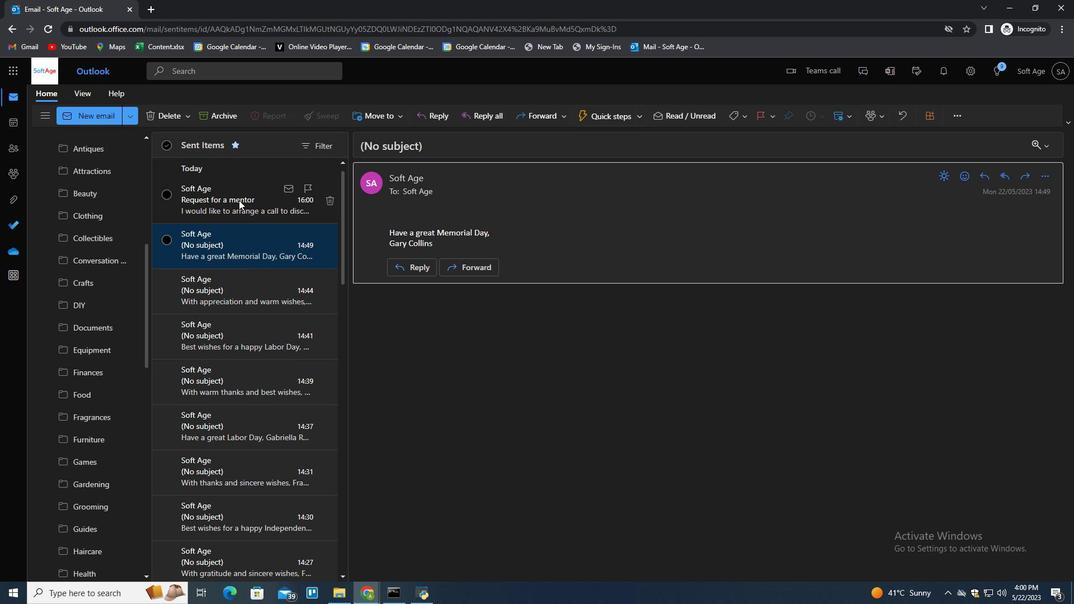 
Action: Mouse moved to (276, 247)
Screenshot: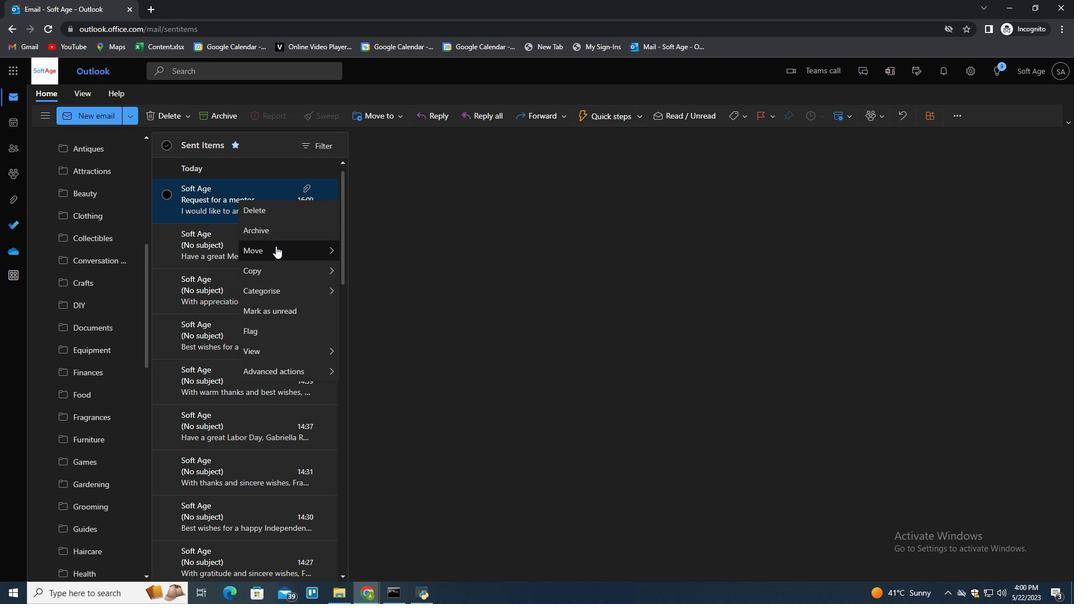 
Action: Mouse pressed left at (276, 247)
Screenshot: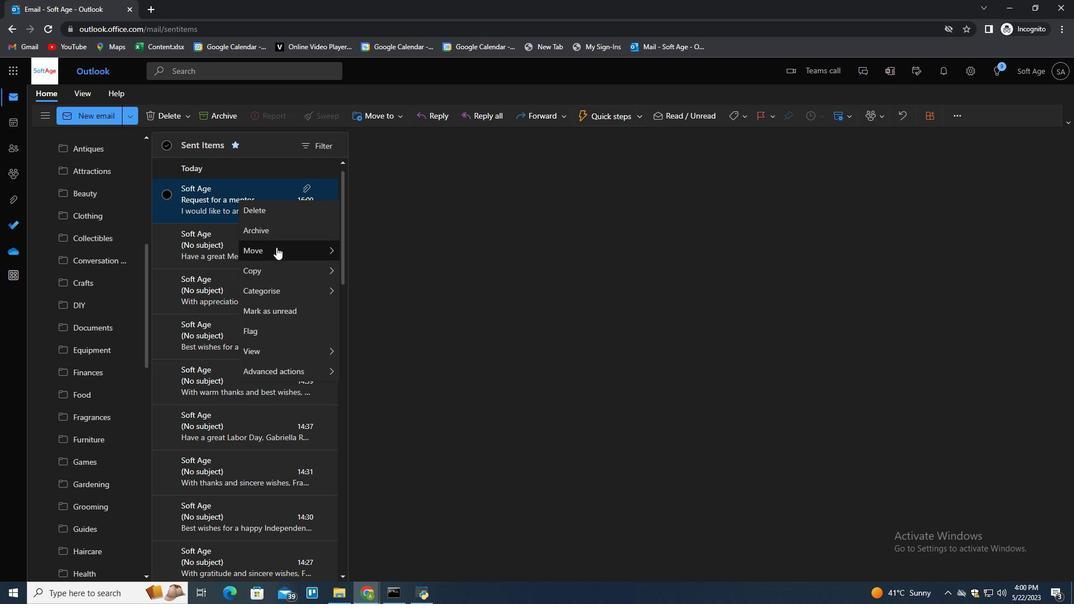 
Action: Mouse moved to (363, 250)
Screenshot: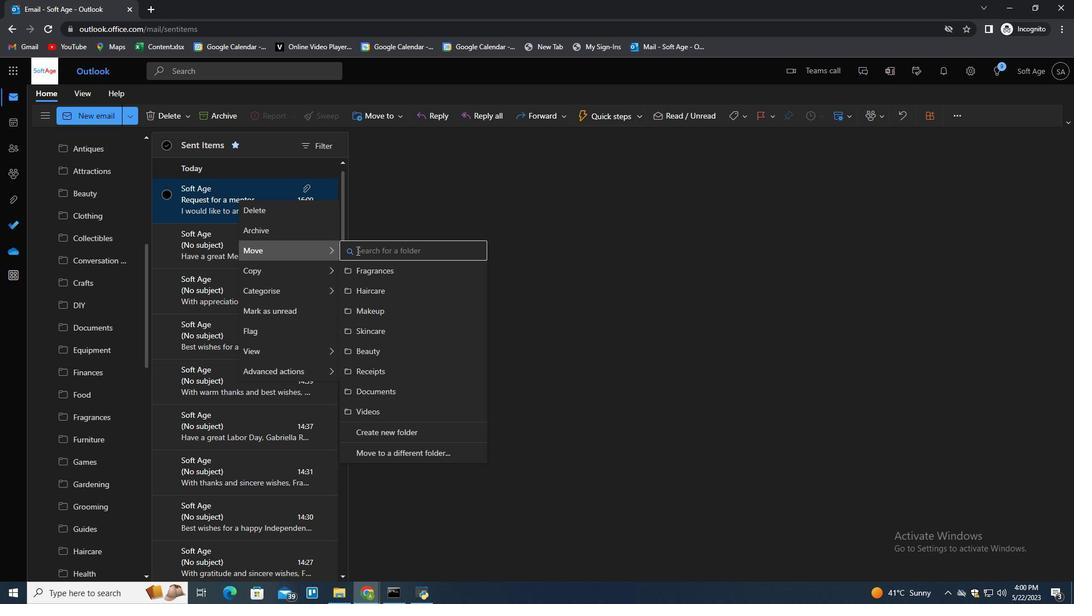 
Action: Mouse pressed left at (363, 250)
Screenshot: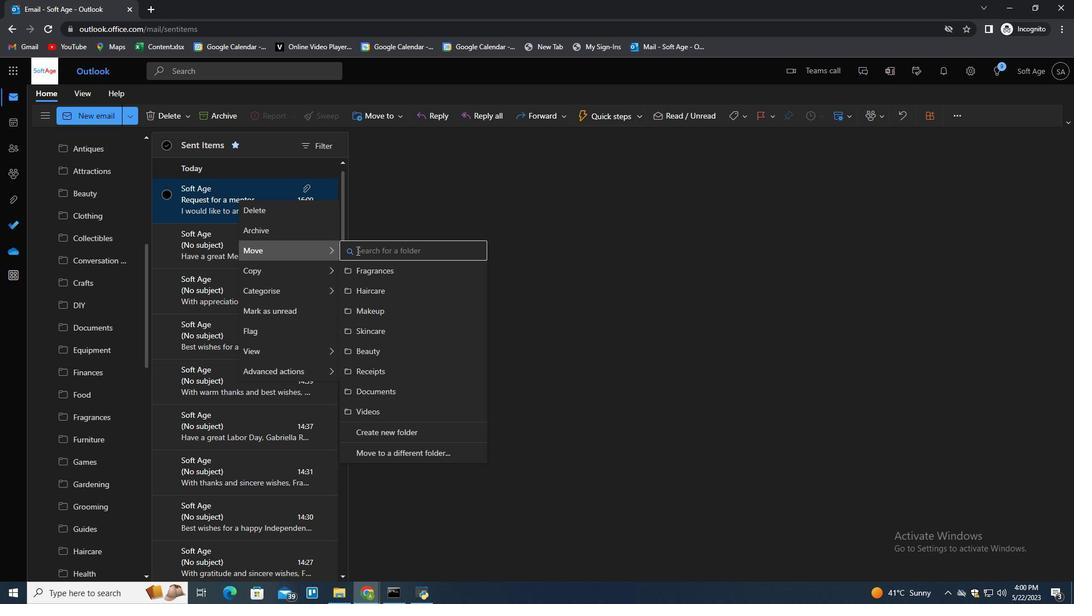 
Action: Mouse moved to (365, 251)
Screenshot: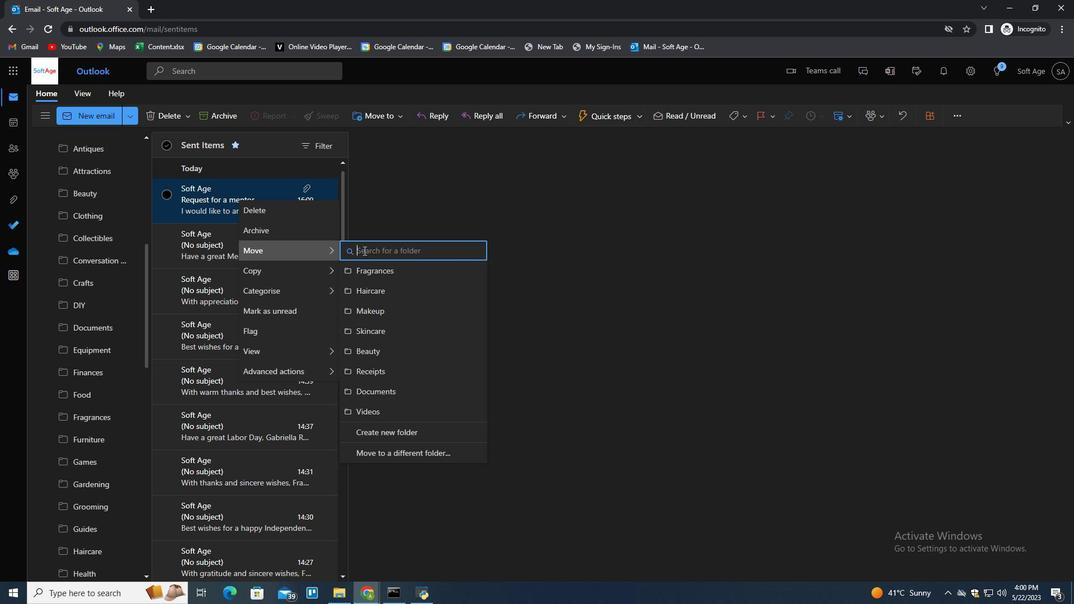 
Action: Key pressed <Key.shift><Key.shift><Key.shift><Key.shift><Key.shift>
Screenshot: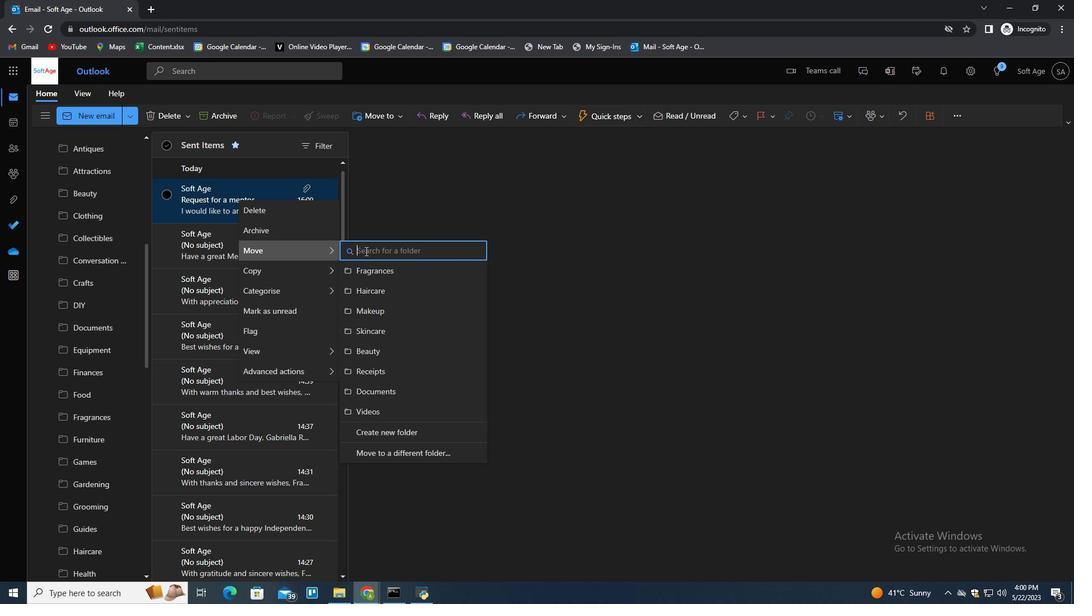 
Action: Mouse moved to (366, 251)
Screenshot: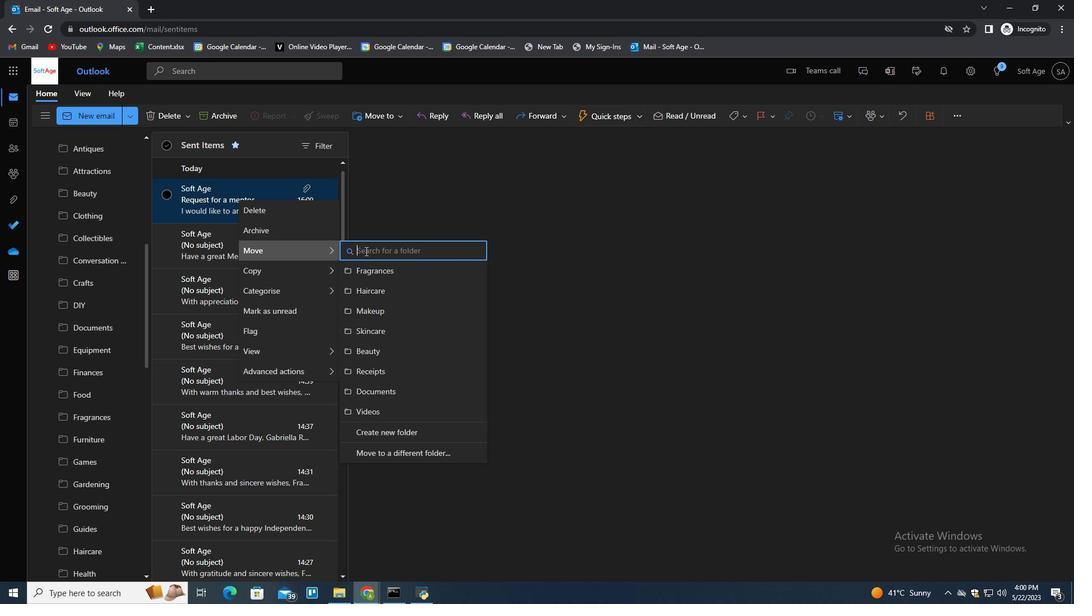 
Action: Key pressed <Key.shift><Key.shift>
Screenshot: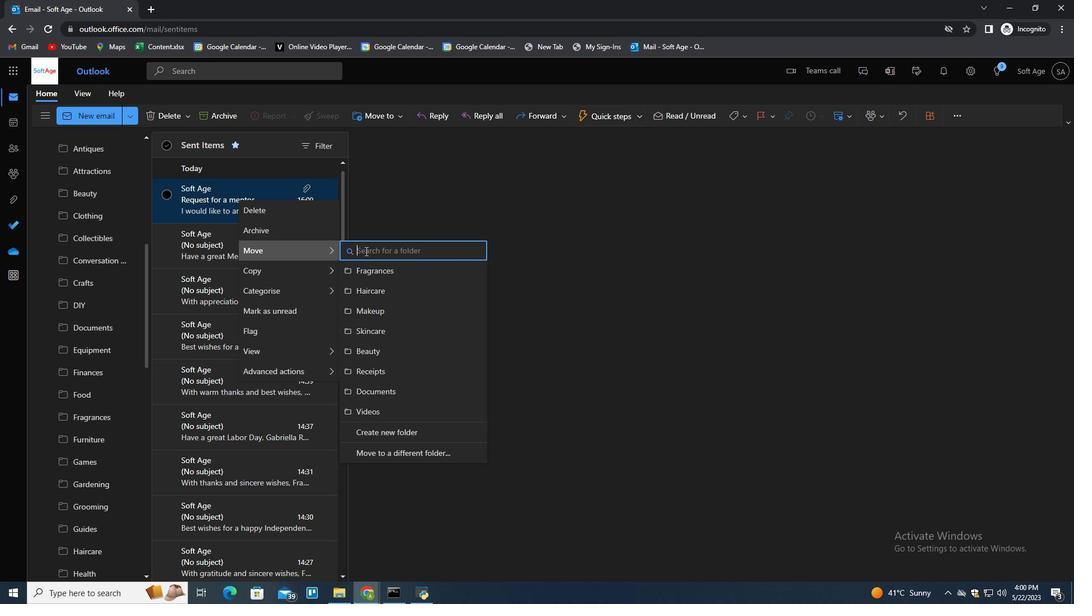 
Action: Mouse moved to (366, 251)
Screenshot: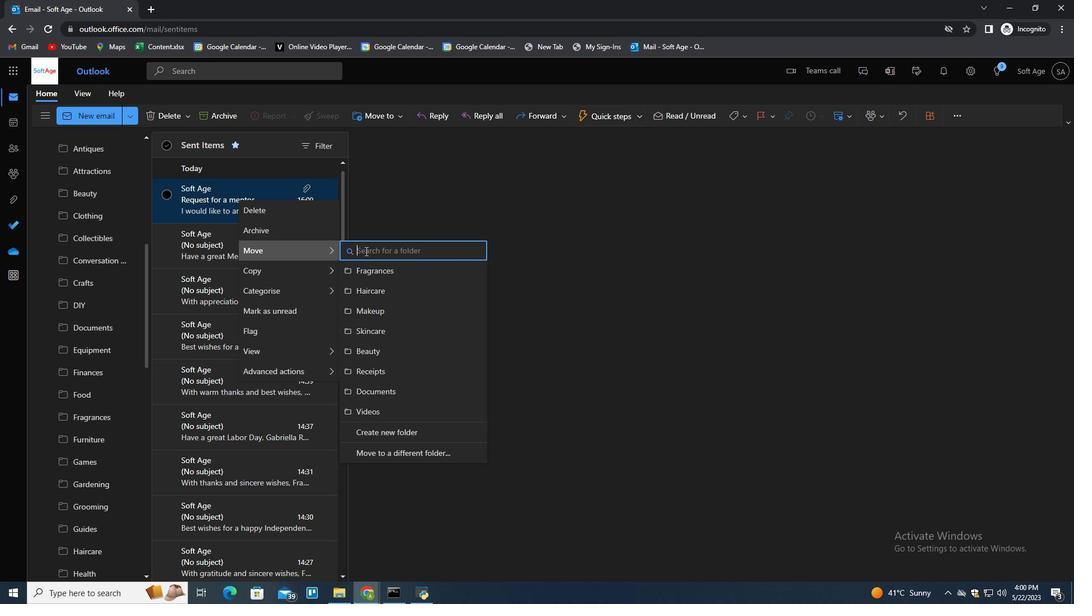 
Action: Key pressed <Key.shift><Key.shift><Key.shift>
Screenshot: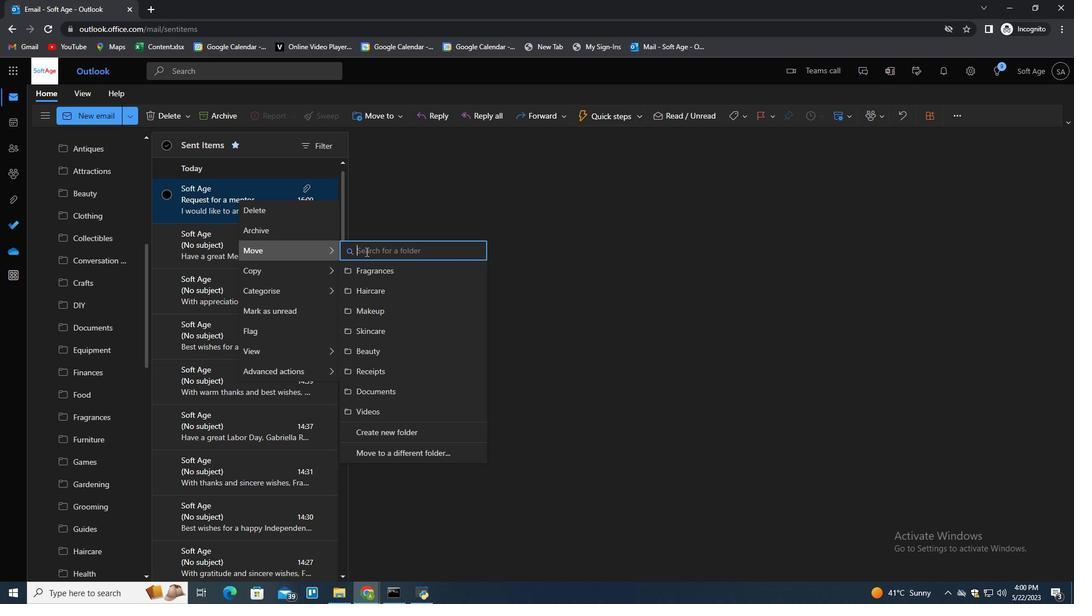 
Action: Mouse moved to (366, 252)
Screenshot: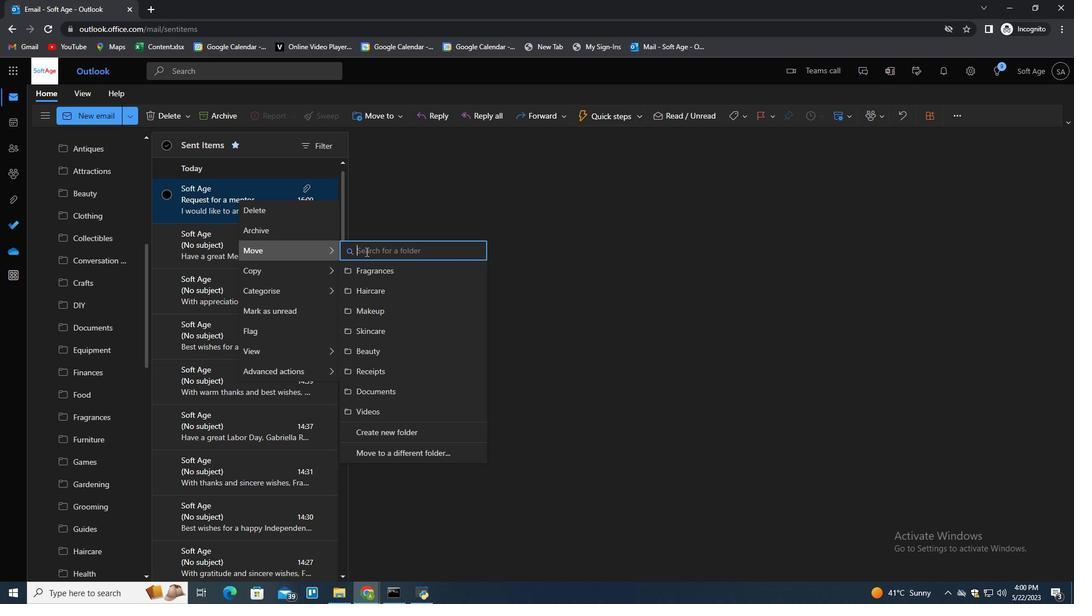 
Action: Key pressed Body<Key.space>care<Key.down><Key.enter>
Screenshot: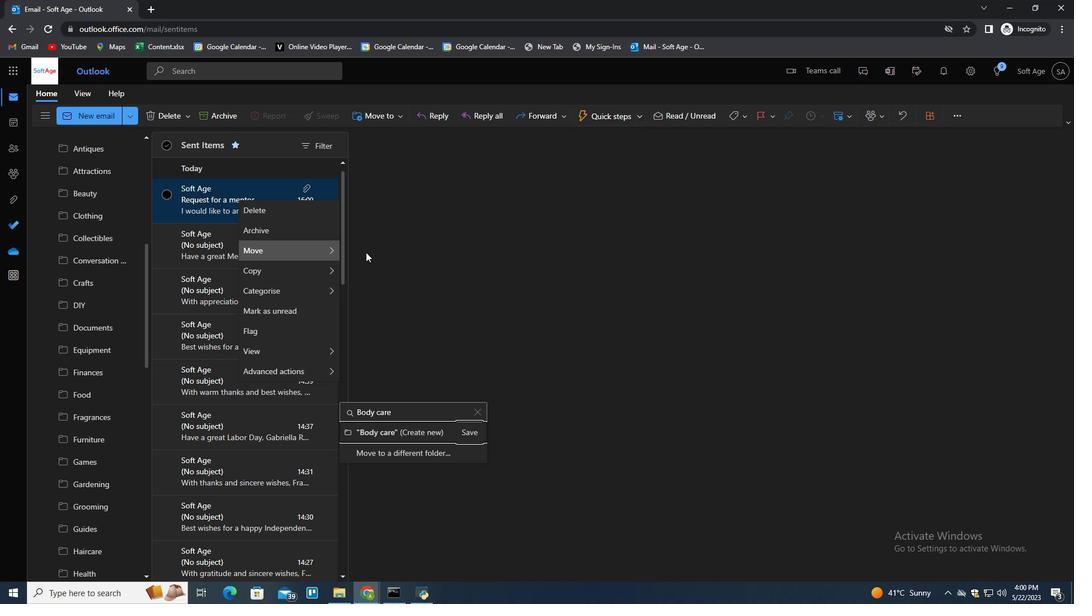 
